 Task: Navigate through the street view of Fort Collins to reach Horsetooth Reservoir.
Action: Mouse pressed left at (217, 65)
Screenshot: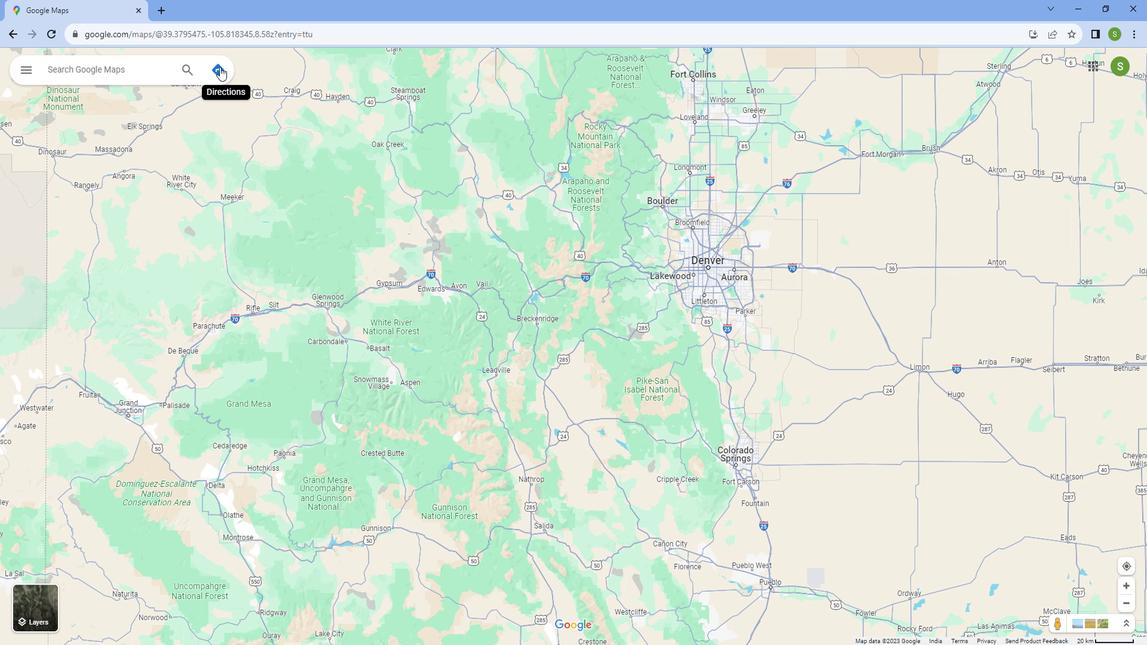 
Action: Mouse moved to (92, 100)
Screenshot: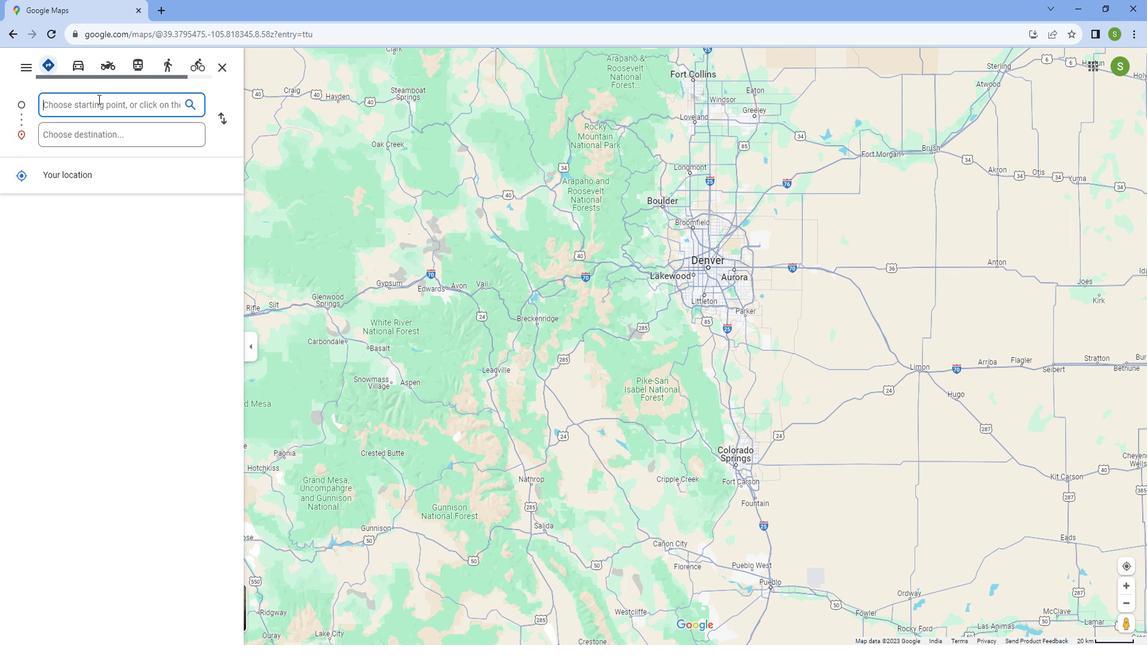 
Action: Mouse pressed left at (92, 100)
Screenshot: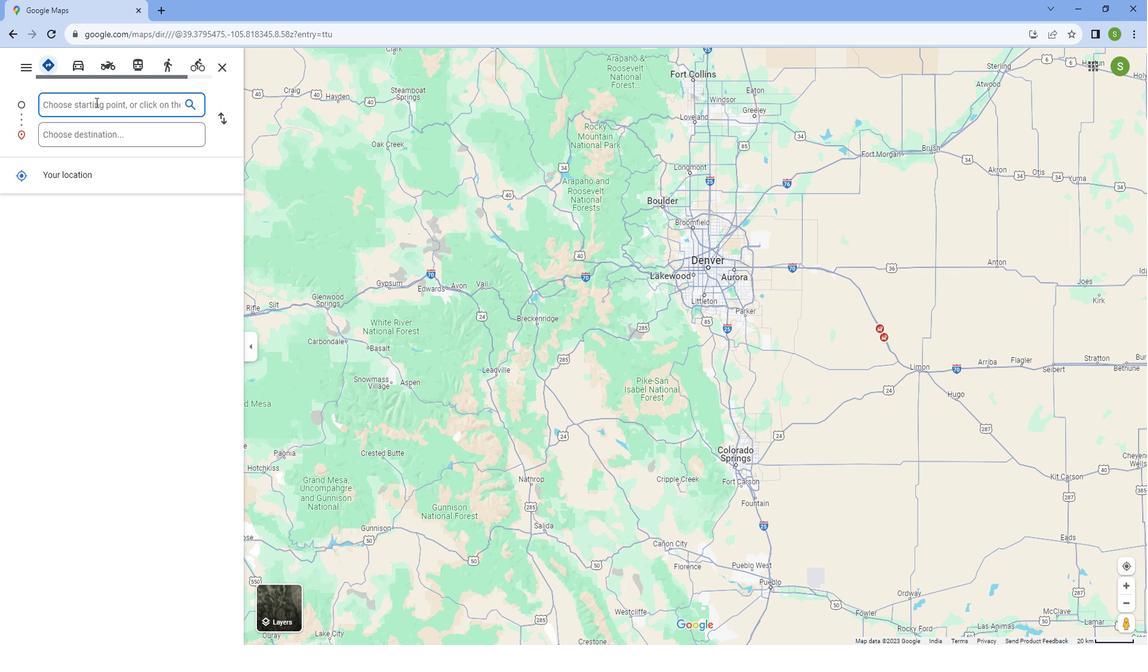 
Action: Key pressed <Key.caps_lock>F<Key.caps_lock>ort<Key.space><Key.caps_lock>C<Key.caps_lock>ollins
Screenshot: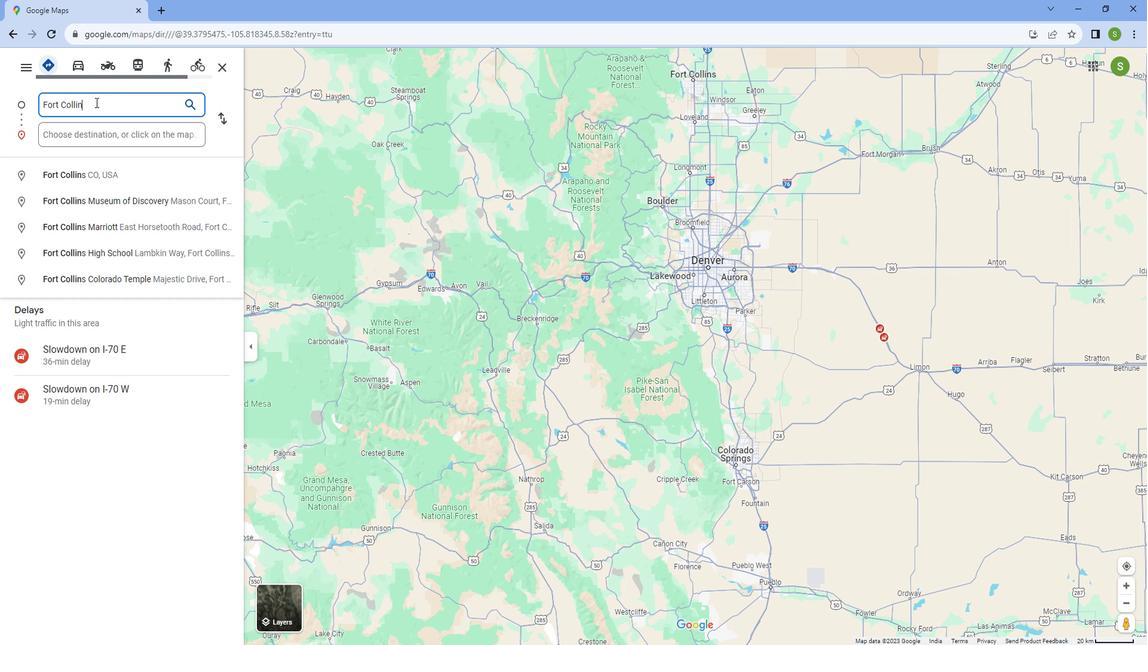 
Action: Mouse moved to (77, 182)
Screenshot: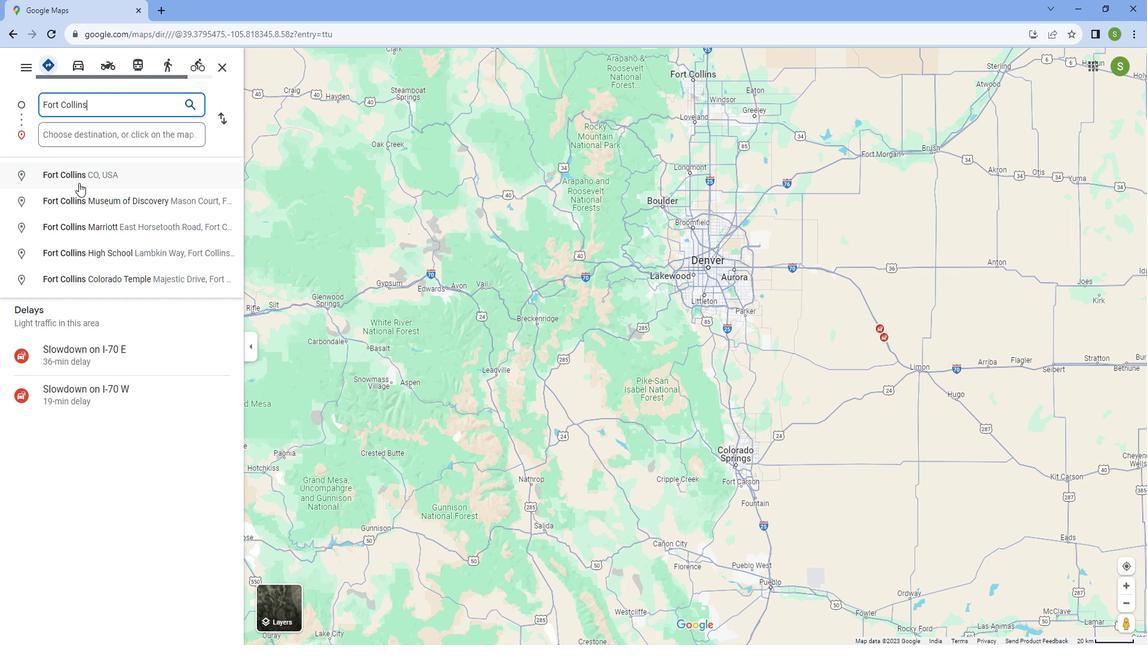 
Action: Mouse pressed left at (77, 182)
Screenshot: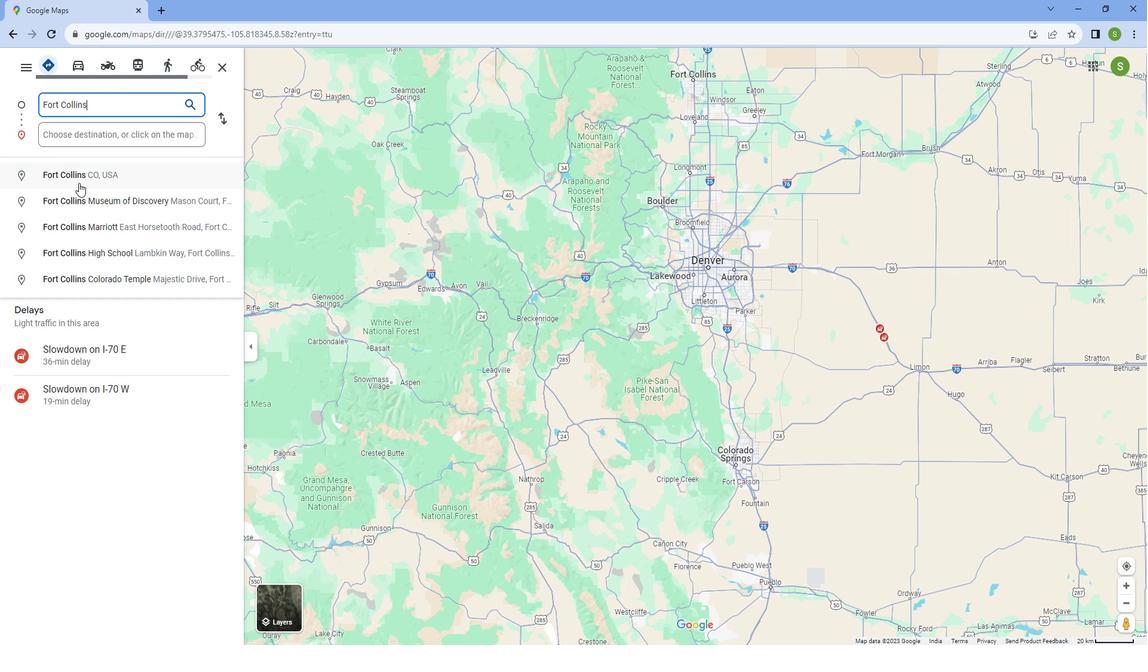 
Action: Mouse moved to (128, 134)
Screenshot: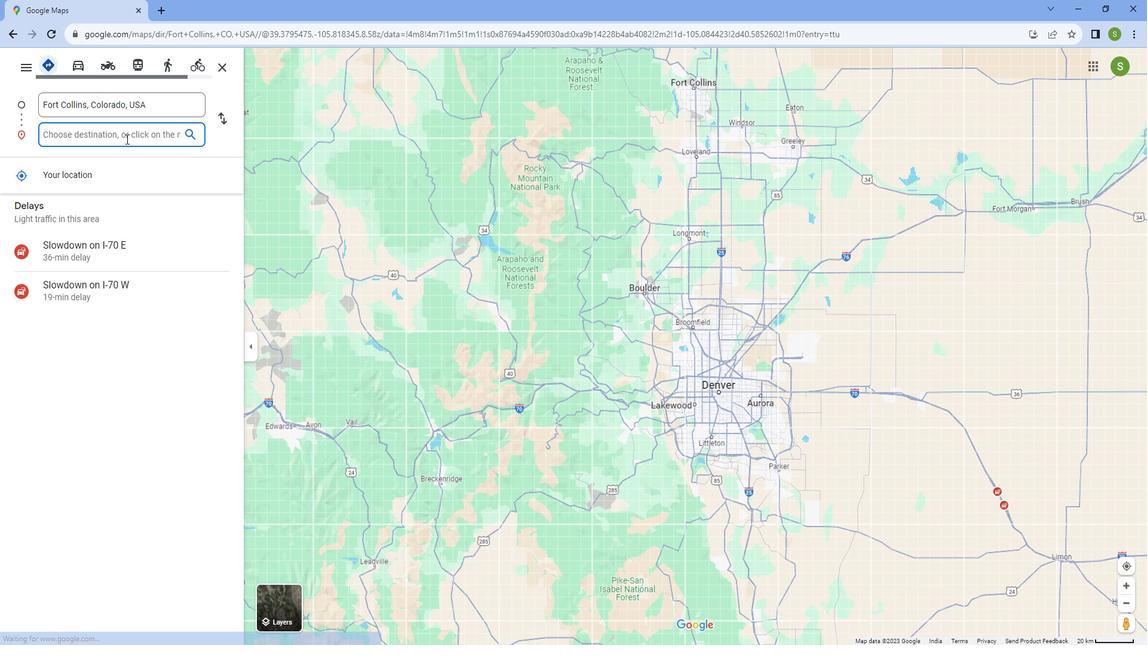 
Action: Mouse pressed left at (128, 134)
Screenshot: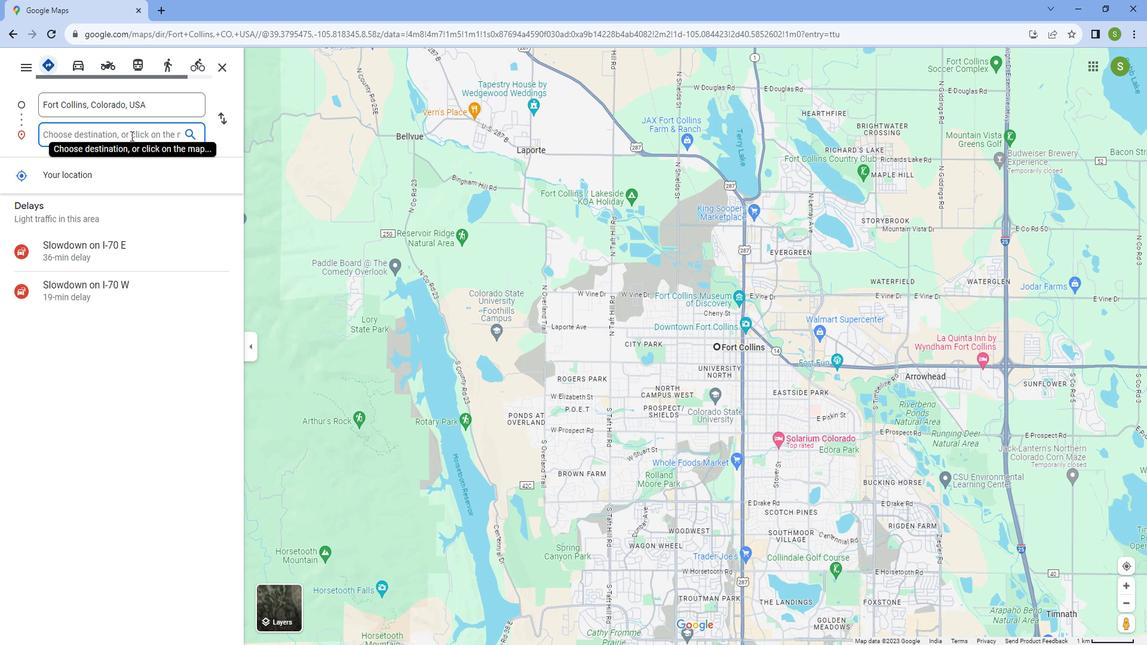 
Action: Mouse moved to (129, 132)
Screenshot: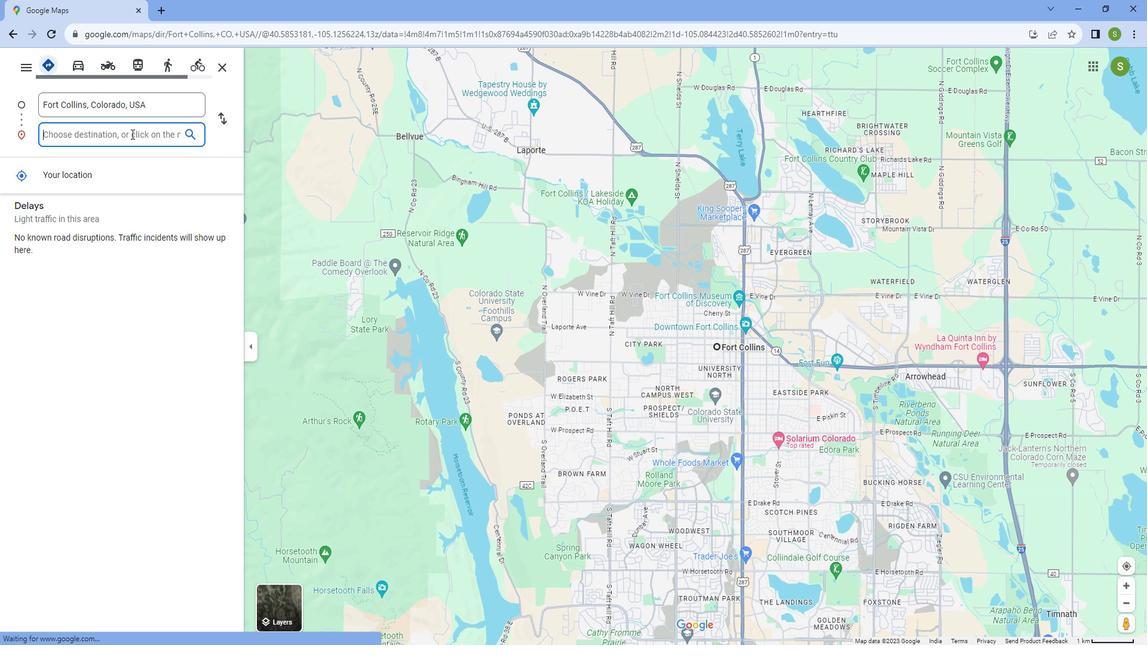
Action: Key pressed <Key.caps_lock>H<Key.caps_lock>orsetooth<Key.space><Key.caps_lock>R<Key.caps_lock>eservoir
Screenshot: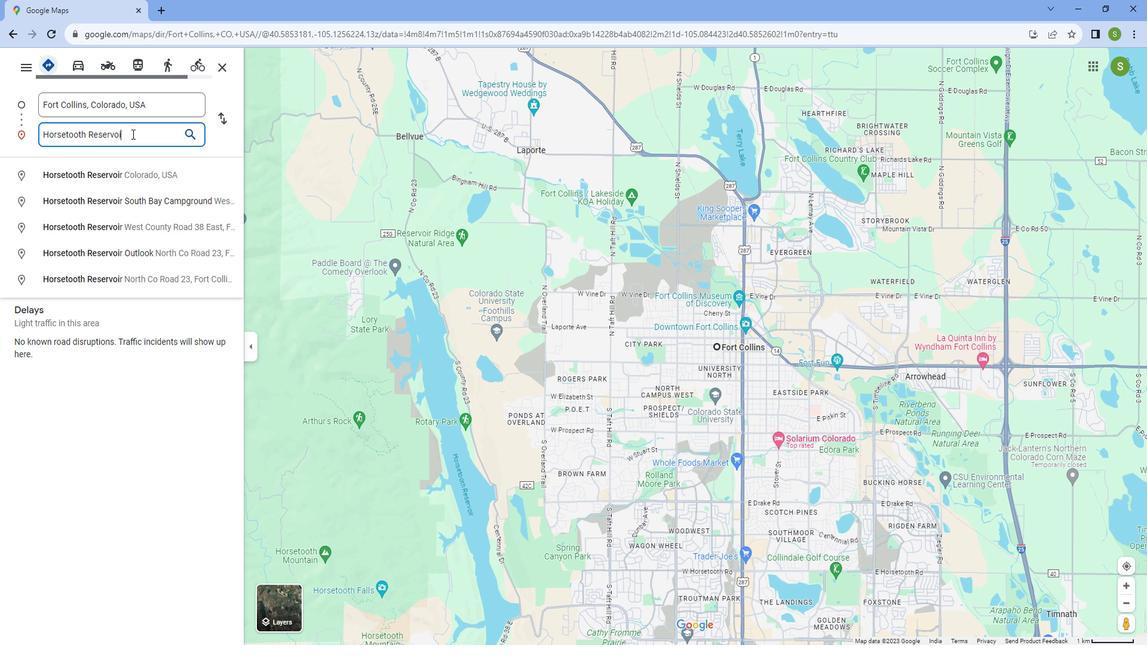 
Action: Mouse moved to (115, 168)
Screenshot: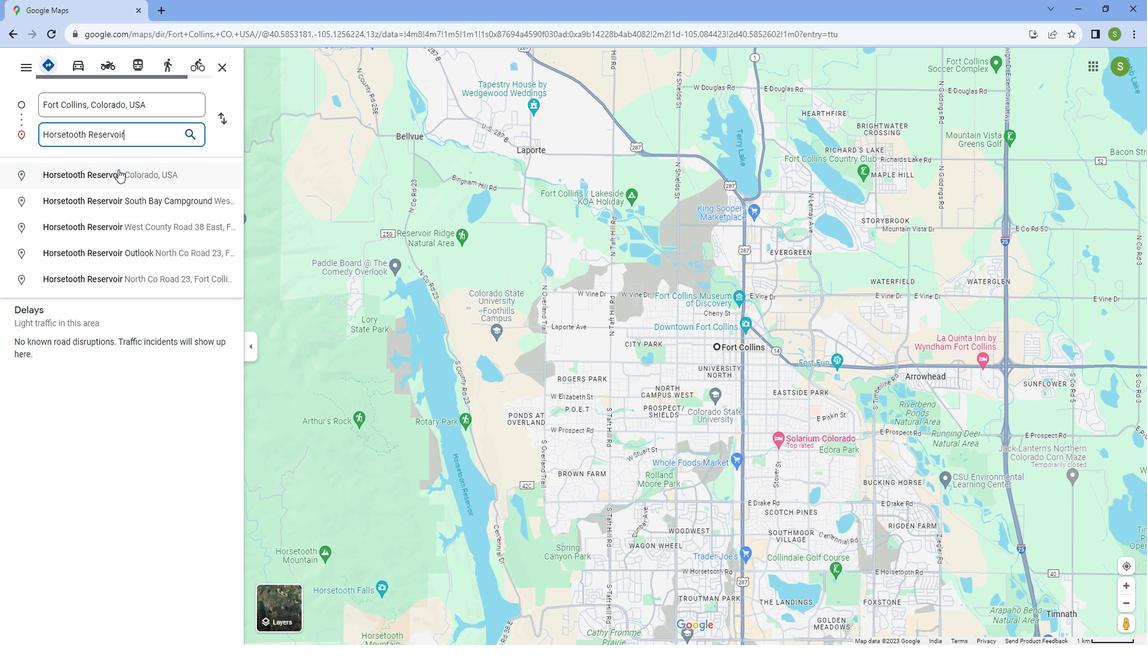 
Action: Mouse pressed left at (115, 168)
Screenshot: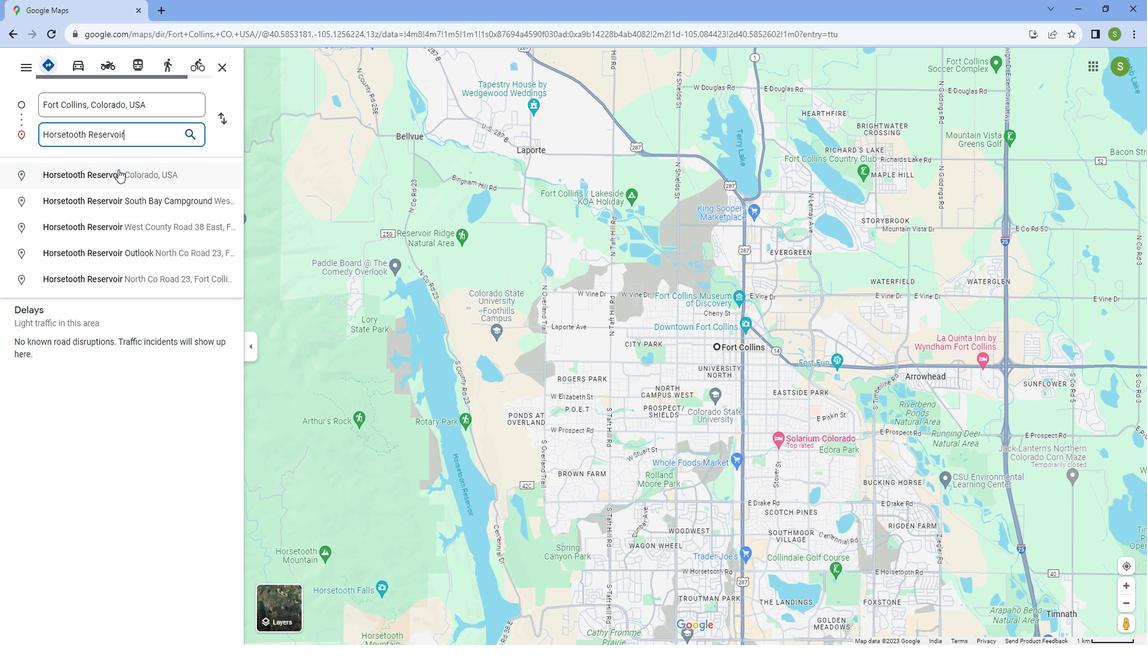 
Action: Mouse moved to (485, 607)
Screenshot: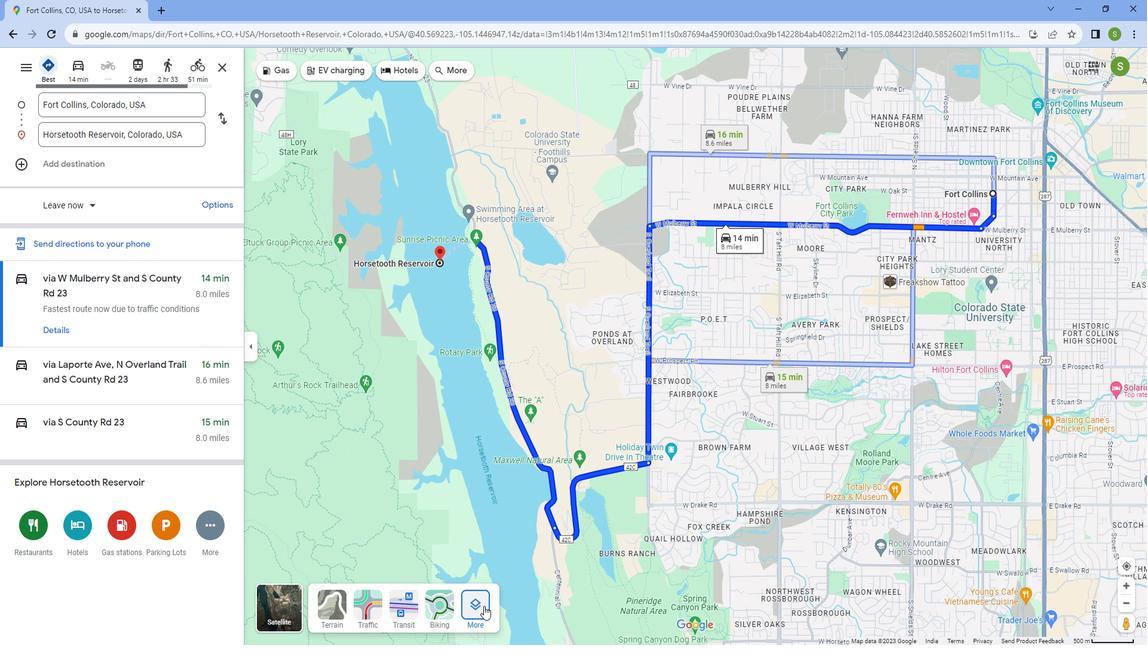 
Action: Mouse pressed left at (485, 607)
Screenshot: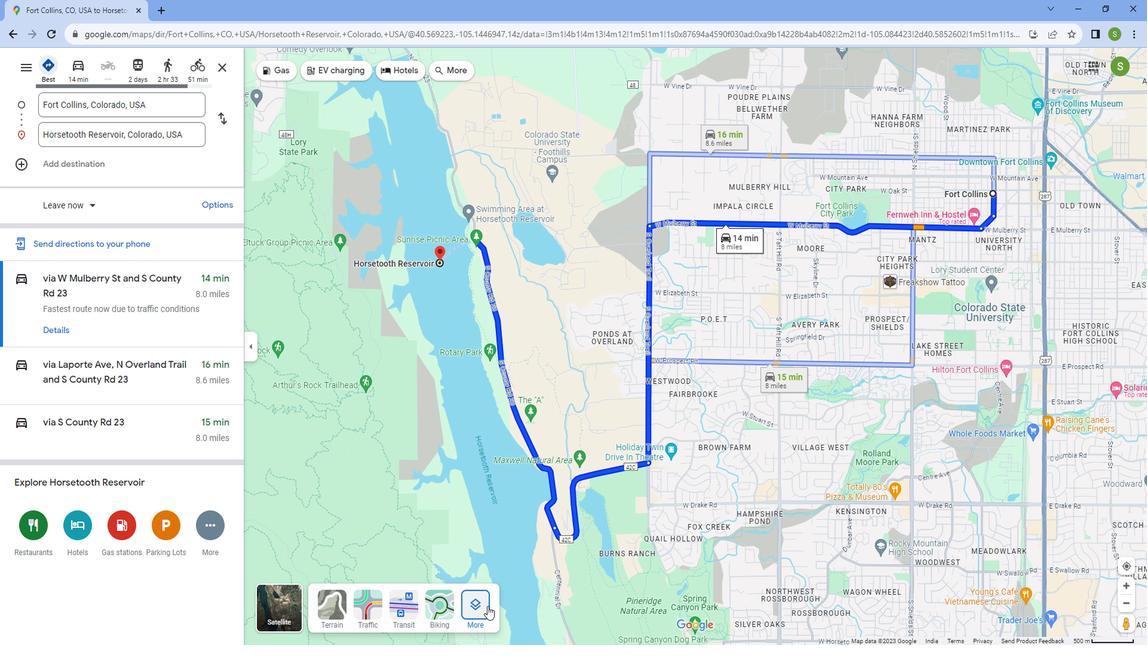 
Action: Mouse moved to (331, 362)
Screenshot: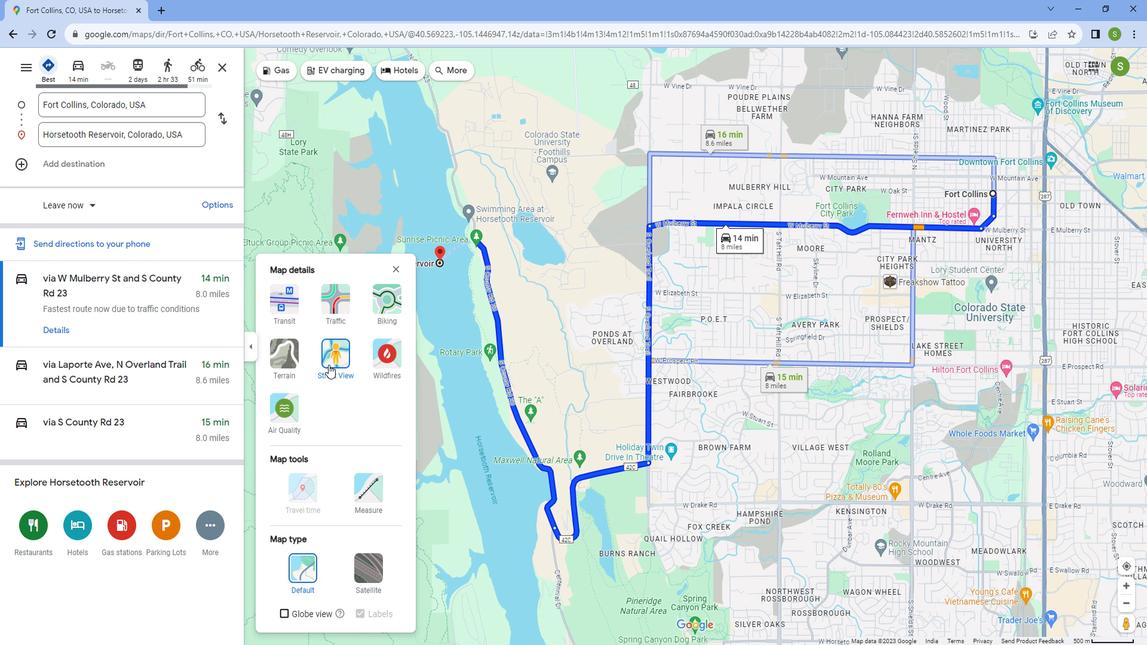 
Action: Mouse pressed left at (331, 362)
Screenshot: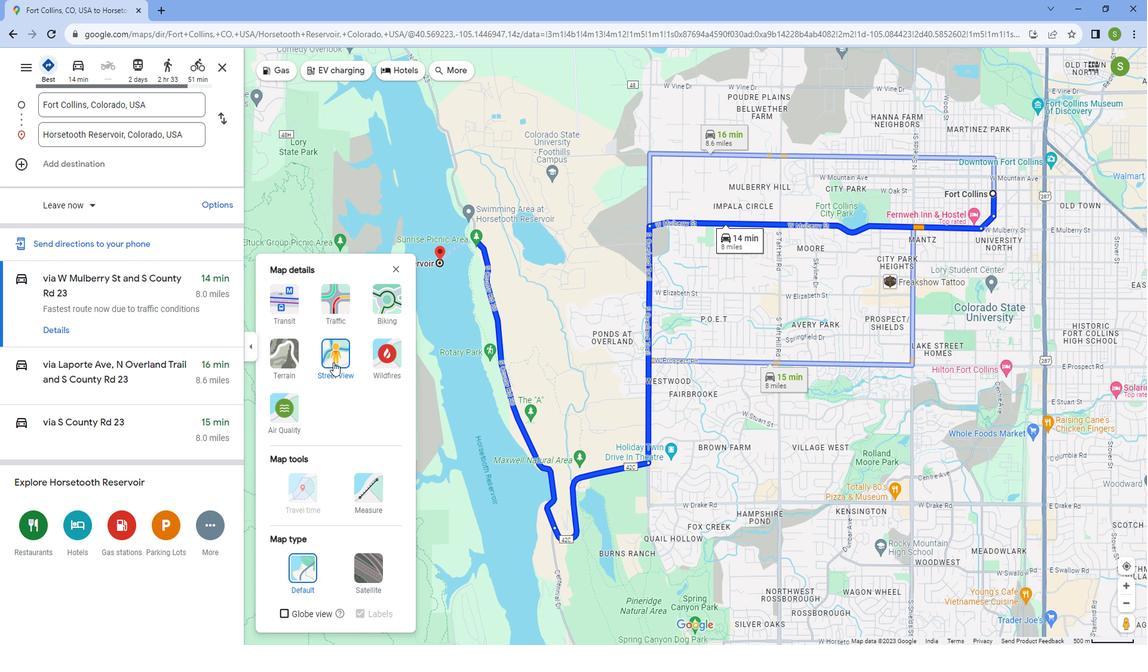 
Action: Mouse moved to (712, 376)
Screenshot: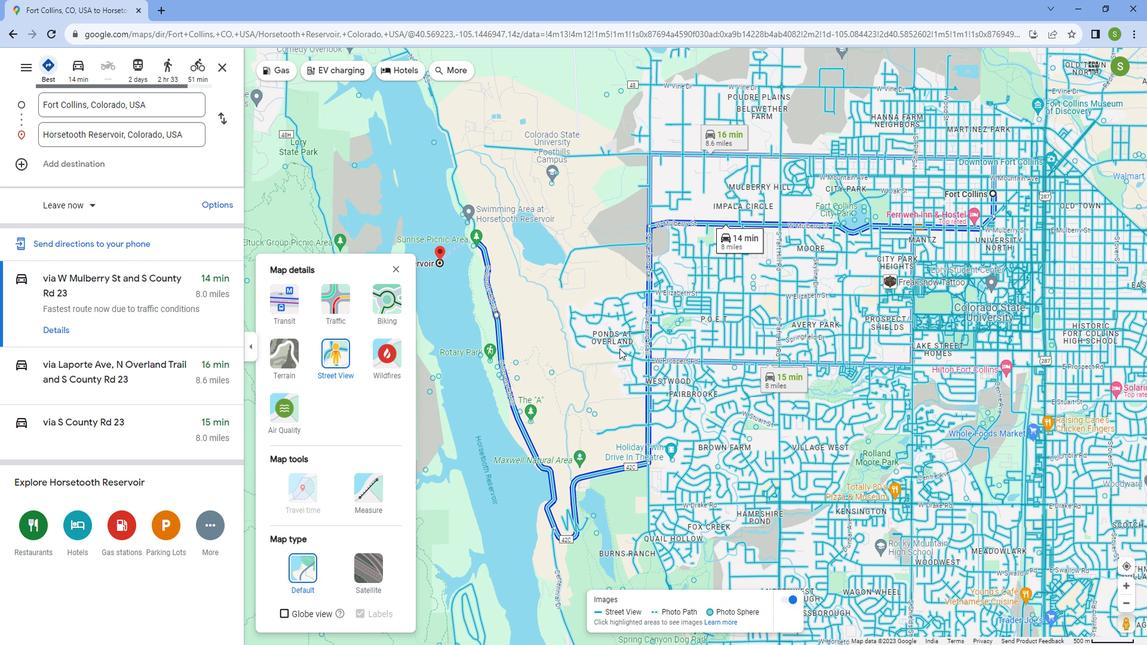 
Action: Mouse scrolled (712, 375) with delta (0, 0)
Screenshot: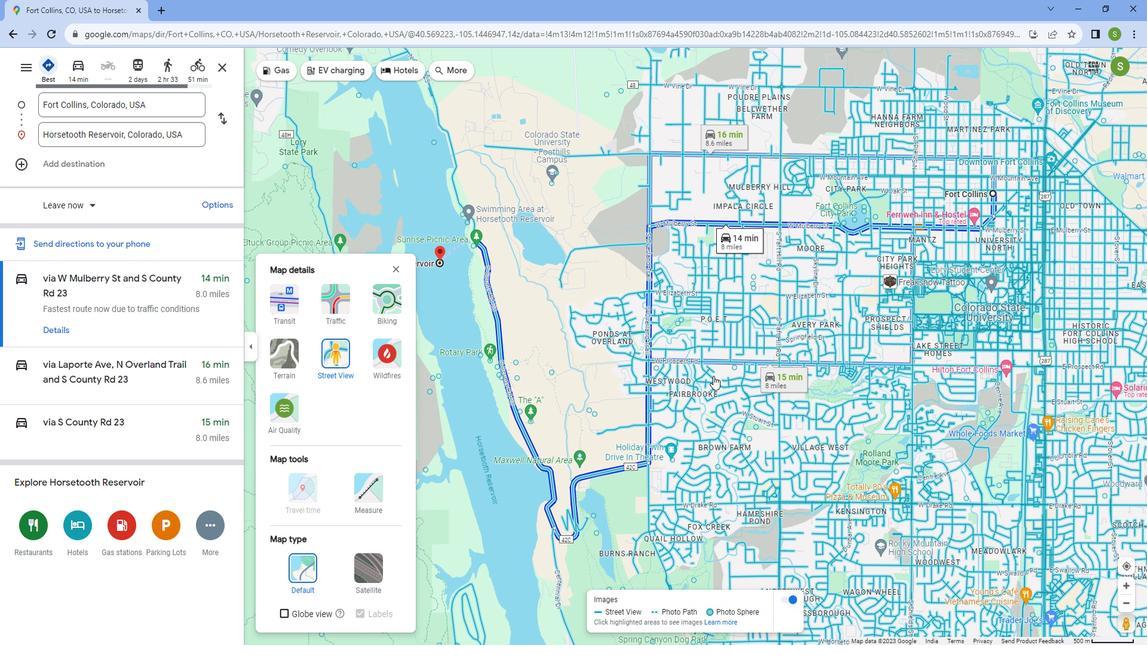 
Action: Mouse scrolled (712, 375) with delta (0, 0)
Screenshot: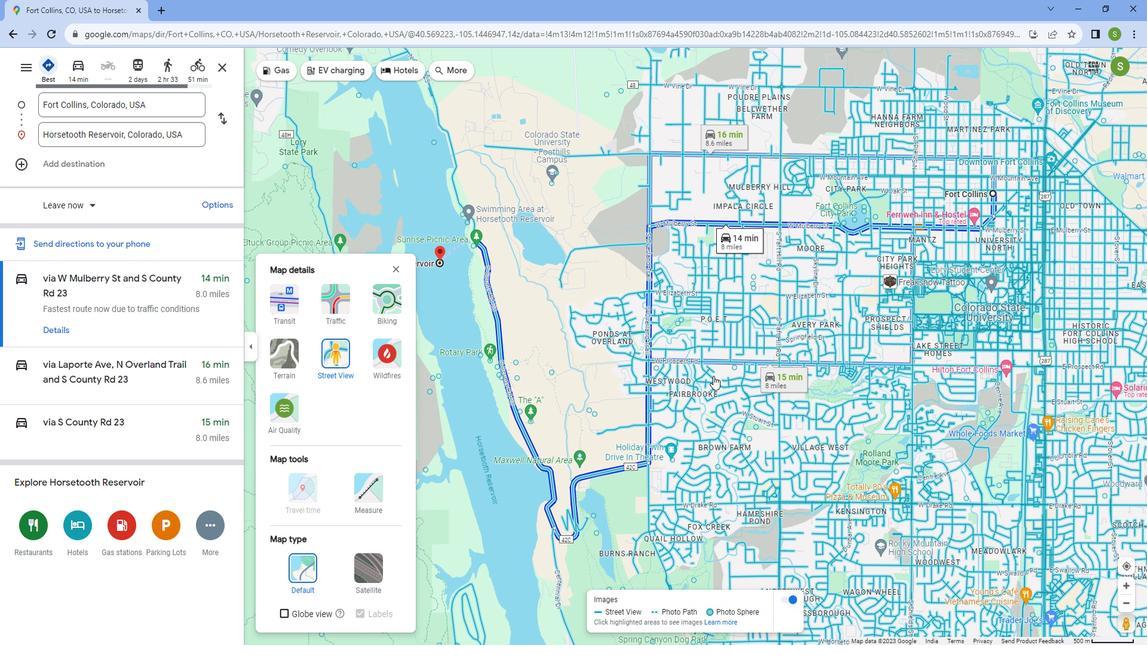 
Action: Mouse scrolled (712, 375) with delta (0, 0)
Screenshot: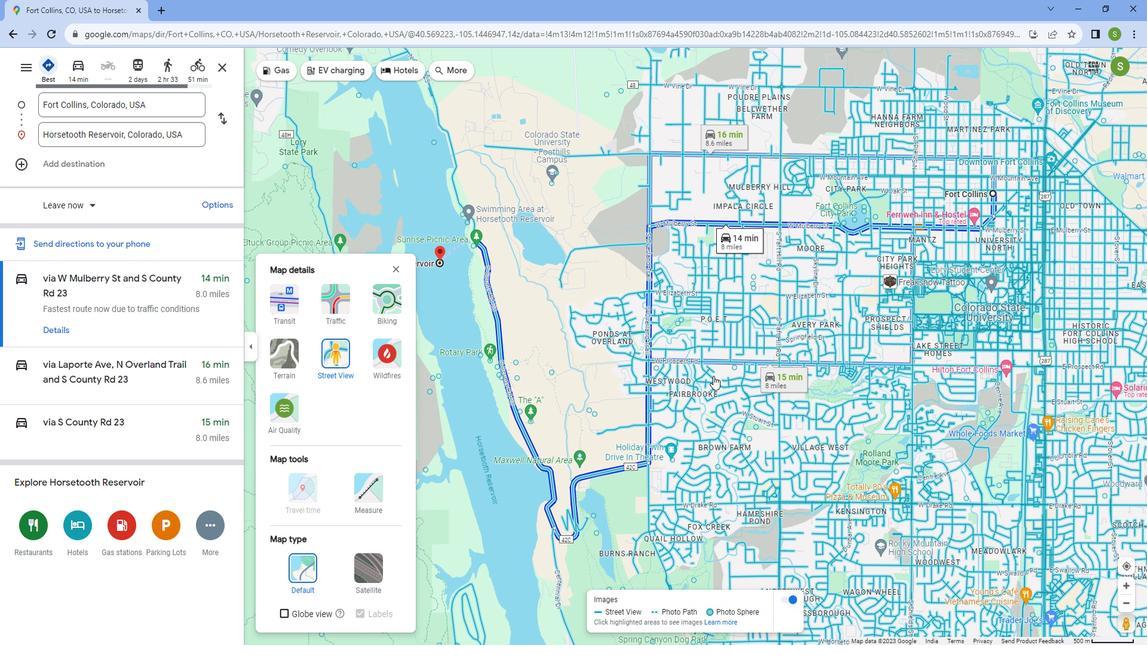
Action: Mouse scrolled (712, 375) with delta (0, 0)
Screenshot: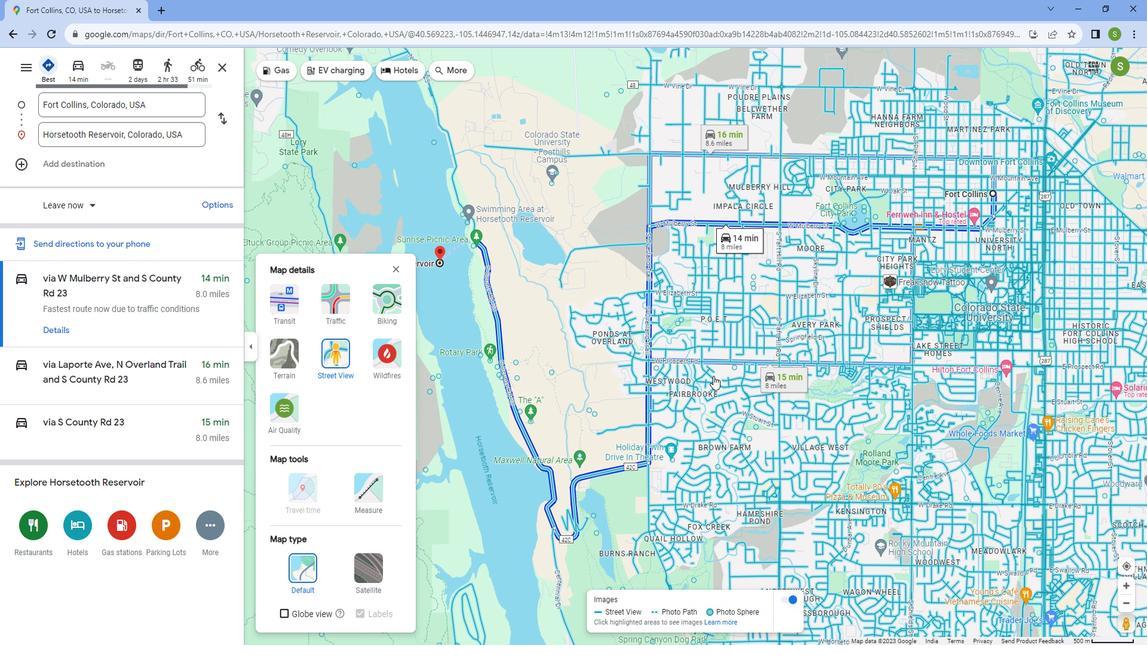 
Action: Mouse scrolled (712, 375) with delta (0, 0)
Screenshot: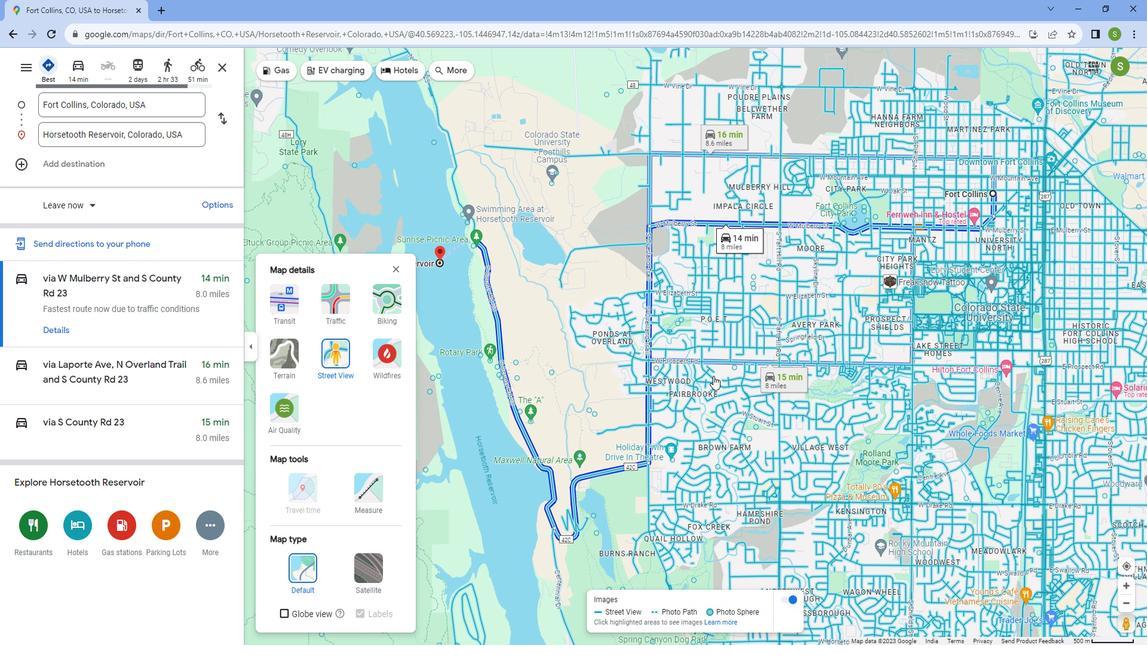 
Action: Mouse scrolled (712, 375) with delta (0, 0)
Screenshot: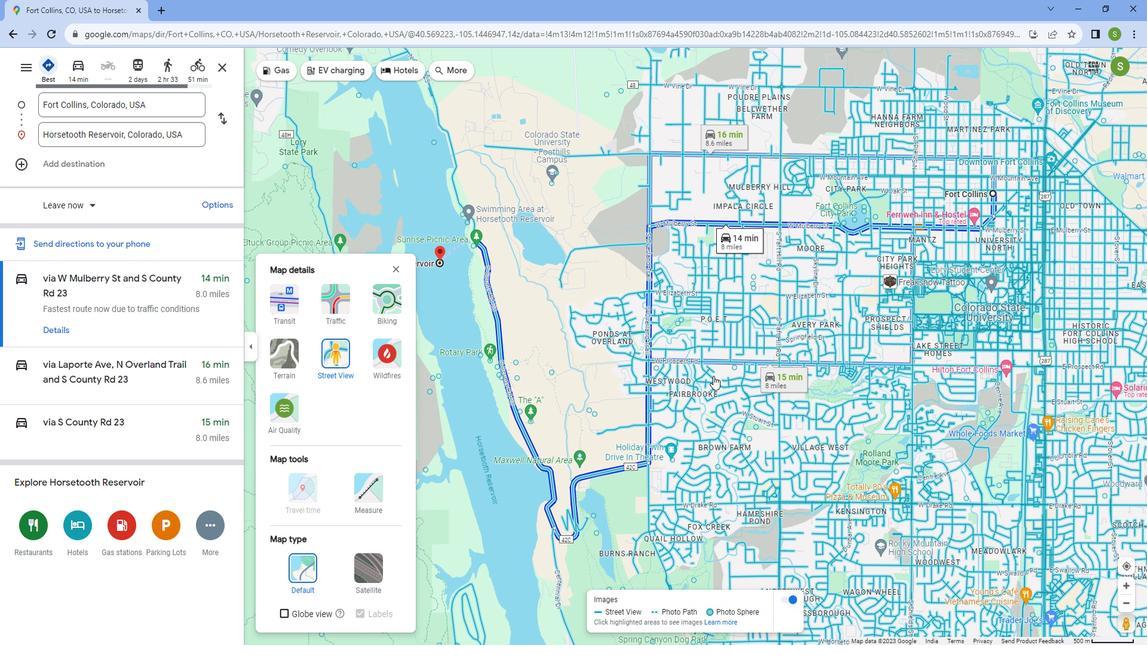 
Action: Mouse moved to (687, 384)
Screenshot: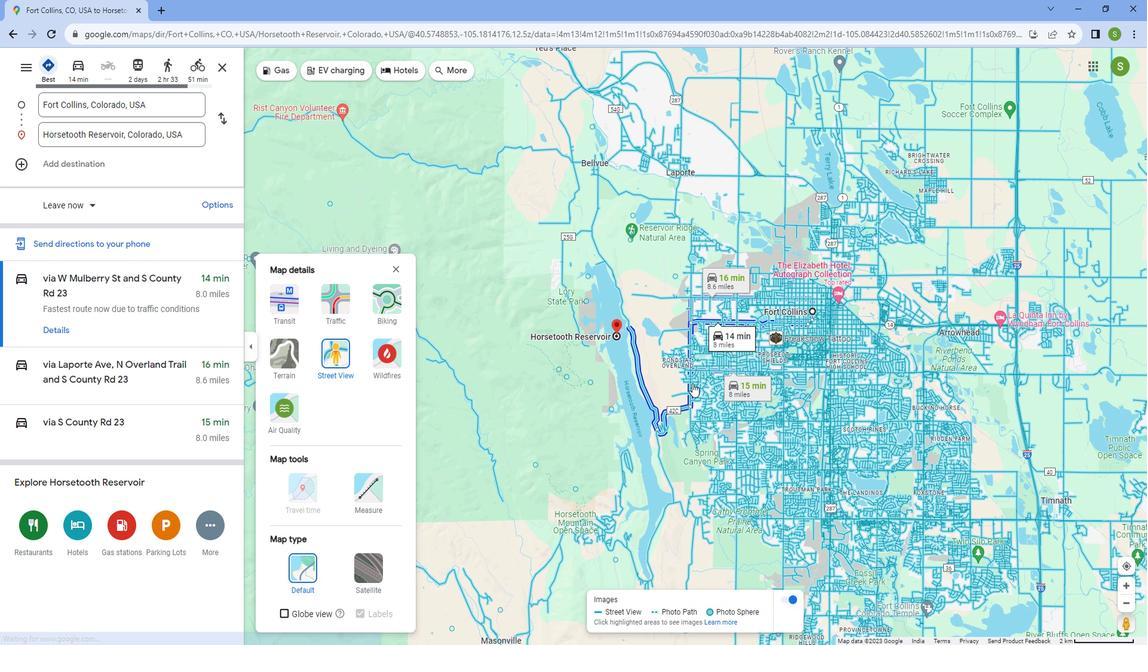 
Action: Mouse scrolled (687, 385) with delta (0, 0)
Screenshot: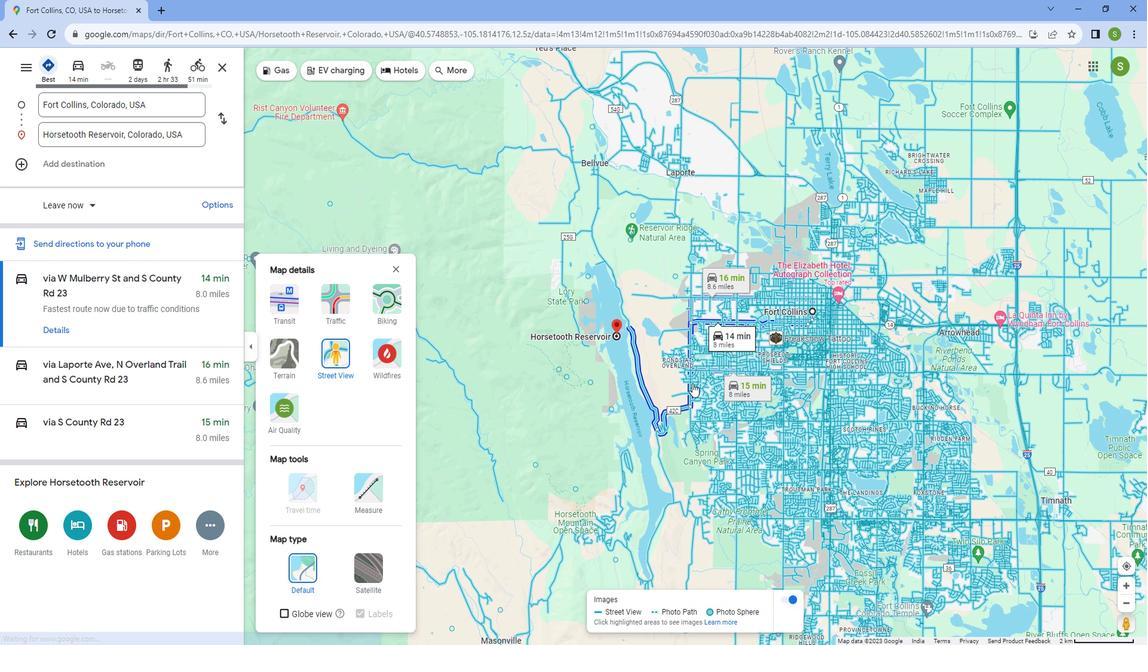 
Action: Mouse moved to (684, 385)
Screenshot: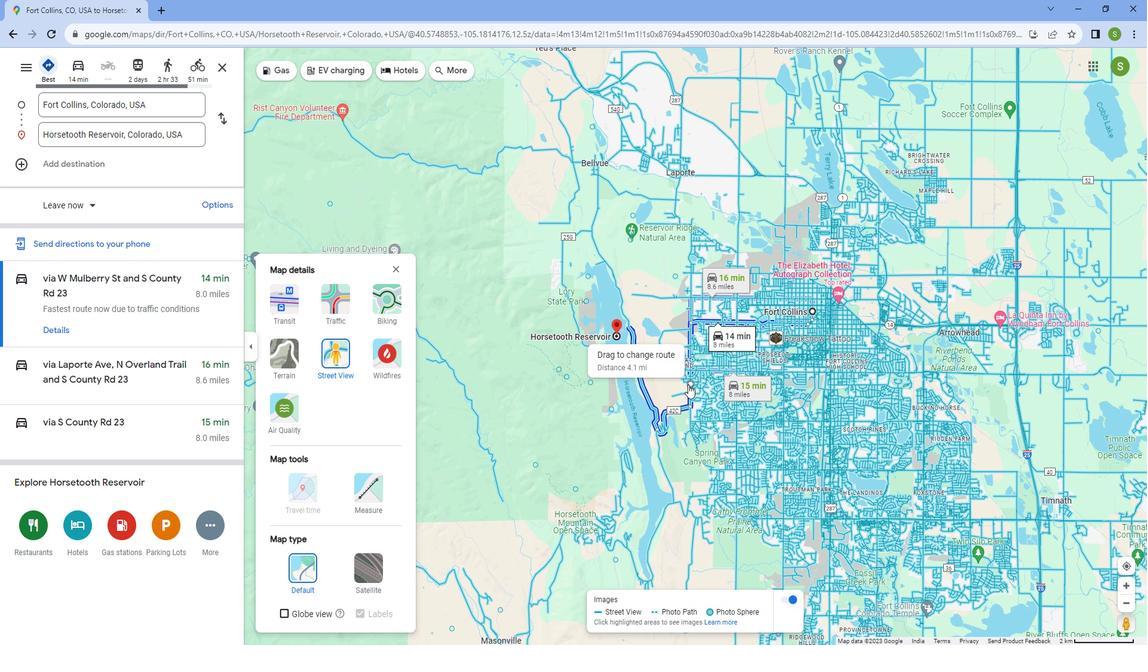 
Action: Mouse scrolled (684, 386) with delta (0, 0)
Screenshot: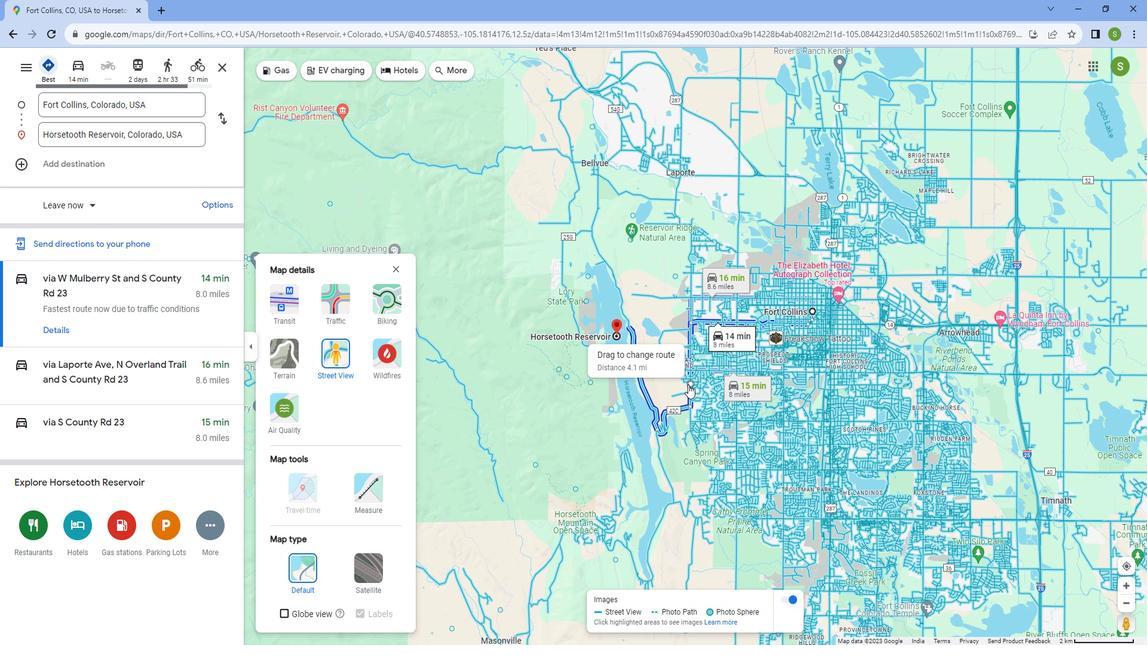 
Action: Mouse moved to (683, 385)
Screenshot: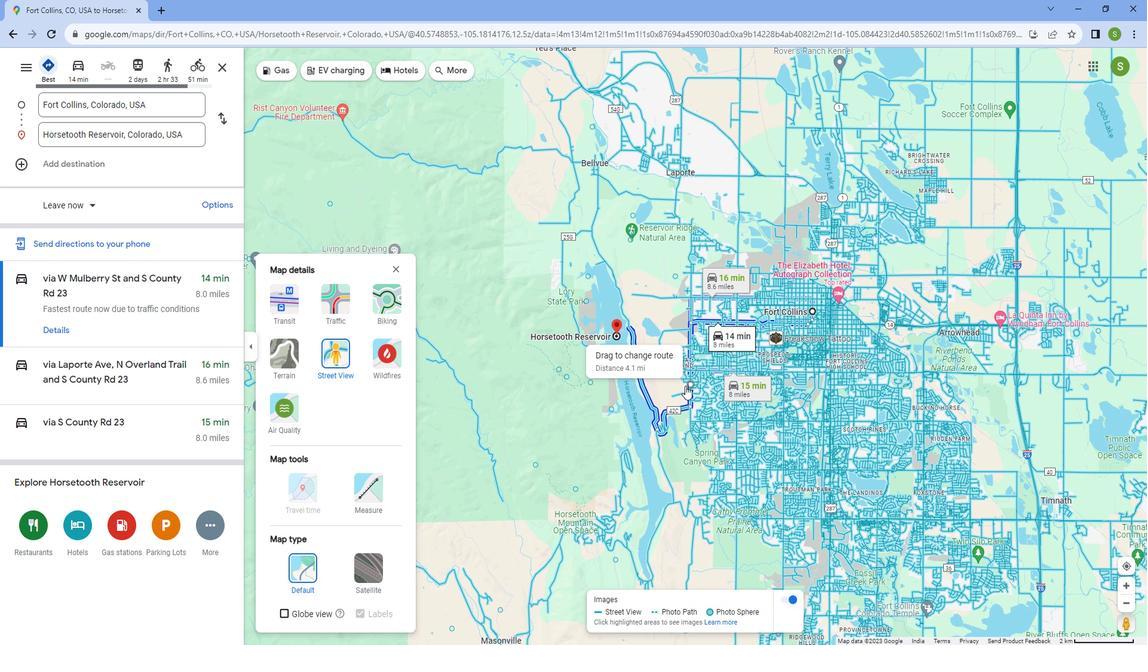 
Action: Mouse scrolled (683, 386) with delta (0, 0)
Screenshot: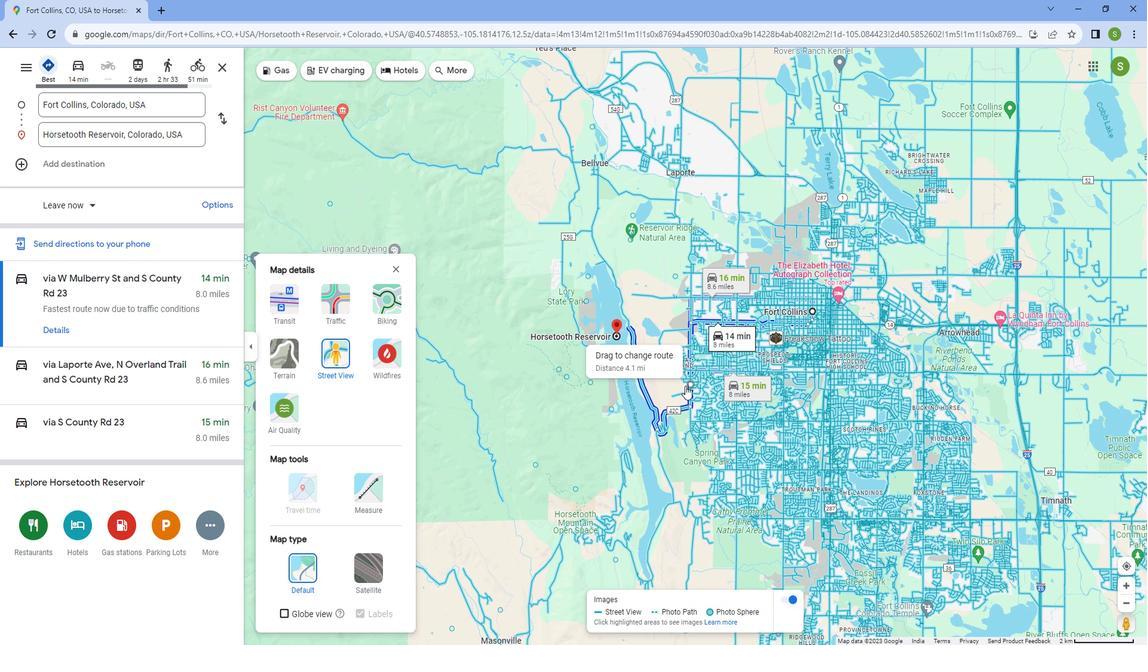 
Action: Mouse moved to (681, 386)
Screenshot: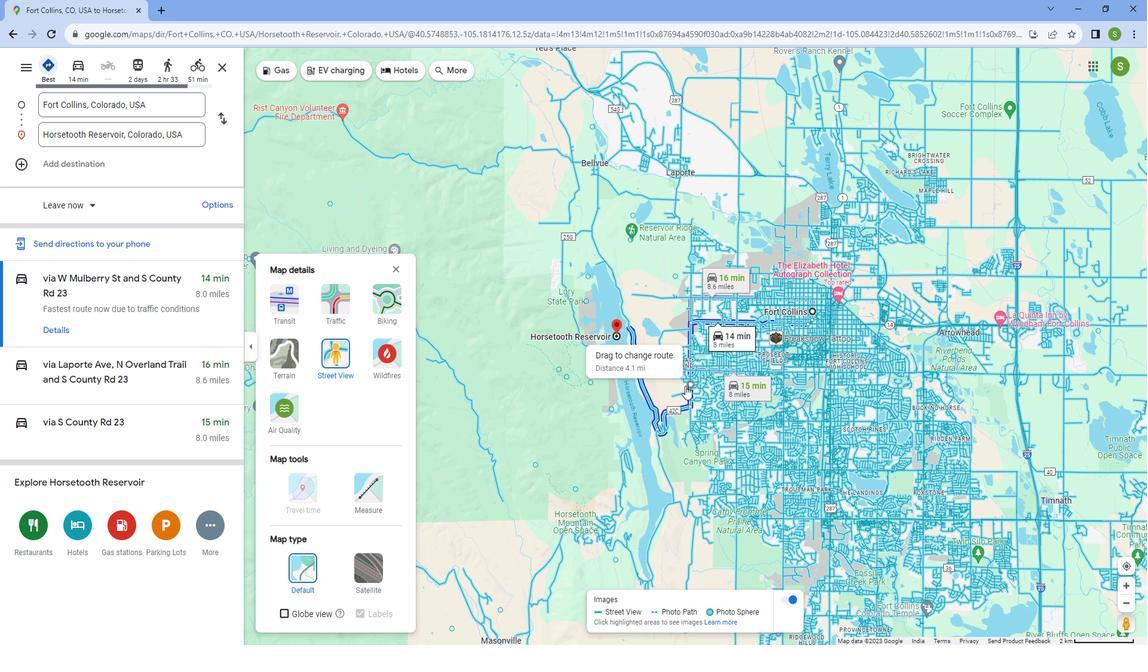 
Action: Mouse scrolled (681, 387) with delta (0, 1)
Screenshot: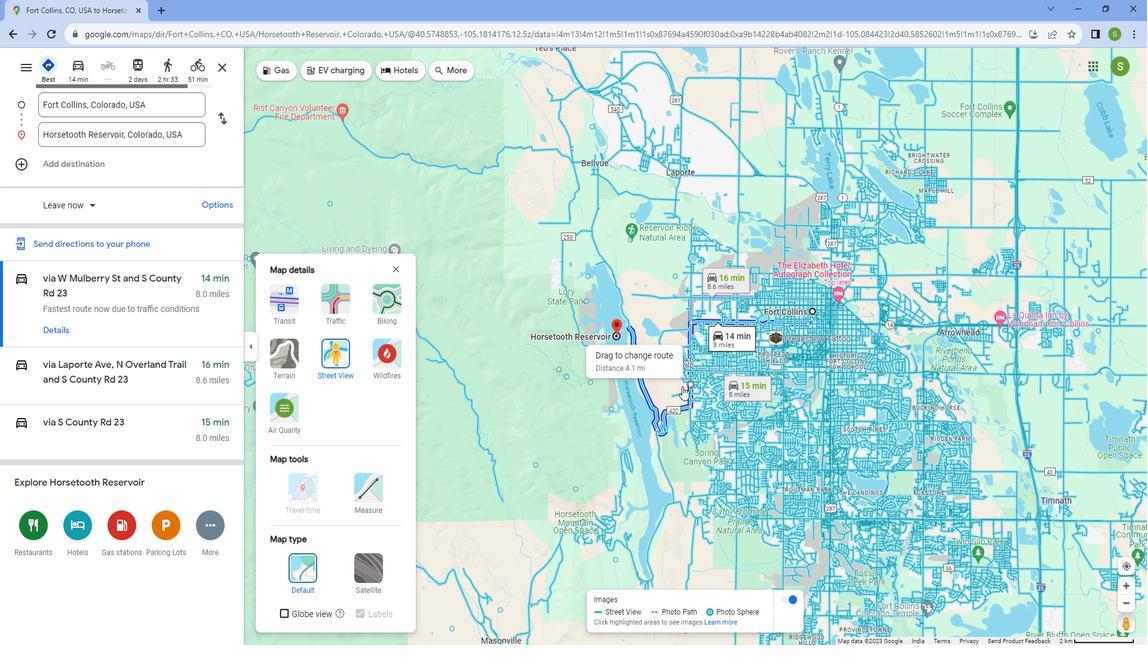 
Action: Mouse moved to (550, 294)
Screenshot: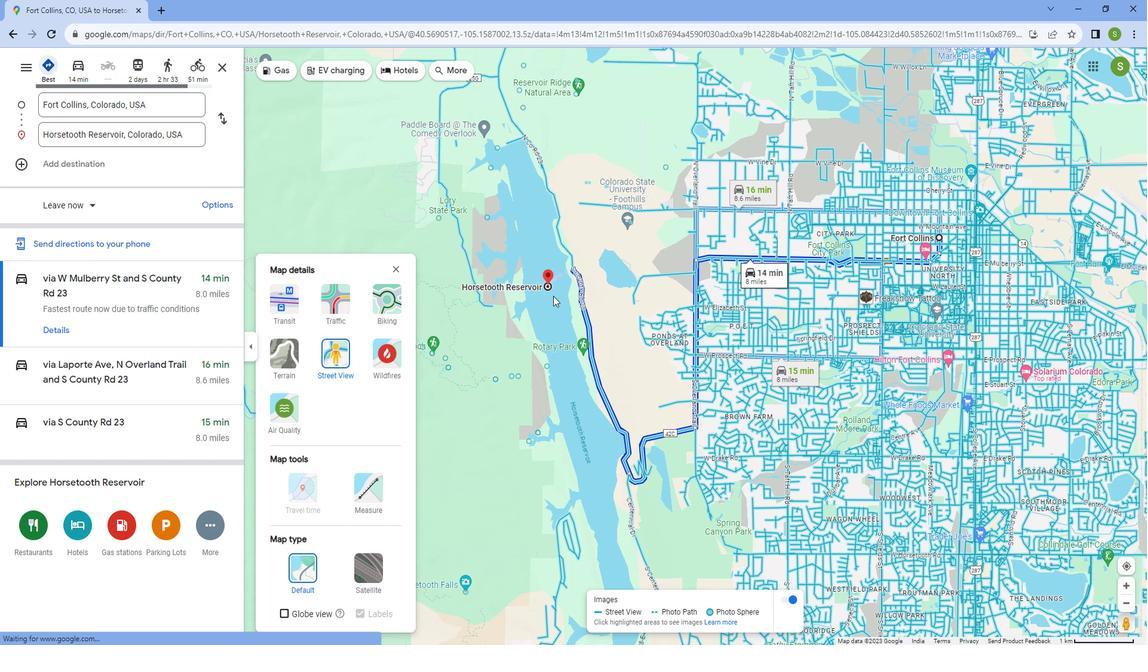 
Action: Mouse scrolled (550, 295) with delta (0, 0)
Screenshot: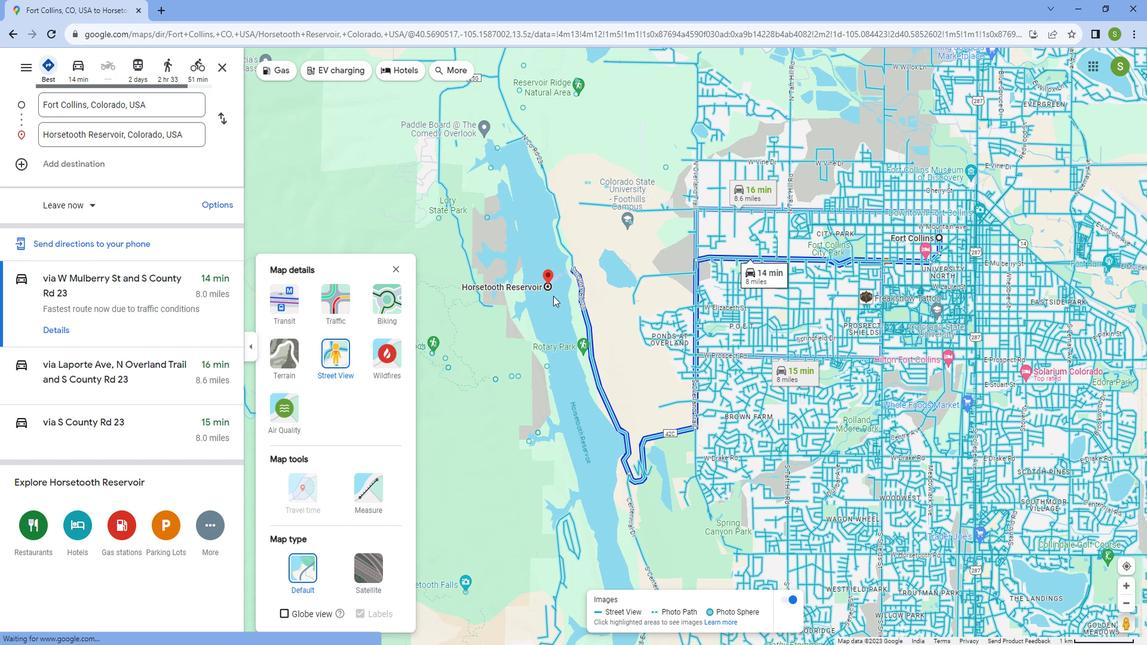
Action: Mouse scrolled (550, 295) with delta (0, 0)
Screenshot: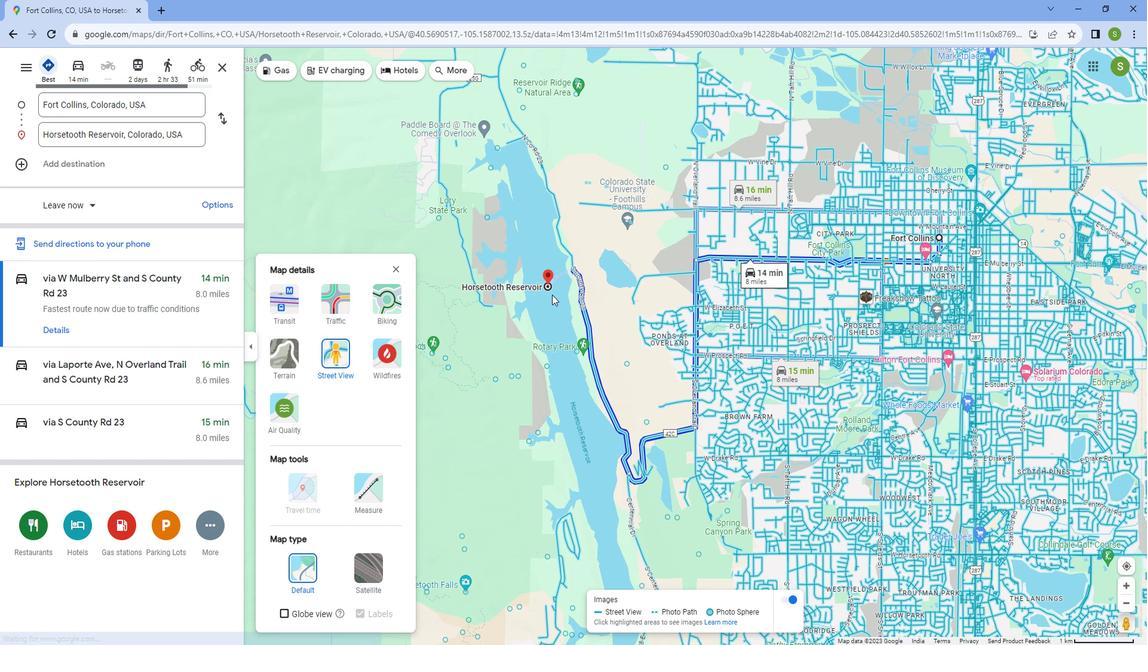 
Action: Mouse moved to (550, 294)
Screenshot: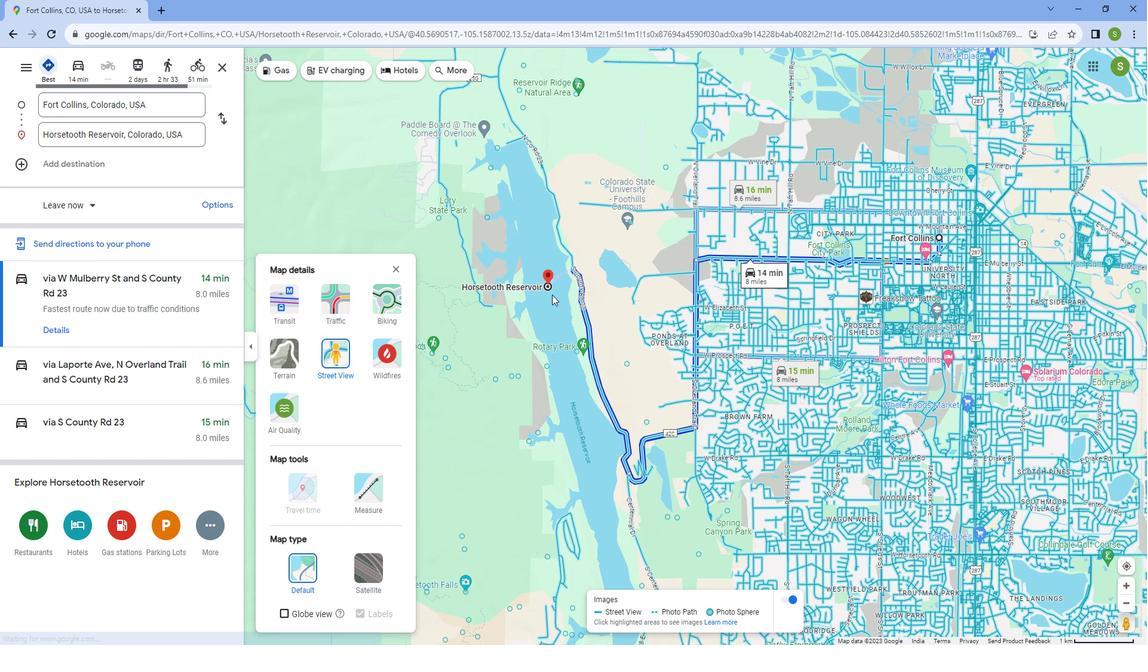 
Action: Mouse scrolled (550, 295) with delta (0, 0)
Screenshot: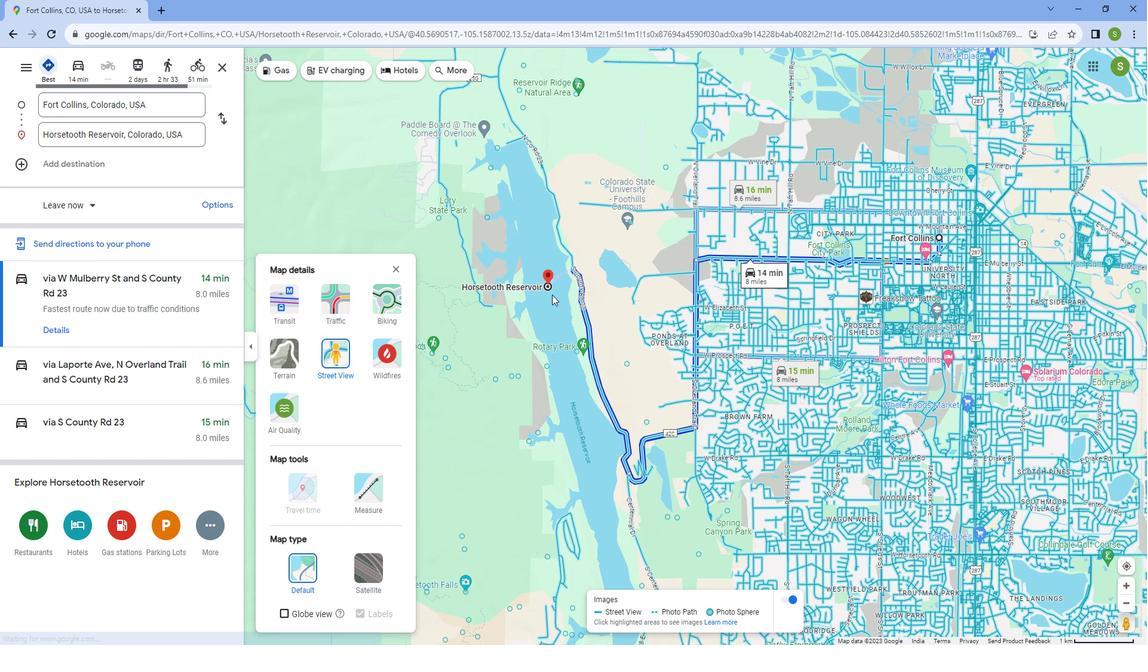 
Action: Mouse moved to (550, 294)
Screenshot: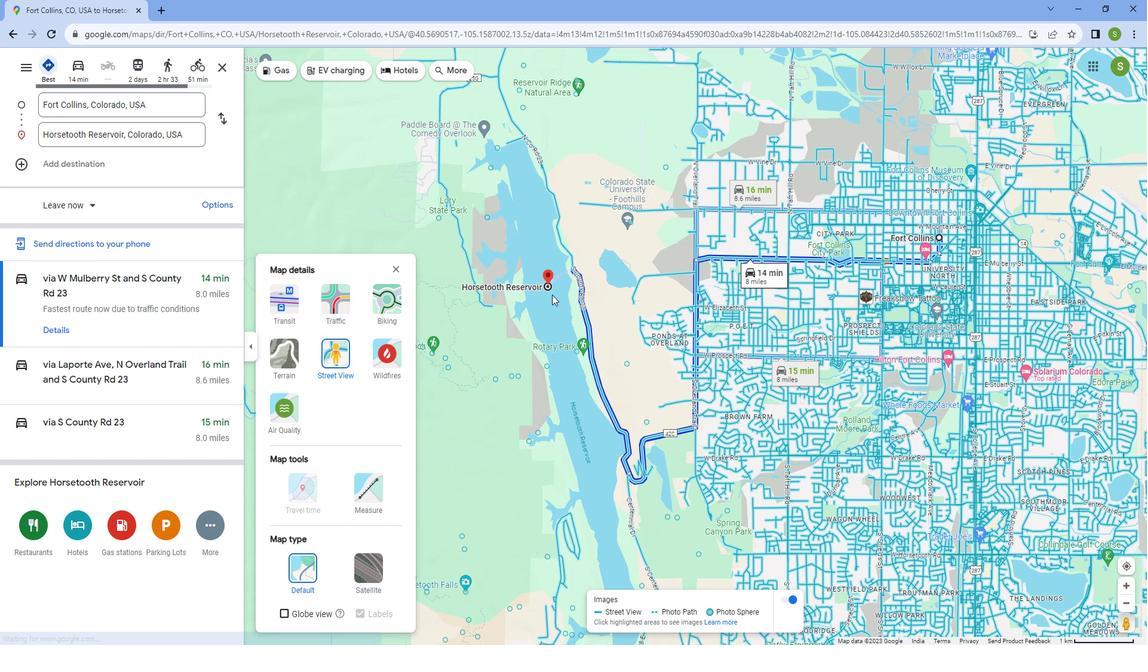 
Action: Mouse scrolled (550, 295) with delta (0, 0)
Screenshot: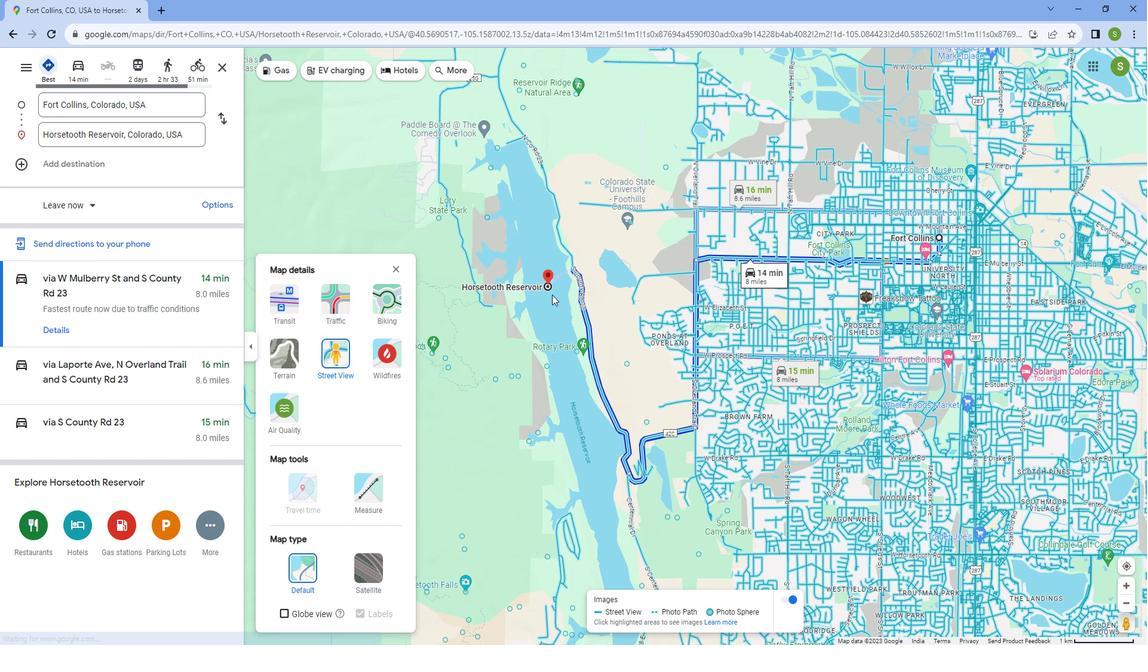 
Action: Mouse moved to (549, 294)
Screenshot: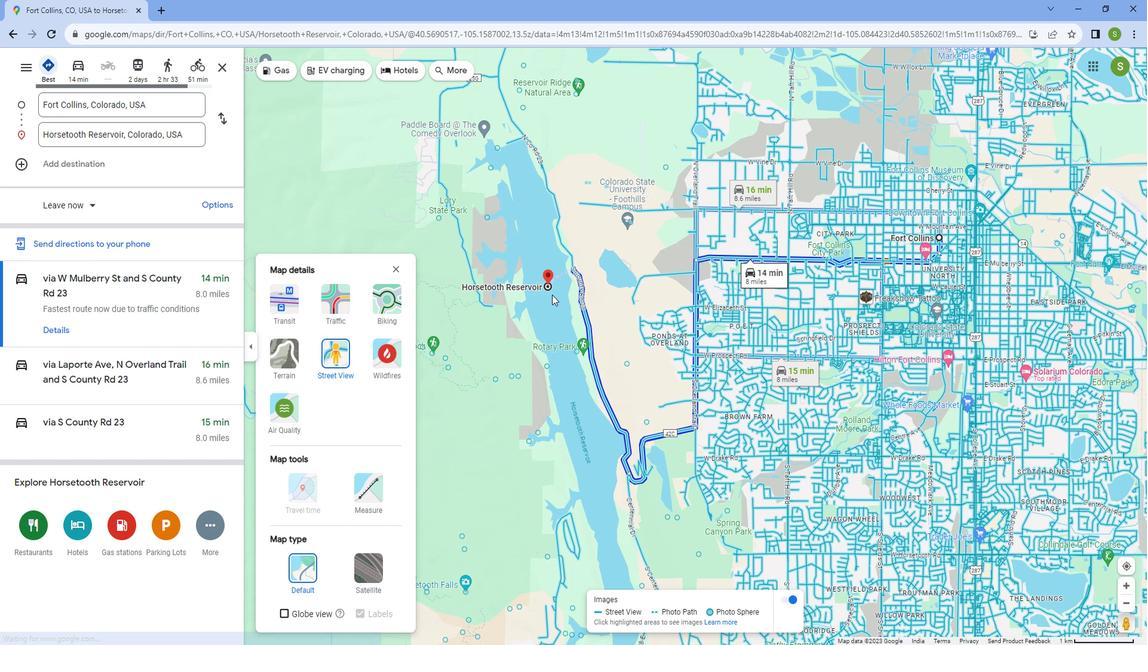 
Action: Mouse scrolled (549, 295) with delta (0, 0)
Screenshot: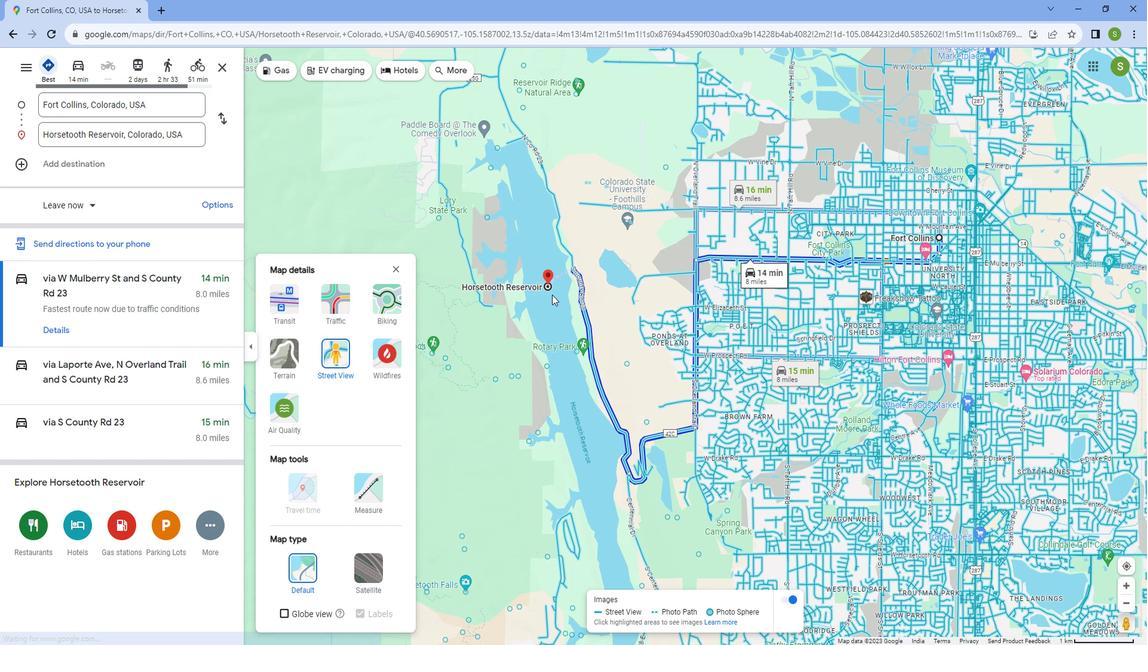 
Action: Mouse moved to (547, 294)
Screenshot: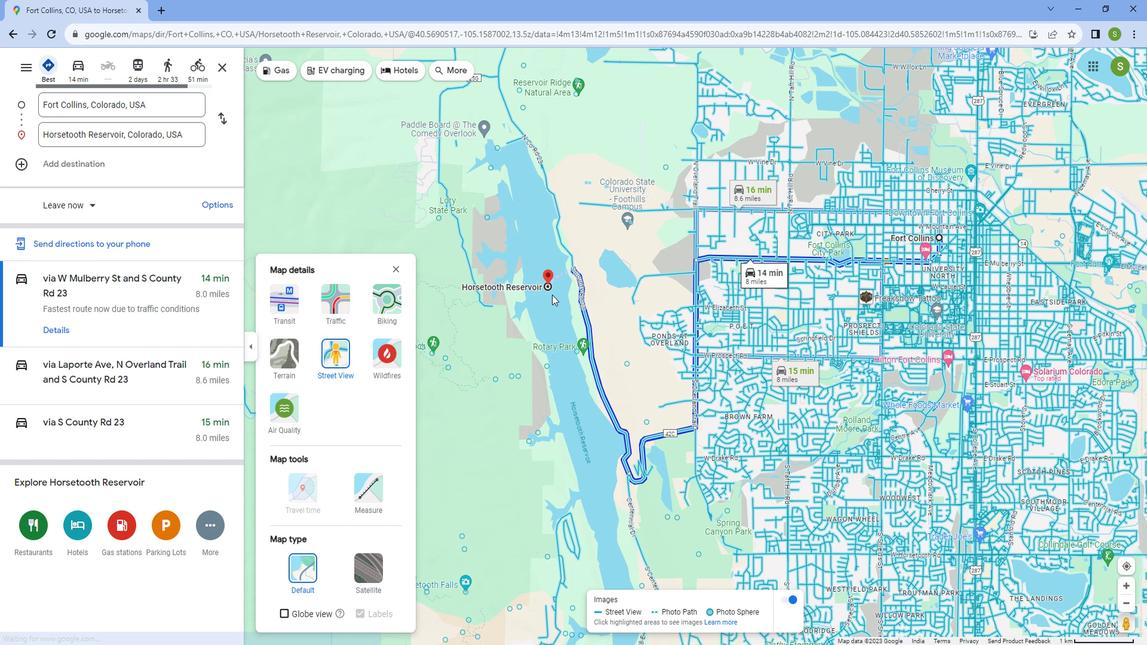 
Action: Mouse scrolled (547, 295) with delta (0, 0)
Screenshot: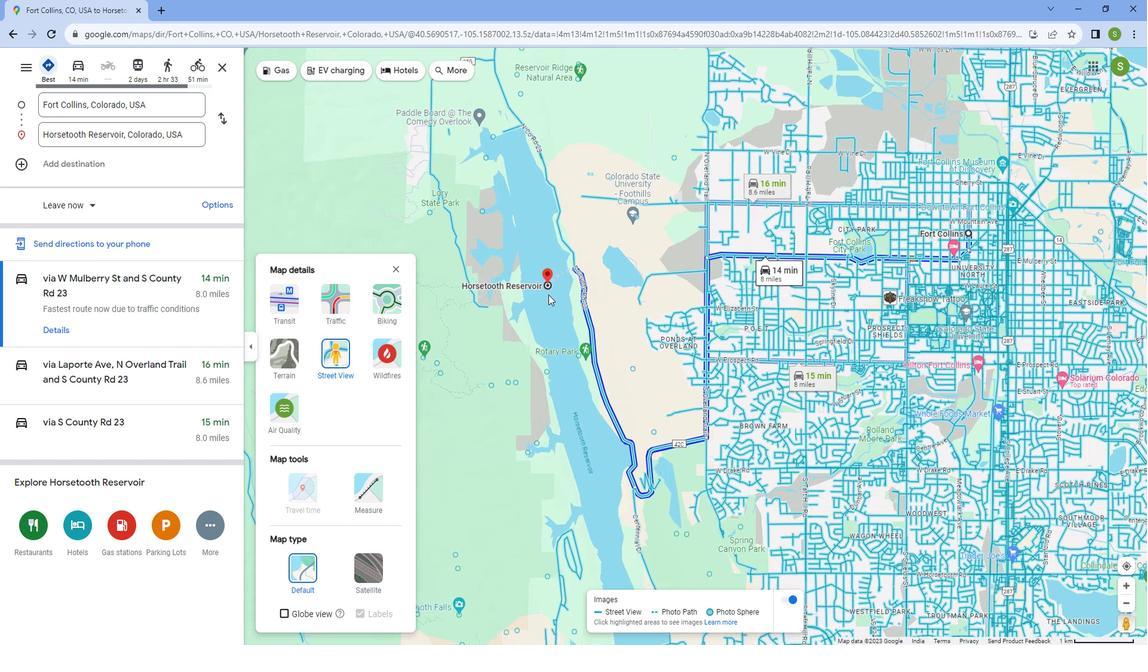 
Action: Mouse scrolled (547, 293) with delta (0, 0)
Screenshot: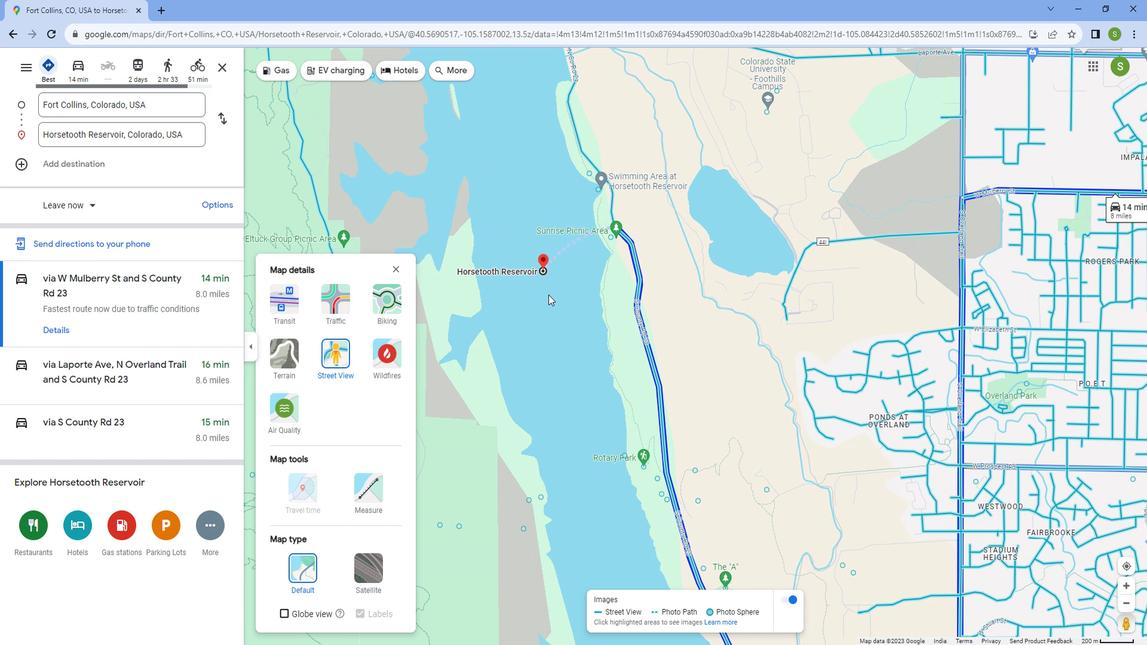
Action: Mouse scrolled (547, 293) with delta (0, 0)
Screenshot: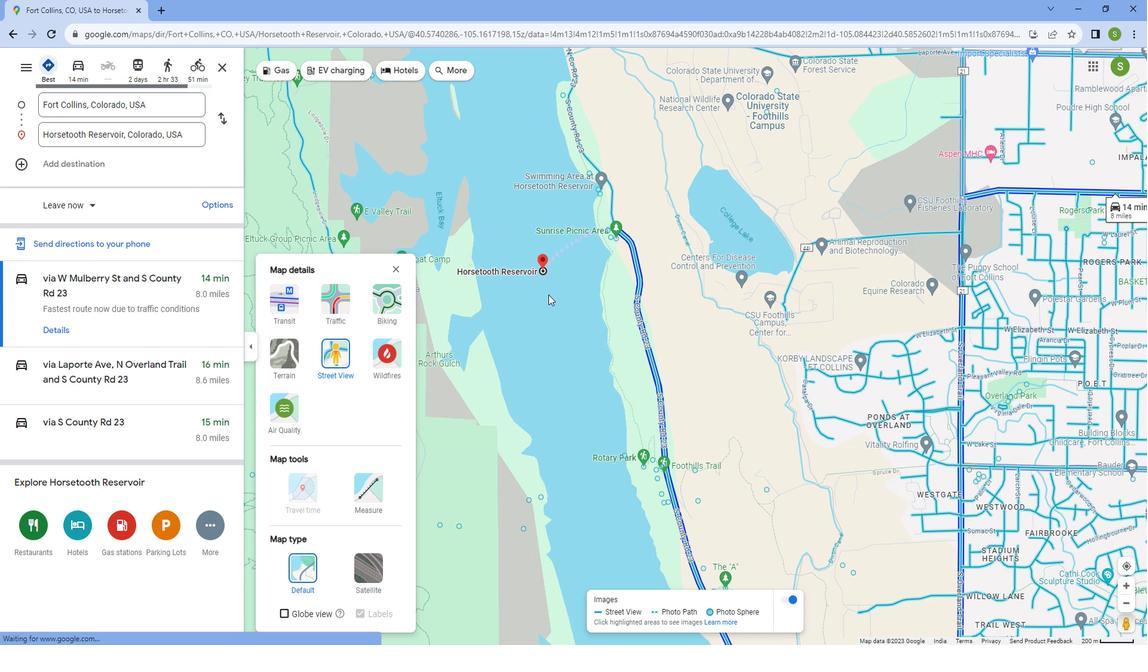 
Action: Mouse scrolled (547, 293) with delta (0, 0)
Screenshot: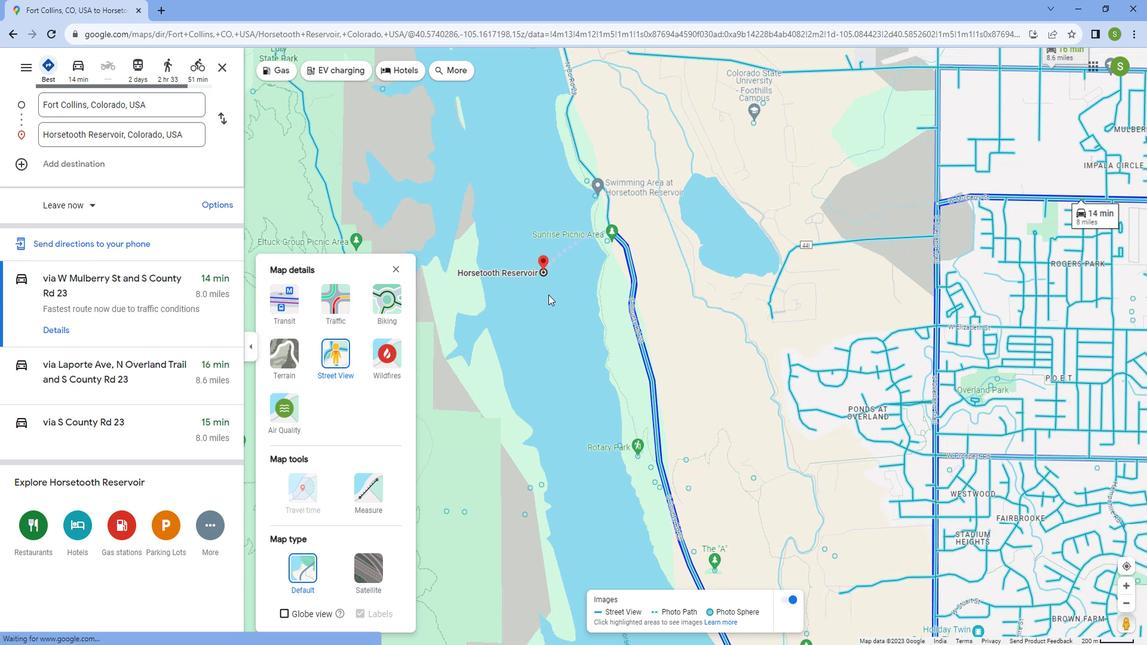 
Action: Mouse scrolled (547, 293) with delta (0, 0)
Screenshot: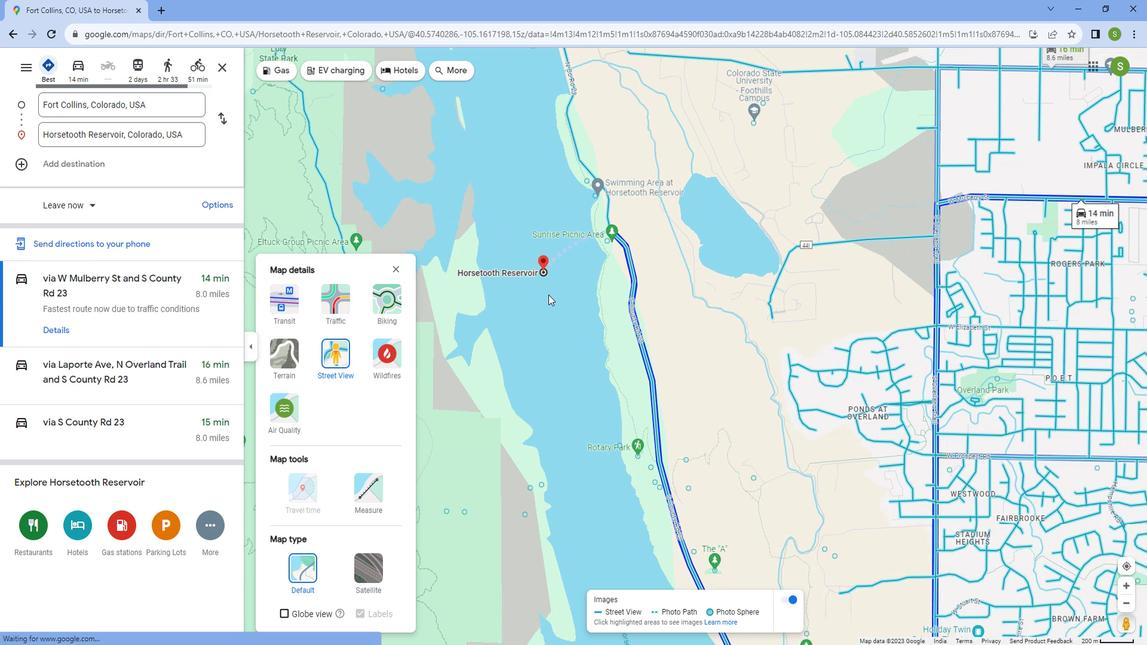 
Action: Mouse scrolled (547, 293) with delta (0, 0)
Screenshot: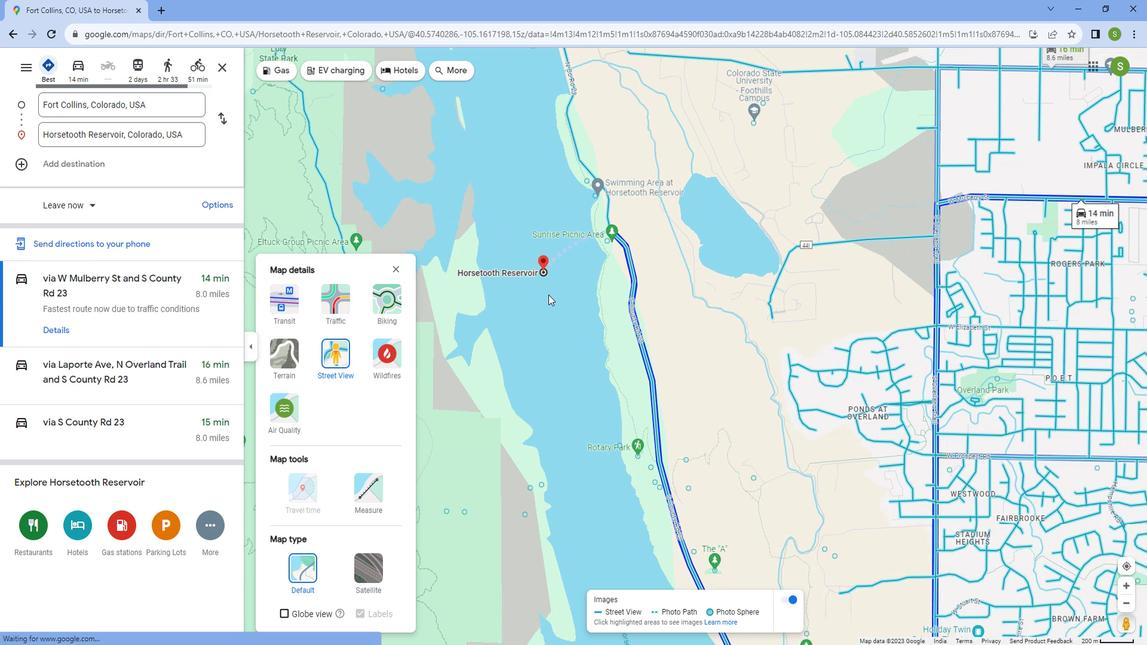 
Action: Mouse scrolled (547, 293) with delta (0, 0)
Screenshot: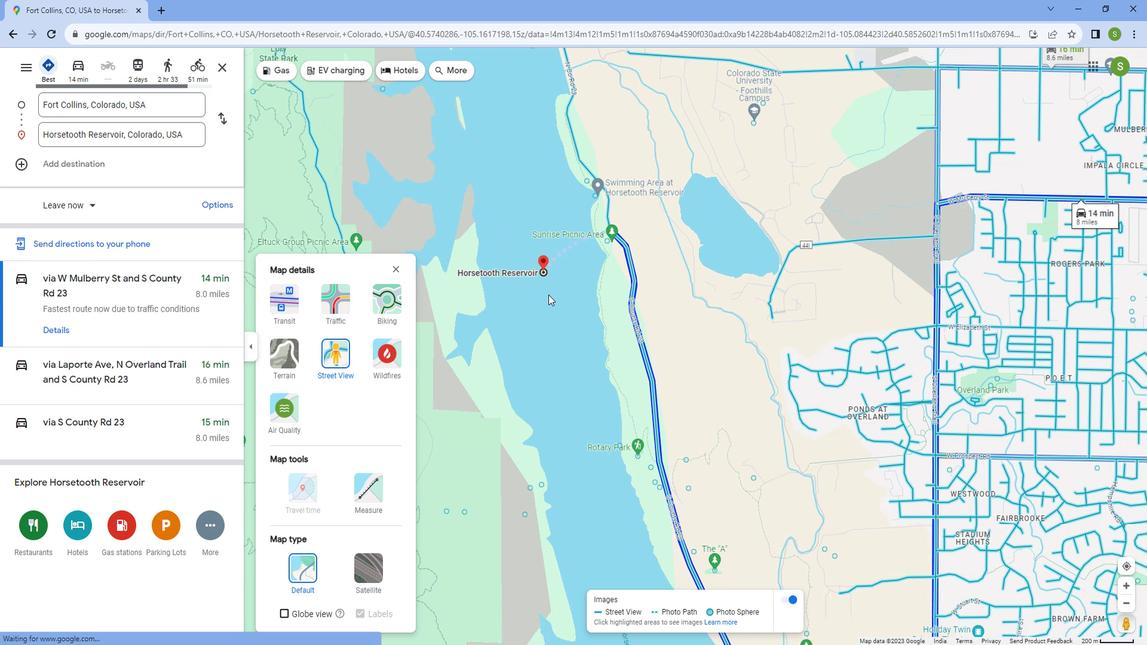 
Action: Mouse scrolled (547, 293) with delta (0, 0)
Screenshot: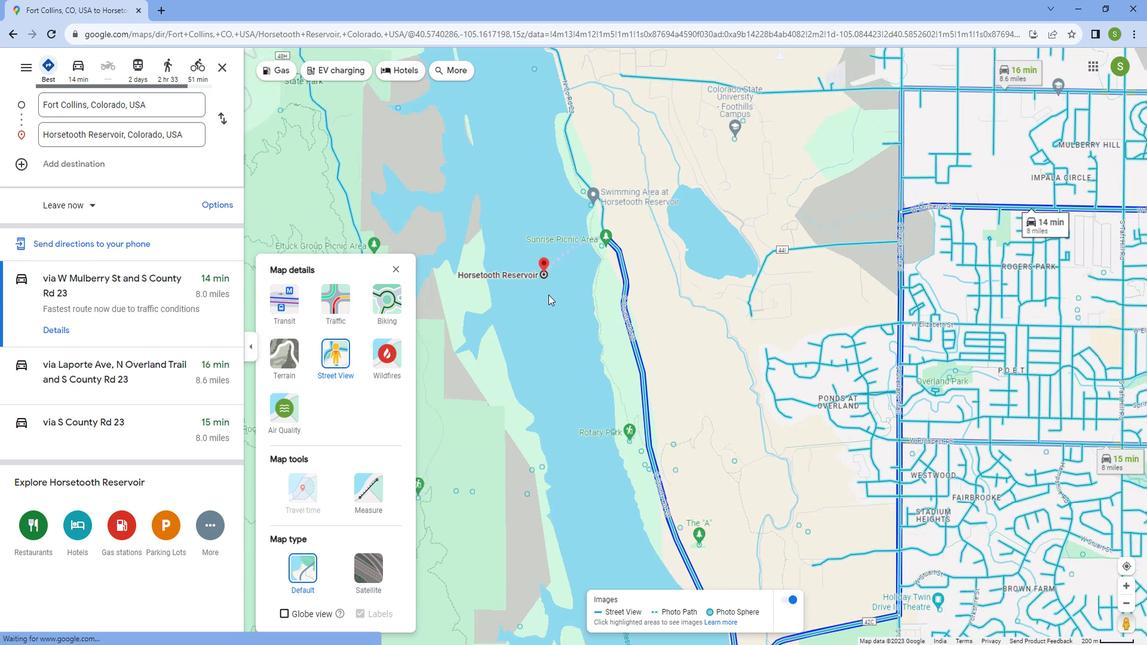 
Action: Mouse scrolled (547, 293) with delta (0, 0)
Screenshot: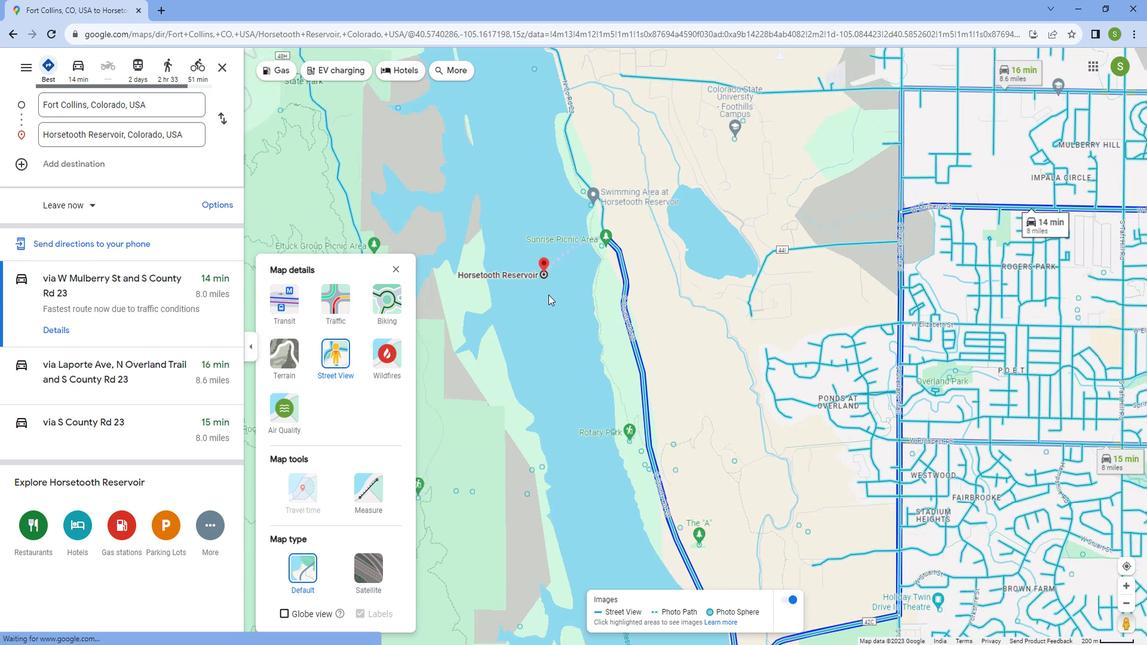 
Action: Mouse scrolled (547, 295) with delta (0, 0)
Screenshot: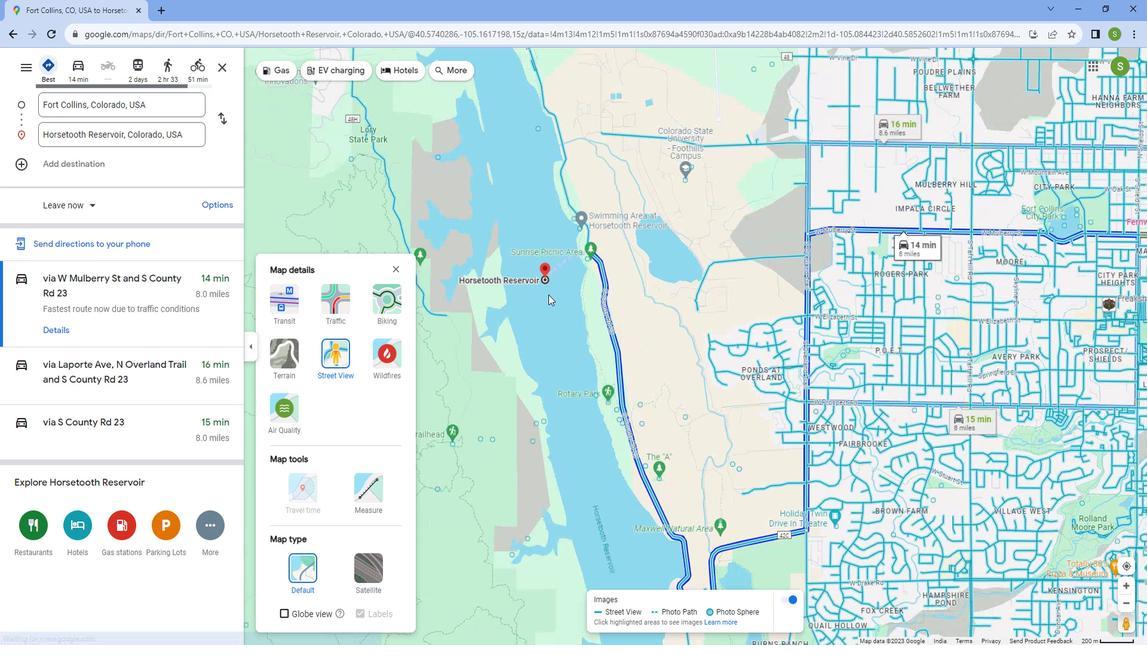 
Action: Mouse moved to (707, 332)
Screenshot: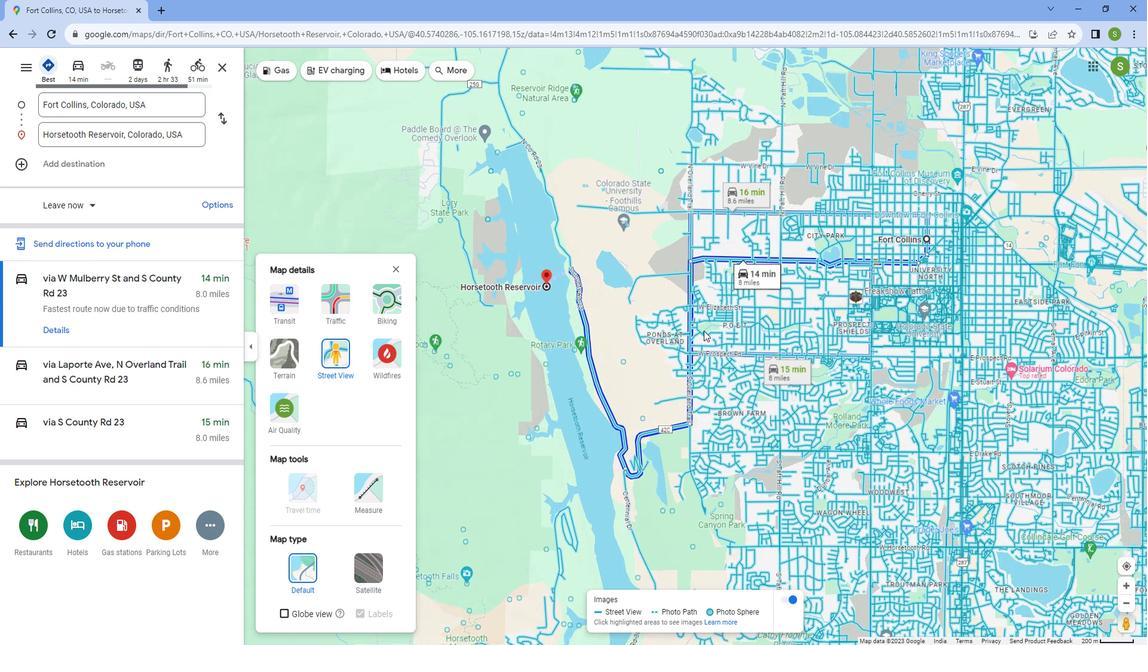 
Action: Mouse scrolled (707, 332) with delta (0, 0)
Screenshot: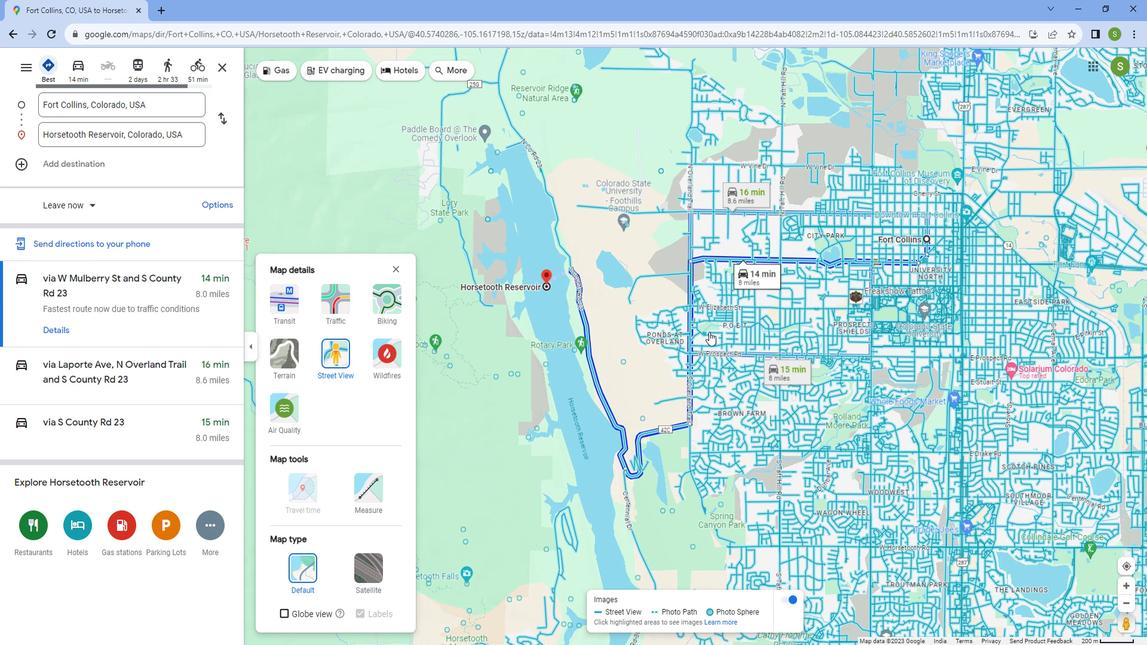 
Action: Mouse scrolled (707, 332) with delta (0, 0)
Screenshot: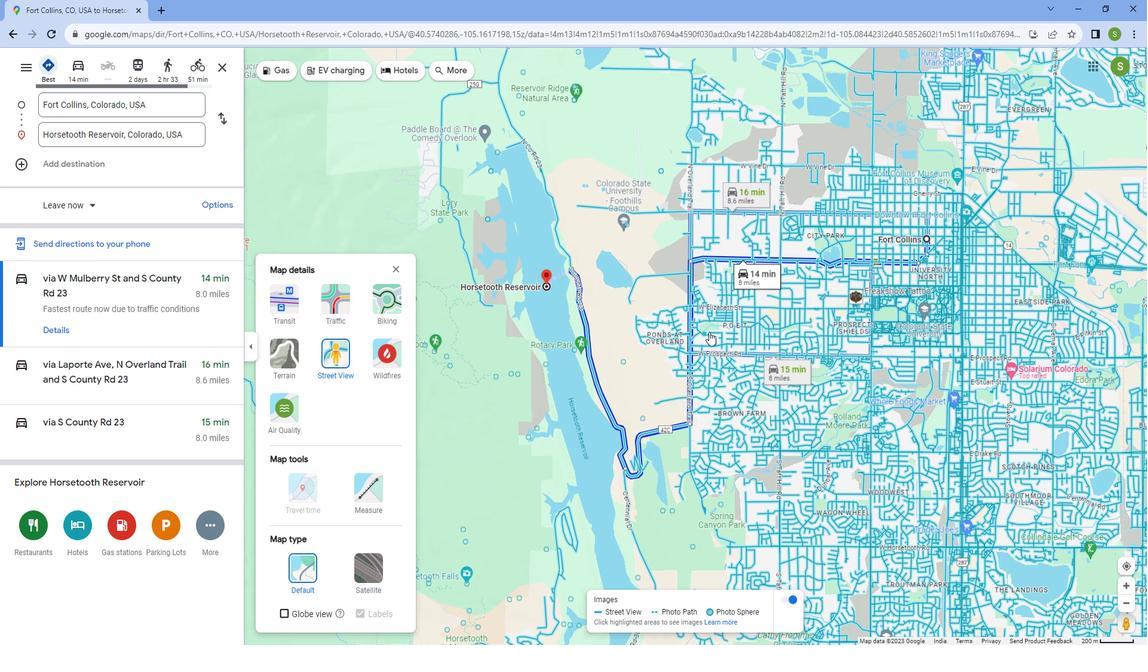 
Action: Mouse scrolled (707, 332) with delta (0, 0)
Screenshot: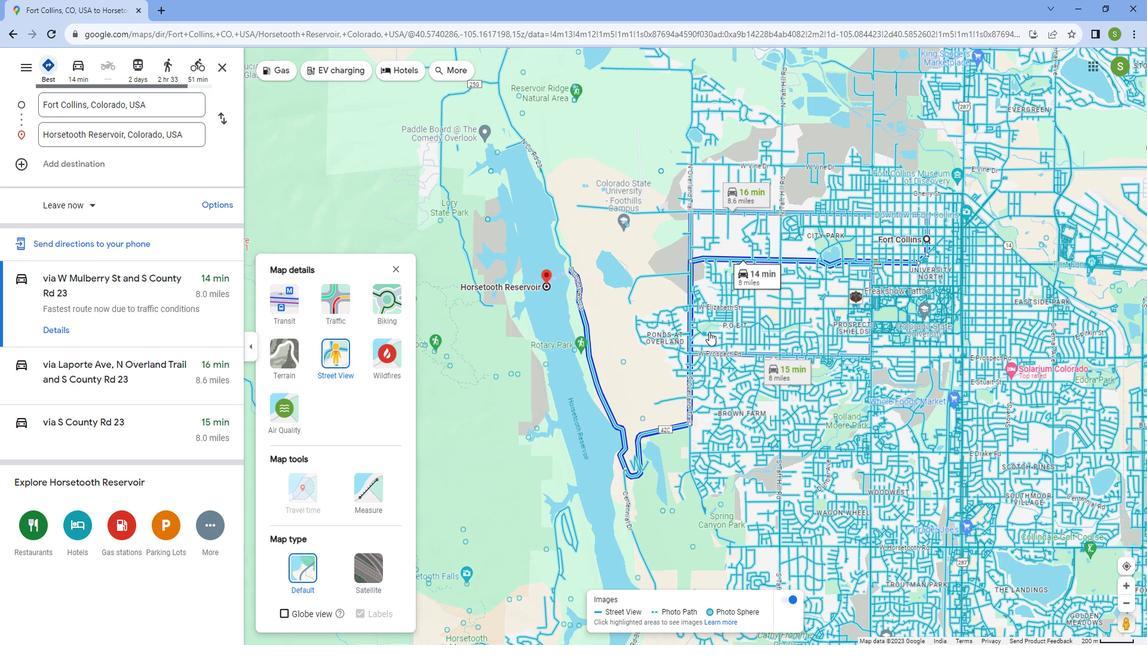
Action: Mouse scrolled (707, 332) with delta (0, 0)
Screenshot: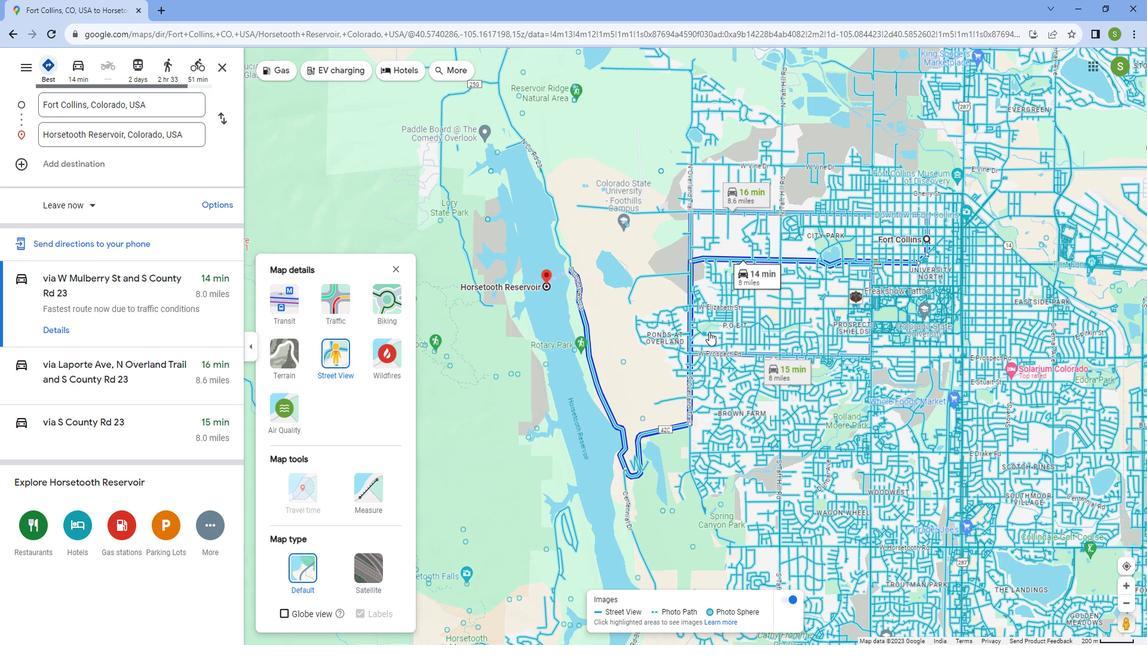 
Action: Mouse scrolled (707, 332) with delta (0, 0)
Screenshot: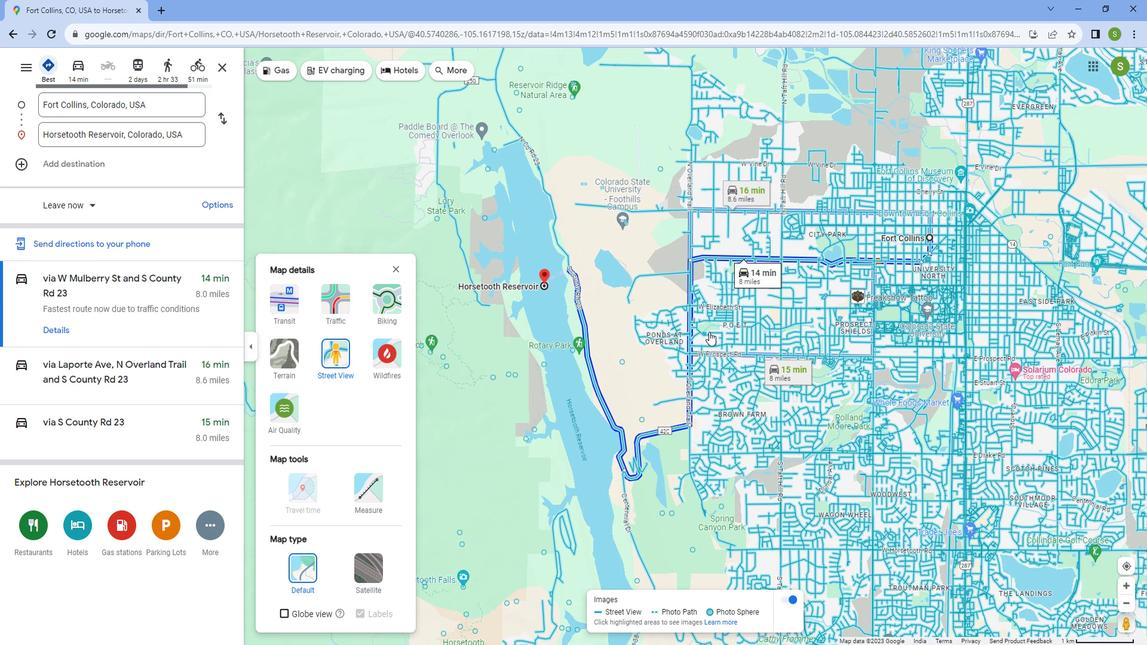 
Action: Mouse moved to (705, 332)
Screenshot: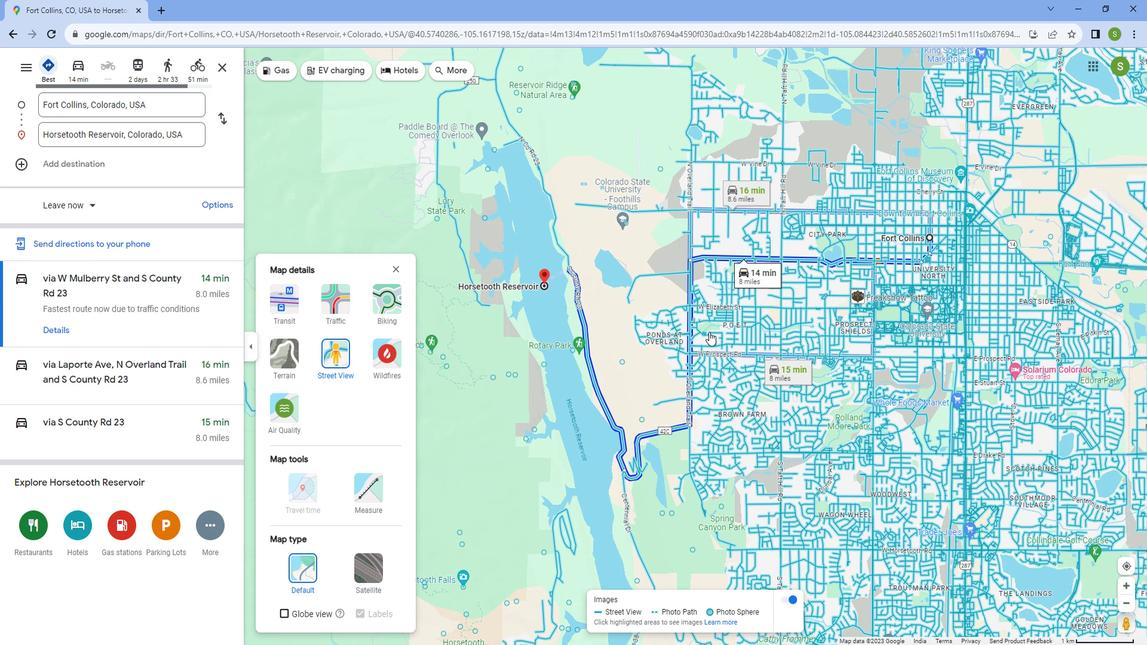 
Action: Mouse scrolled (705, 332) with delta (0, 0)
Screenshot: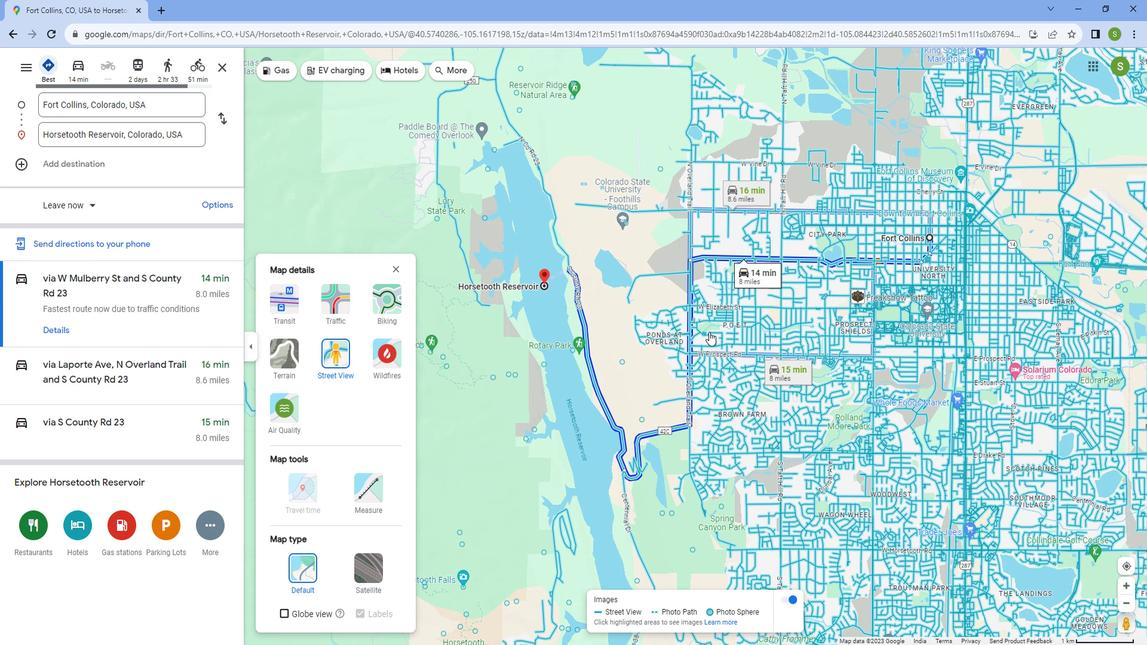 
Action: Mouse moved to (703, 333)
Screenshot: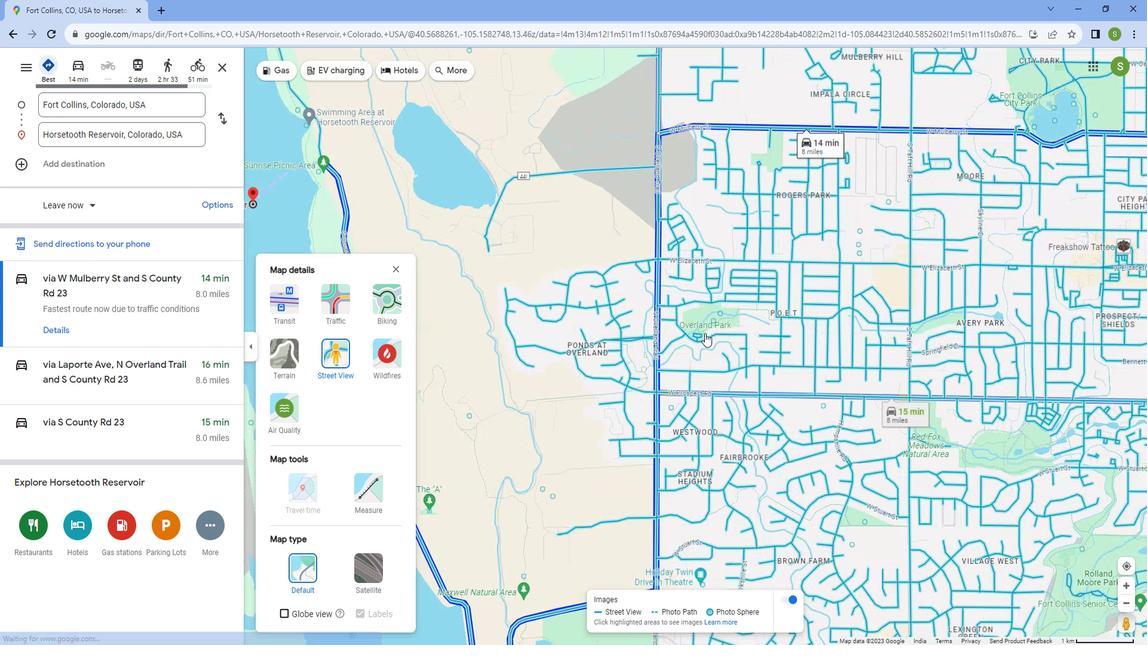 
Action: Mouse scrolled (703, 333) with delta (0, 0)
Screenshot: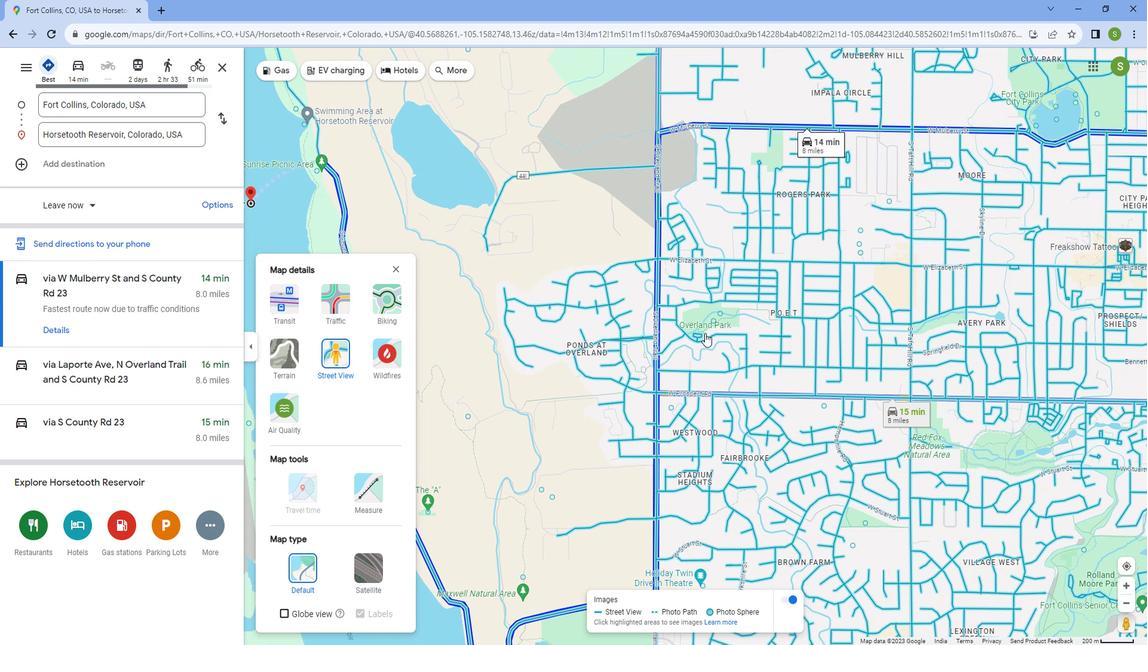 
Action: Mouse scrolled (703, 333) with delta (0, 0)
Screenshot: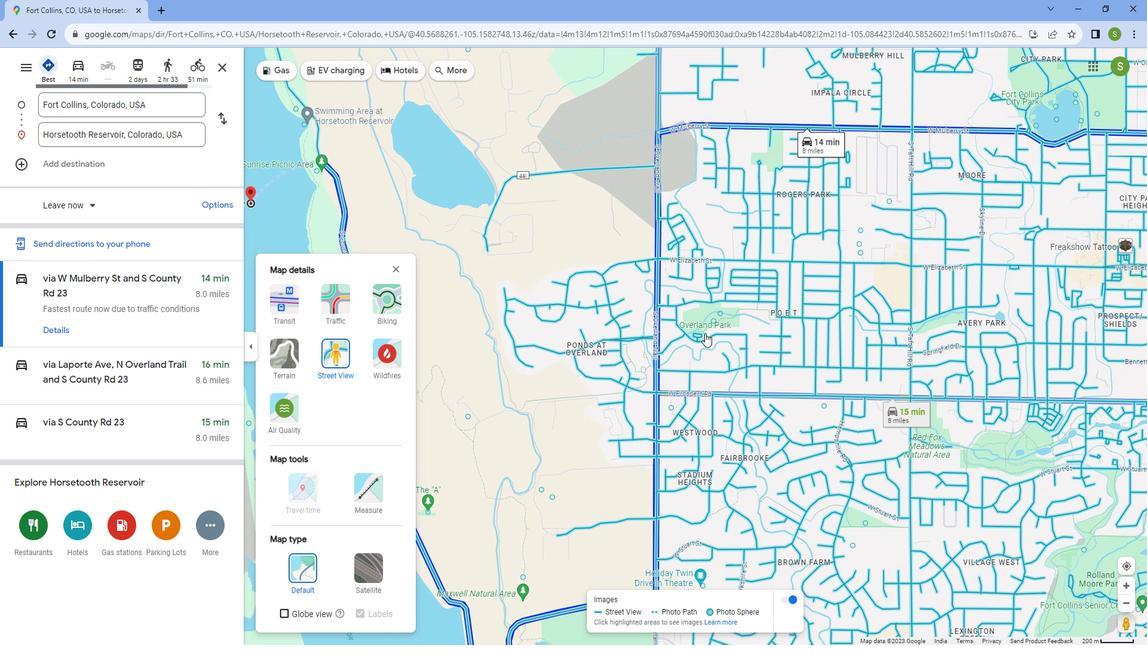 
Action: Mouse scrolled (703, 333) with delta (0, 0)
Screenshot: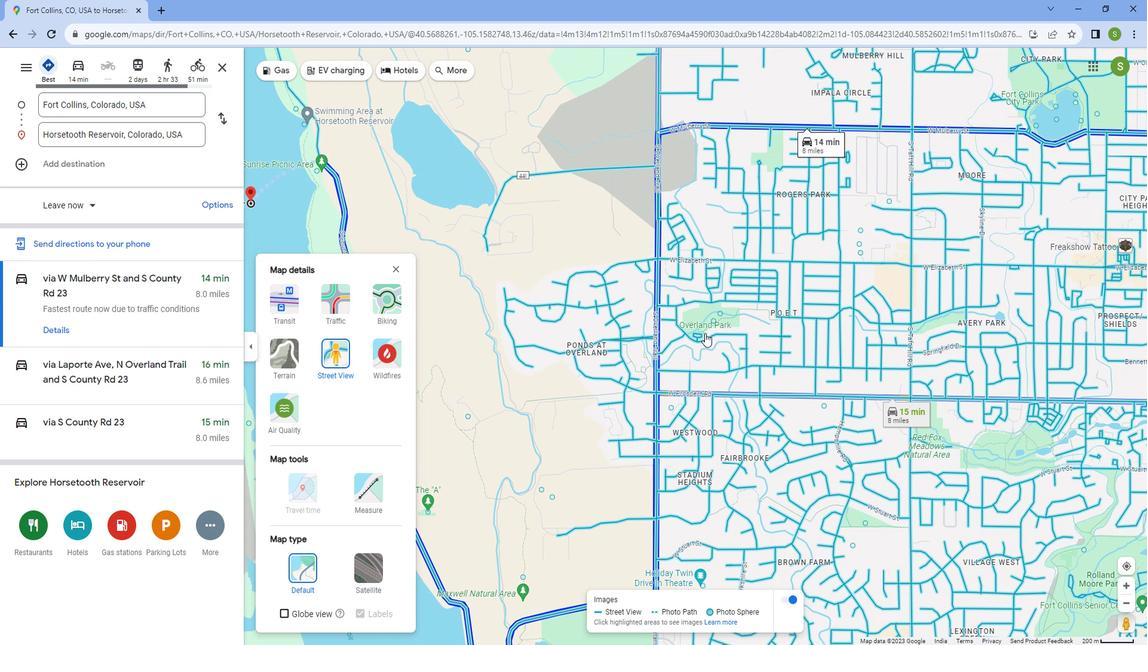 
Action: Mouse scrolled (703, 333) with delta (0, 0)
Screenshot: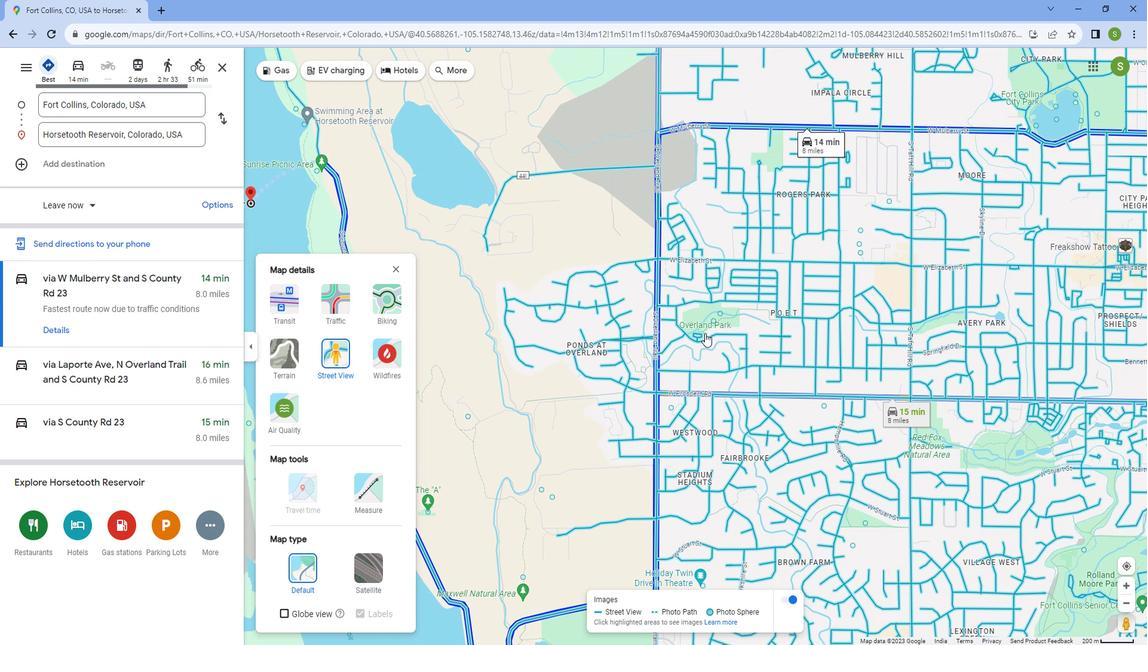 
Action: Mouse scrolled (703, 333) with delta (0, 0)
Screenshot: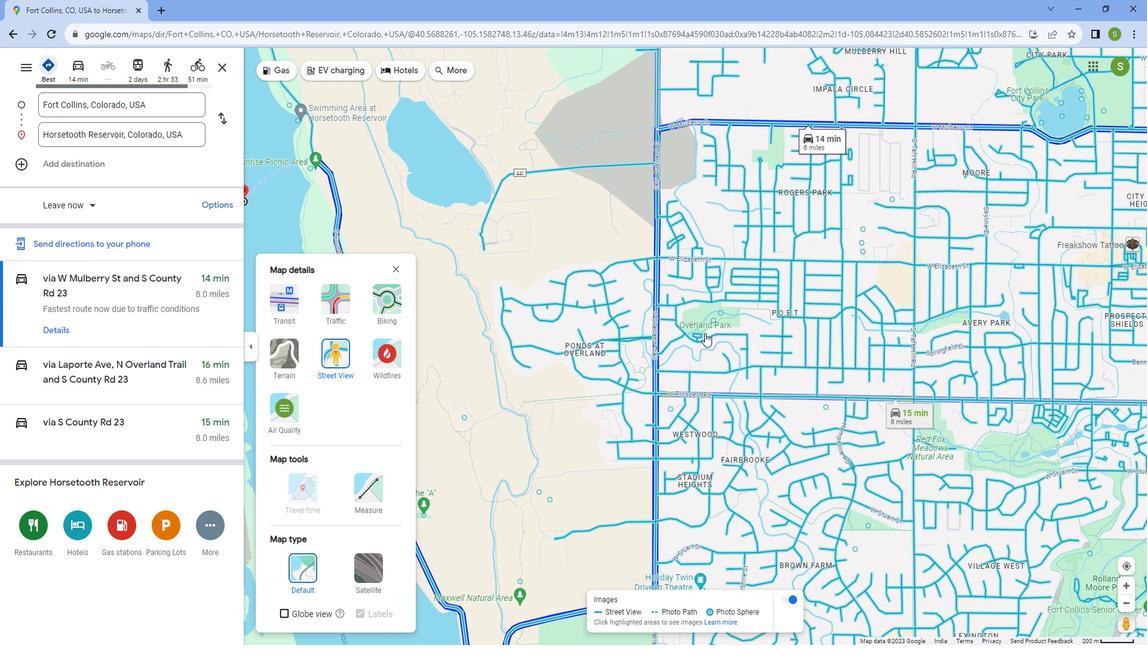 
Action: Mouse scrolled (703, 333) with delta (0, 0)
Screenshot: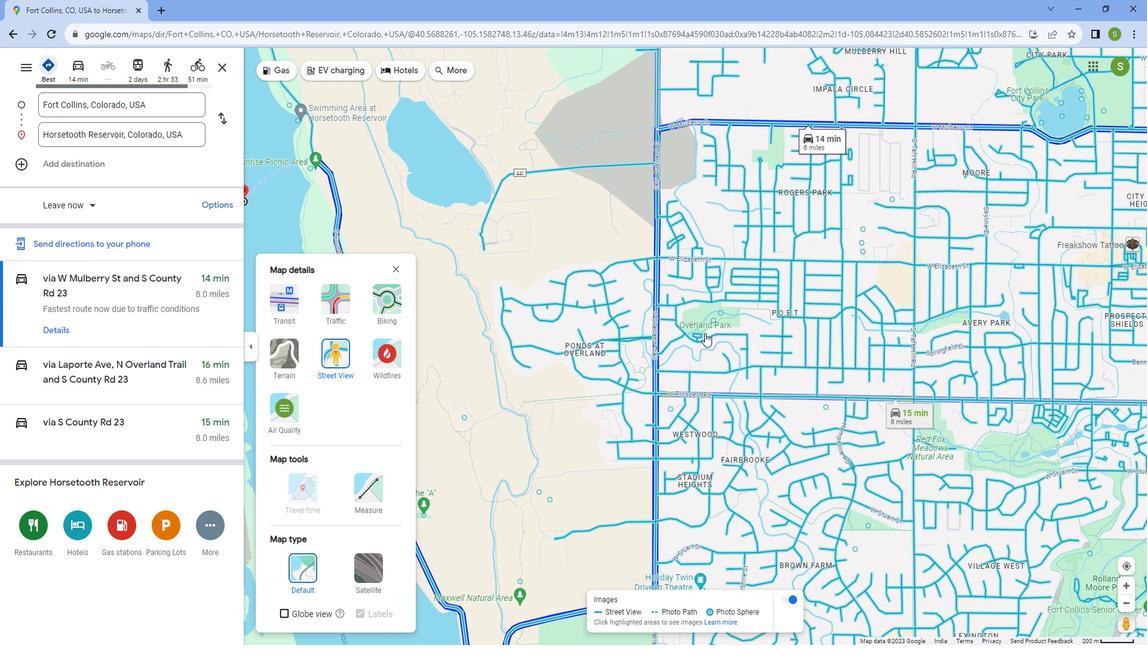
Action: Mouse scrolled (703, 333) with delta (0, 0)
Screenshot: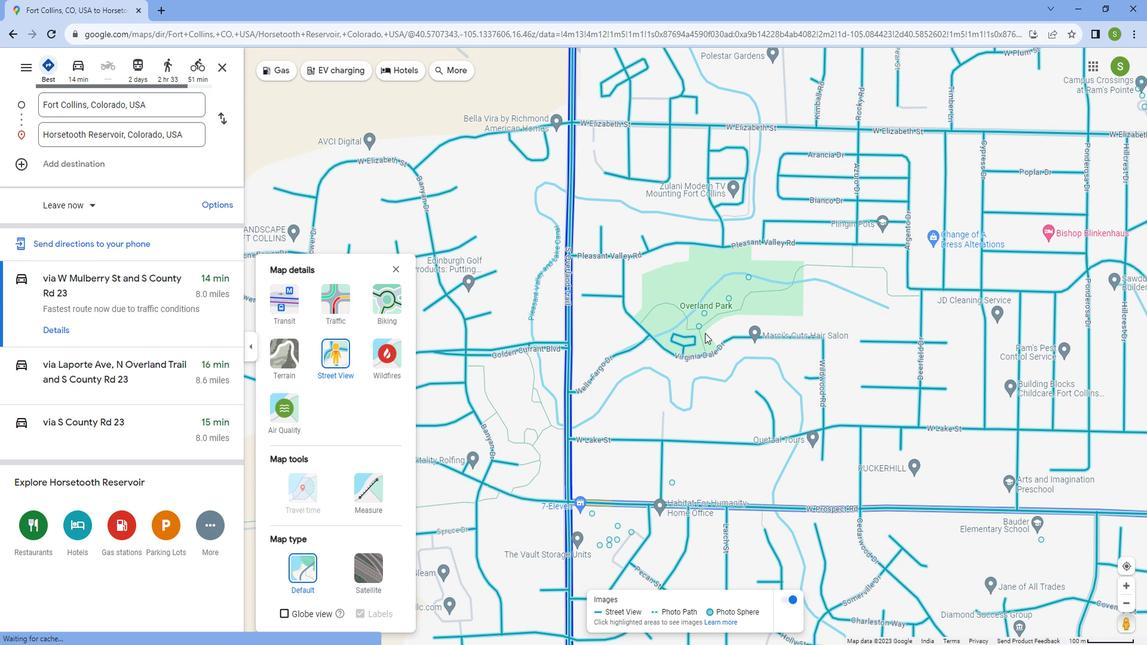 
Action: Mouse scrolled (703, 333) with delta (0, 0)
Screenshot: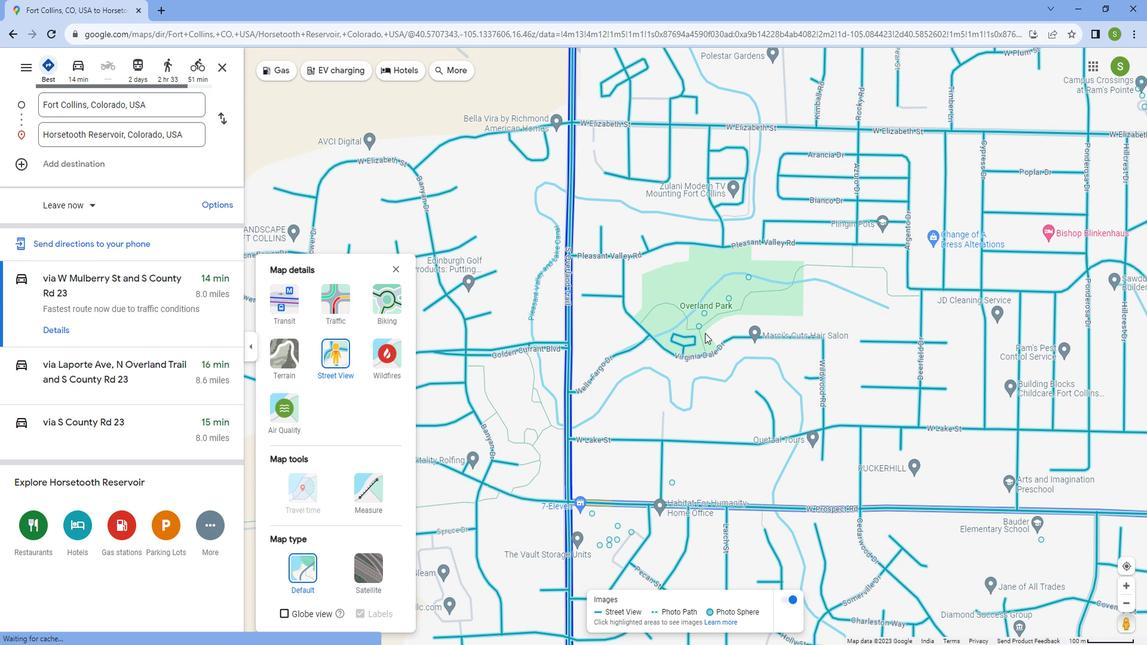 
Action: Mouse scrolled (703, 333) with delta (0, 0)
Screenshot: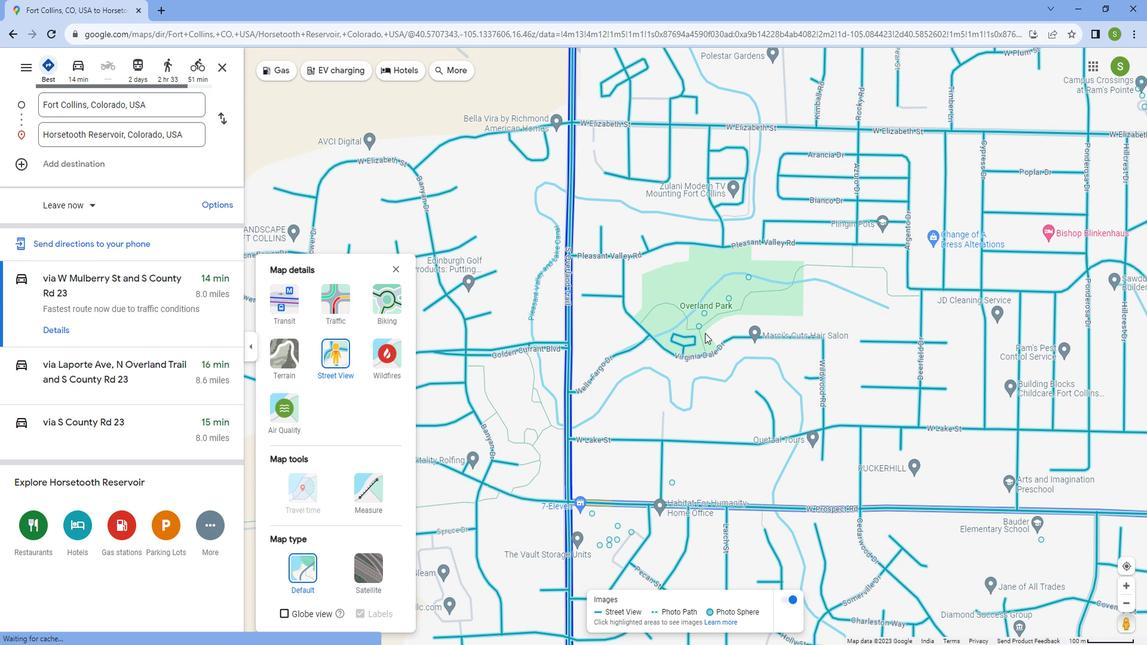 
Action: Mouse scrolled (703, 333) with delta (0, 0)
Screenshot: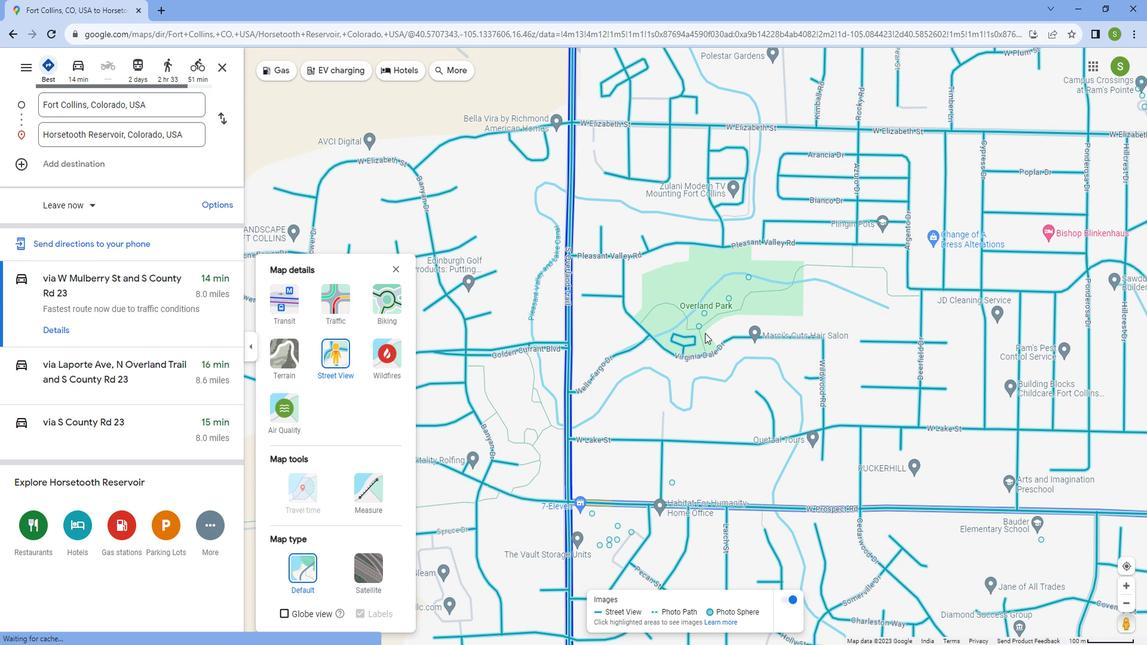 
Action: Mouse scrolled (703, 333) with delta (0, 0)
Screenshot: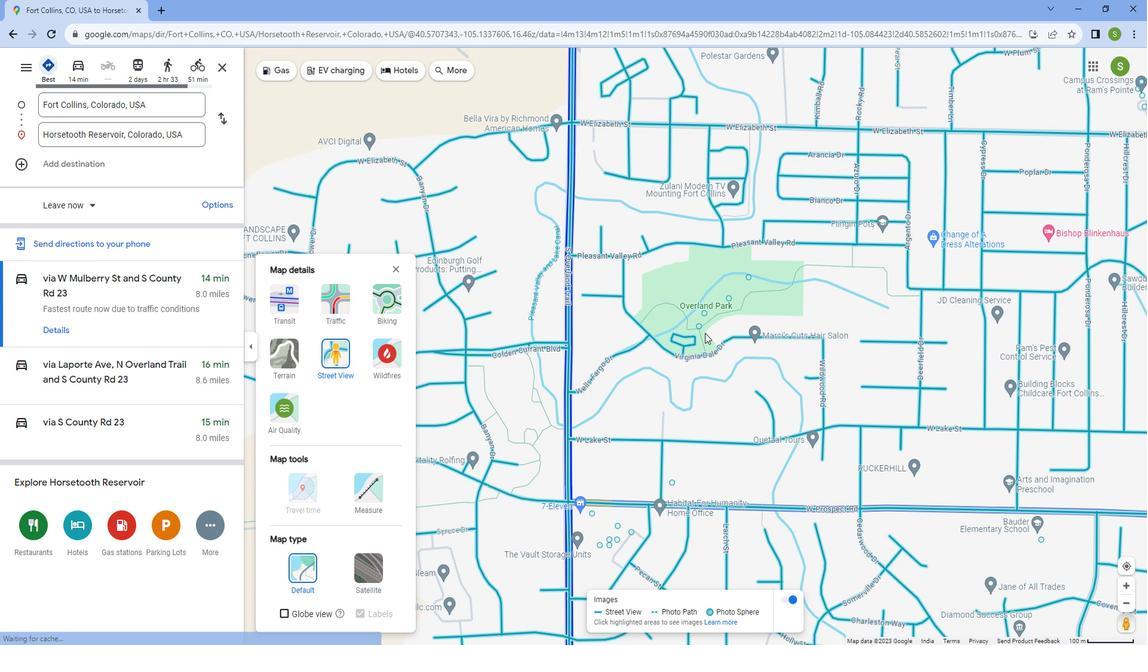 
Action: Mouse scrolled (703, 333) with delta (0, 0)
Screenshot: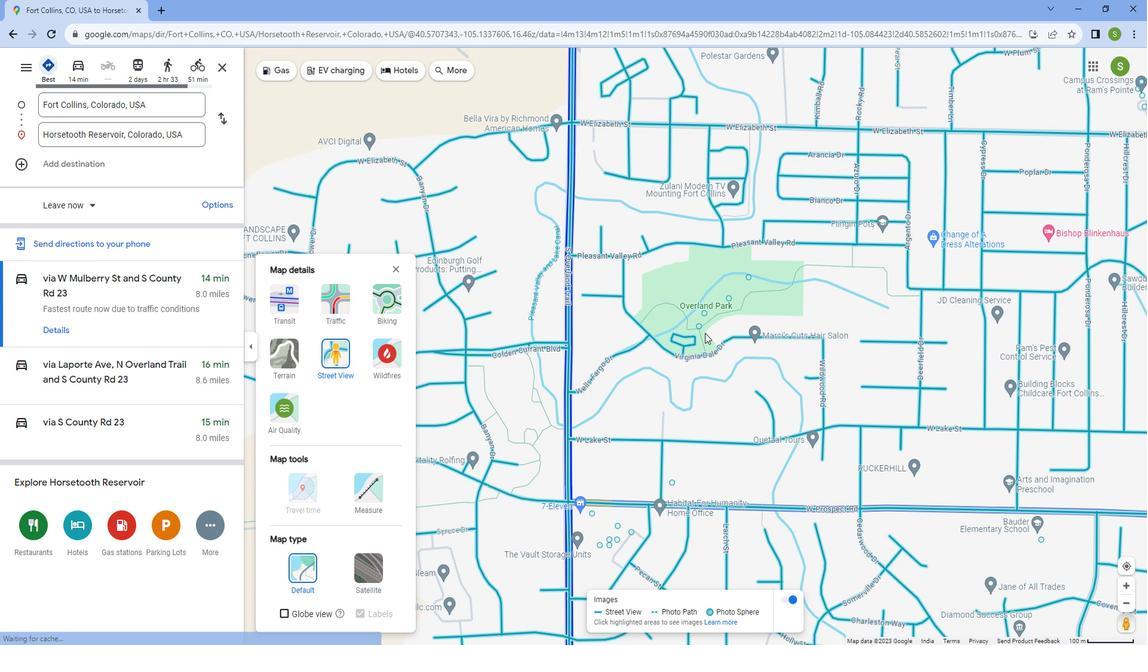 
Action: Mouse scrolled (703, 333) with delta (0, 0)
Screenshot: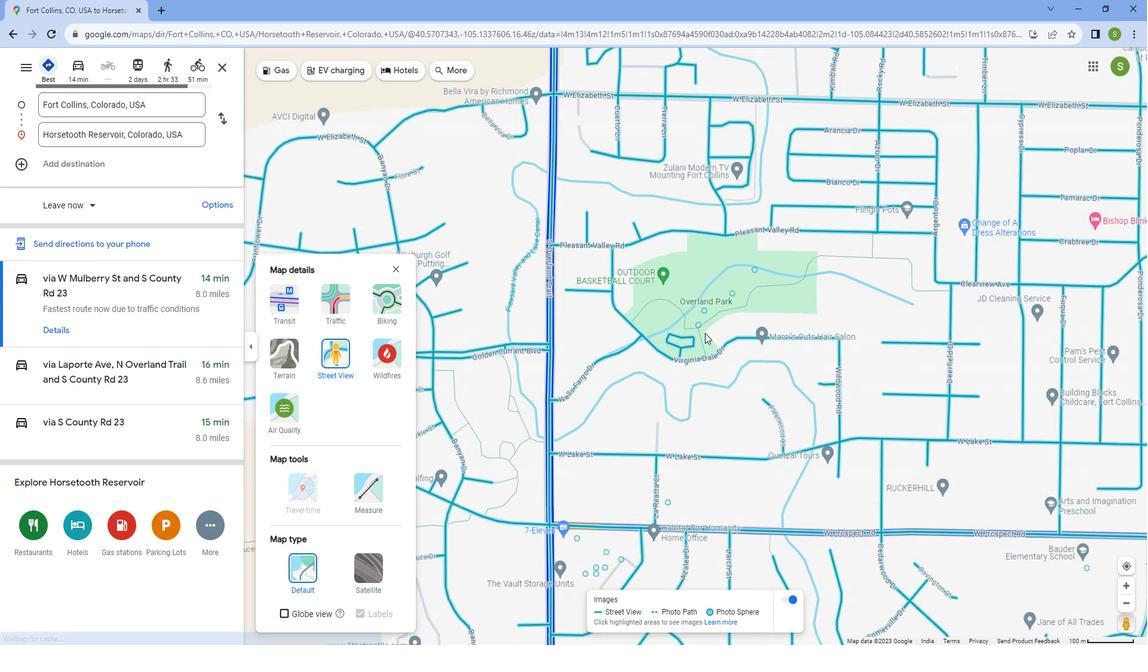 
Action: Mouse scrolled (703, 332) with delta (0, 0)
Screenshot: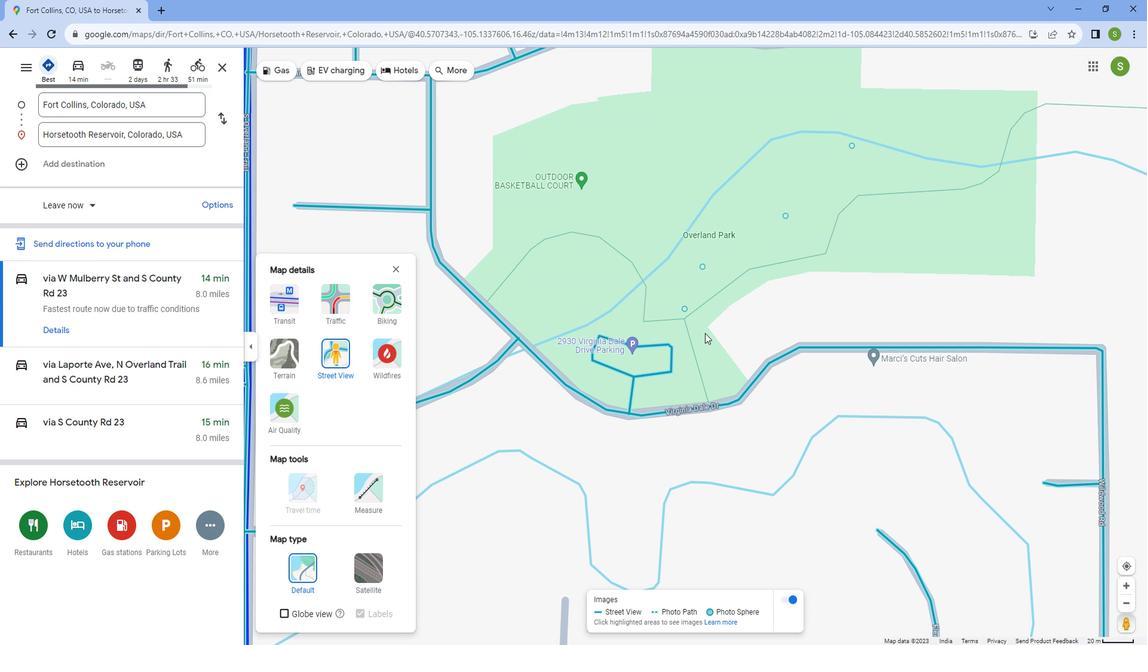 
Action: Mouse scrolled (703, 332) with delta (0, 0)
Screenshot: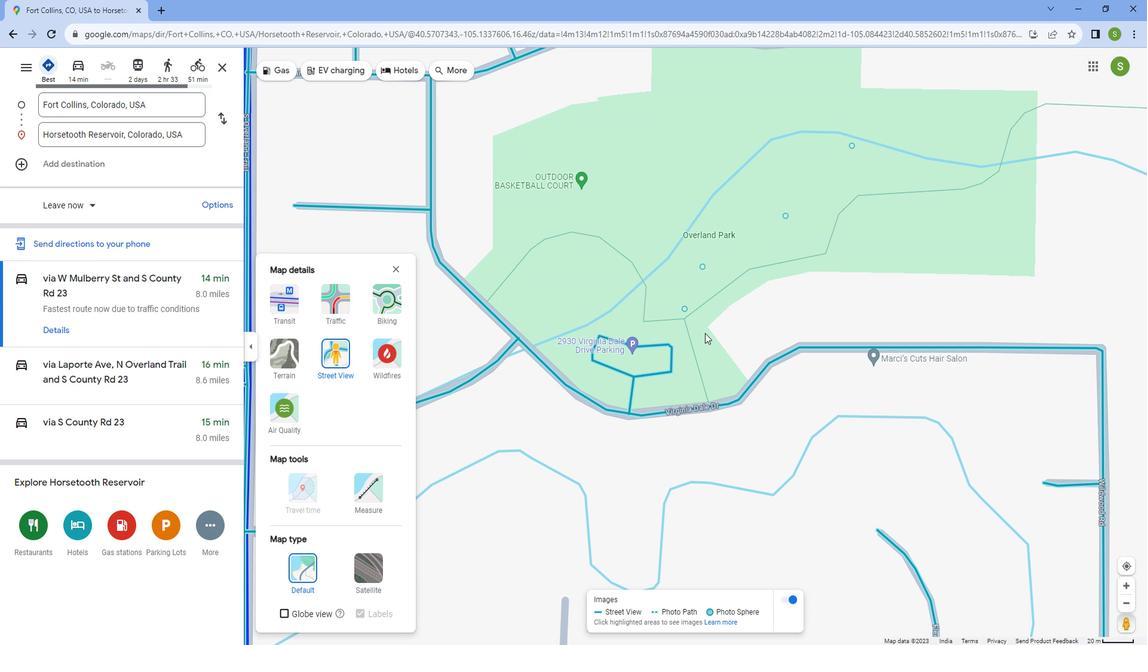 
Action: Mouse scrolled (703, 332) with delta (0, -1)
Screenshot: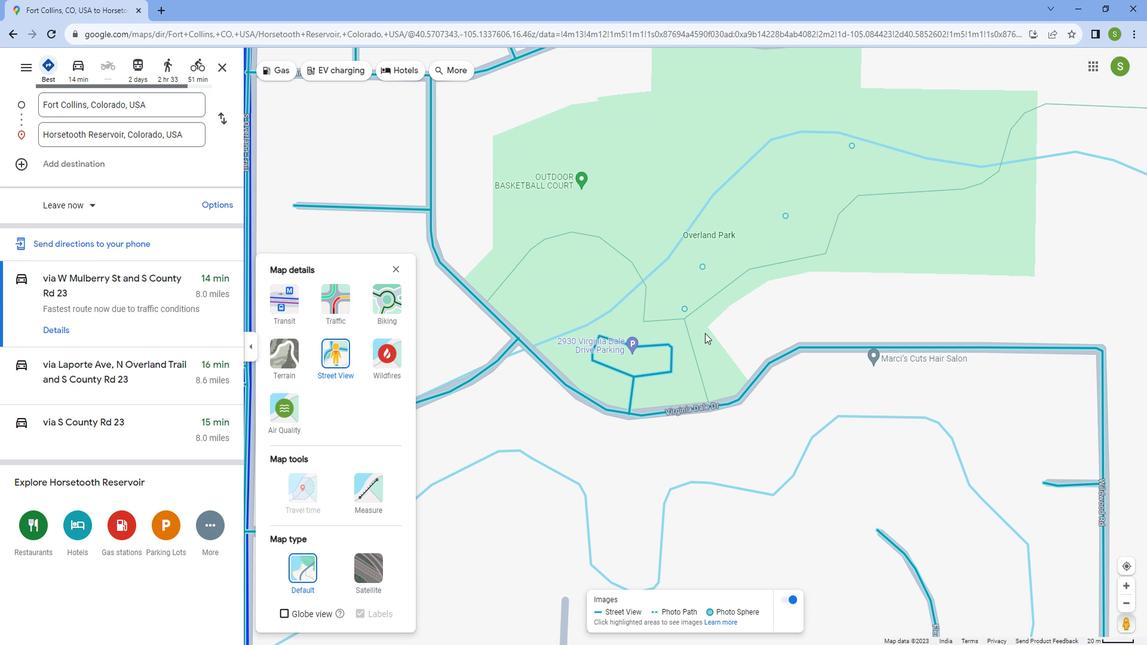 
Action: Mouse scrolled (703, 332) with delta (0, 0)
Screenshot: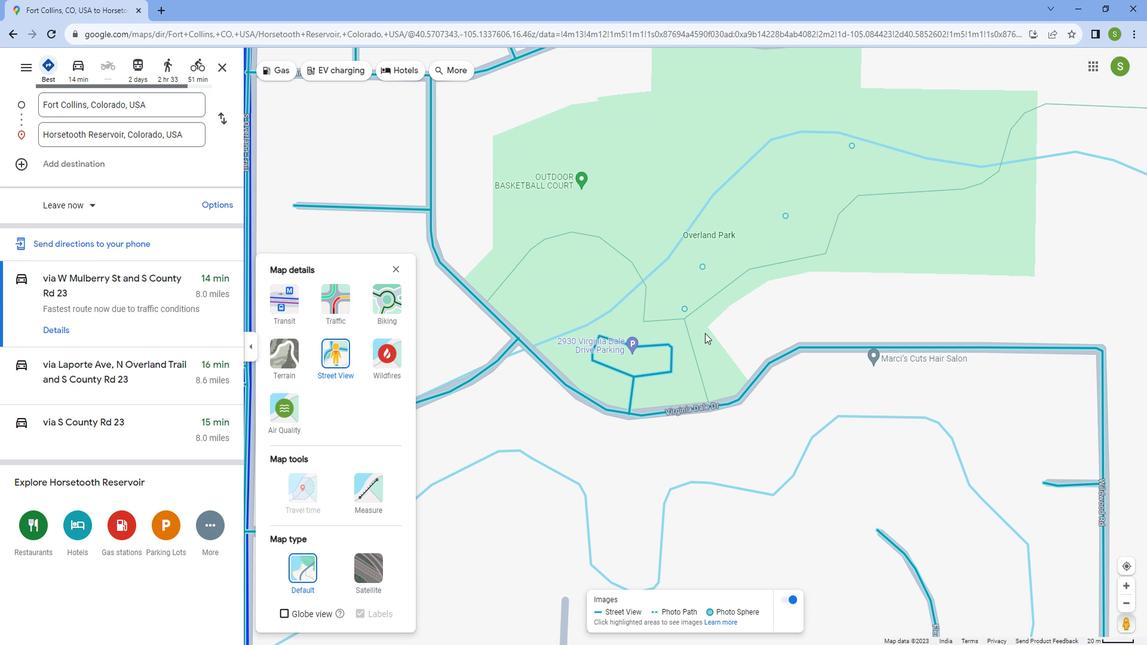 
Action: Mouse scrolled (703, 332) with delta (0, 0)
Screenshot: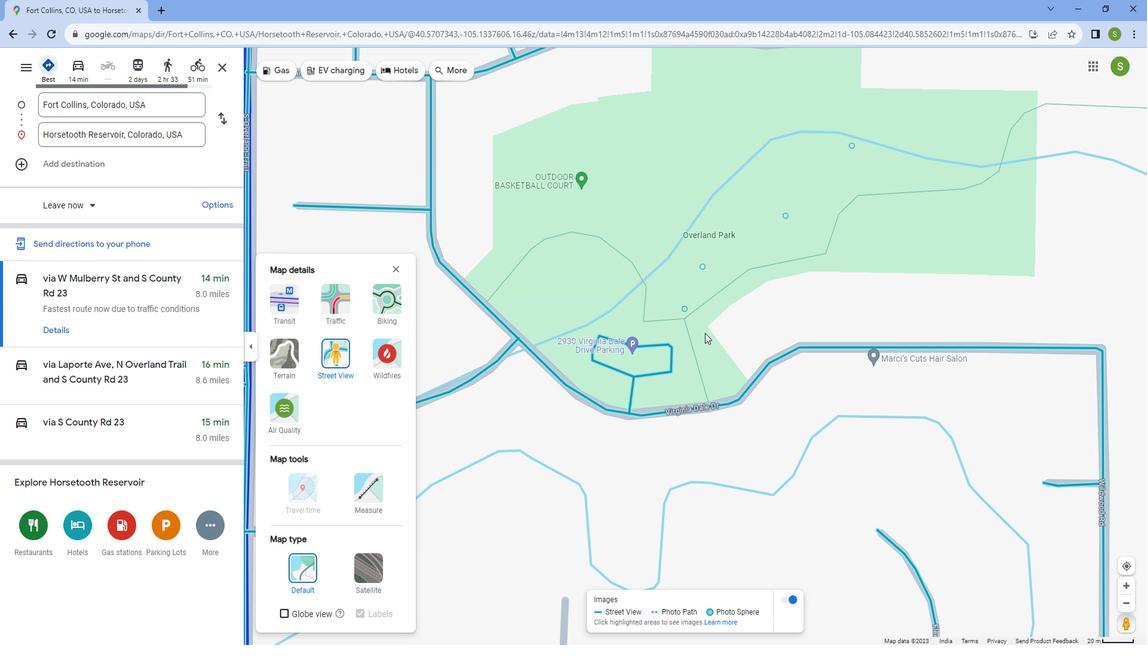 
Action: Mouse scrolled (703, 332) with delta (0, 0)
Screenshot: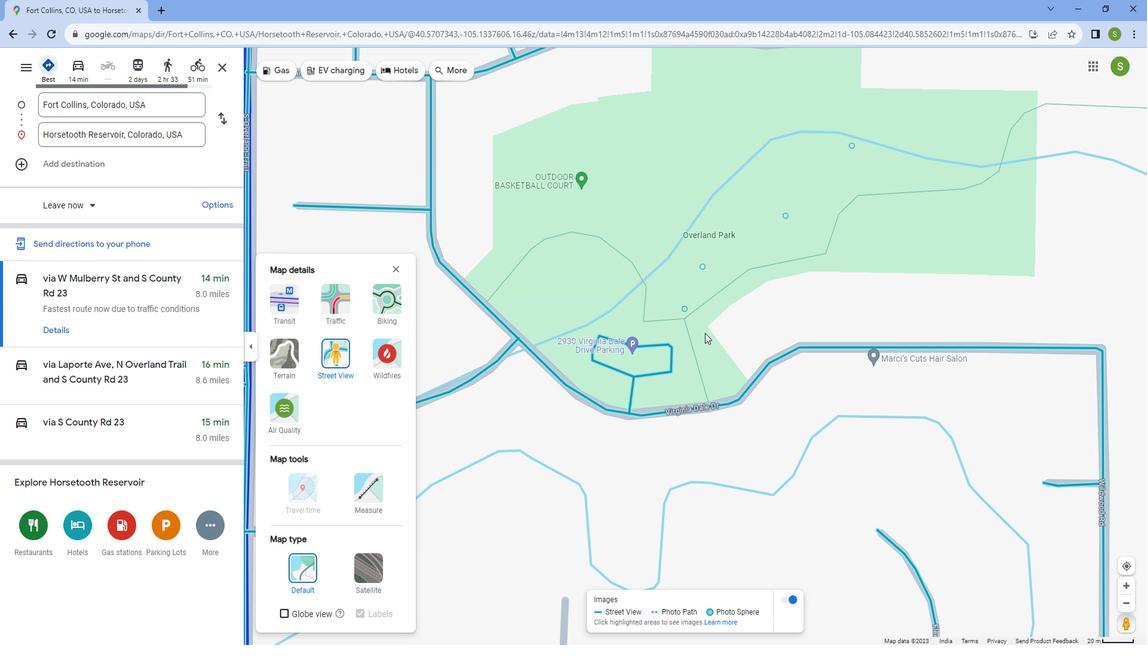 
Action: Mouse scrolled (703, 332) with delta (0, 0)
Screenshot: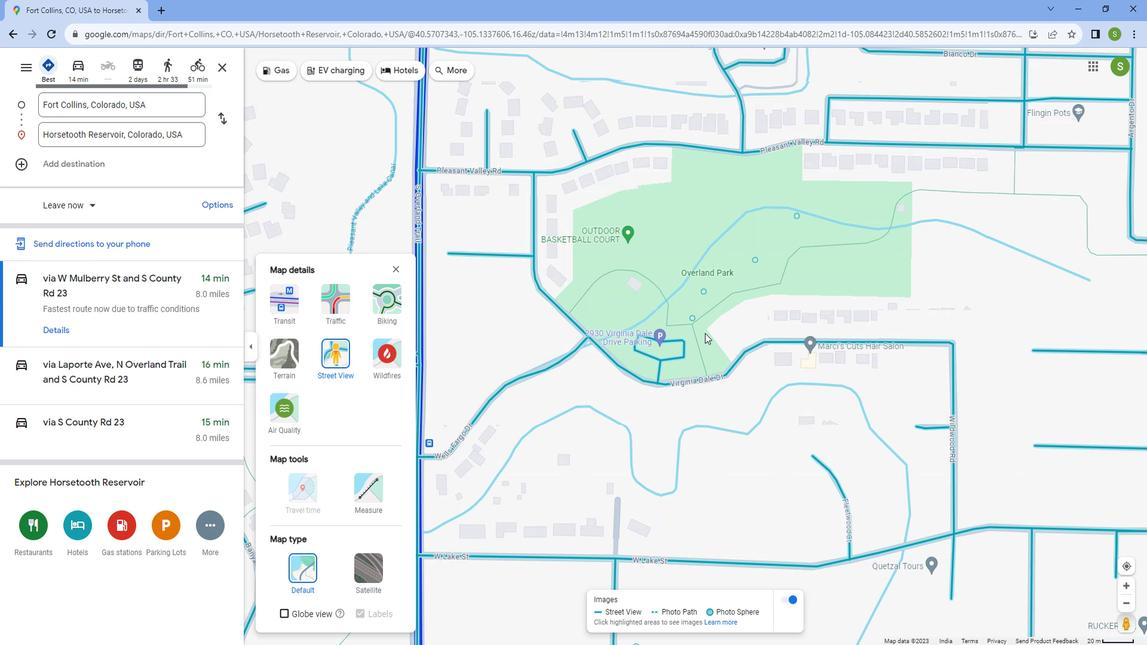 
Action: Mouse scrolled (703, 332) with delta (0, 0)
Screenshot: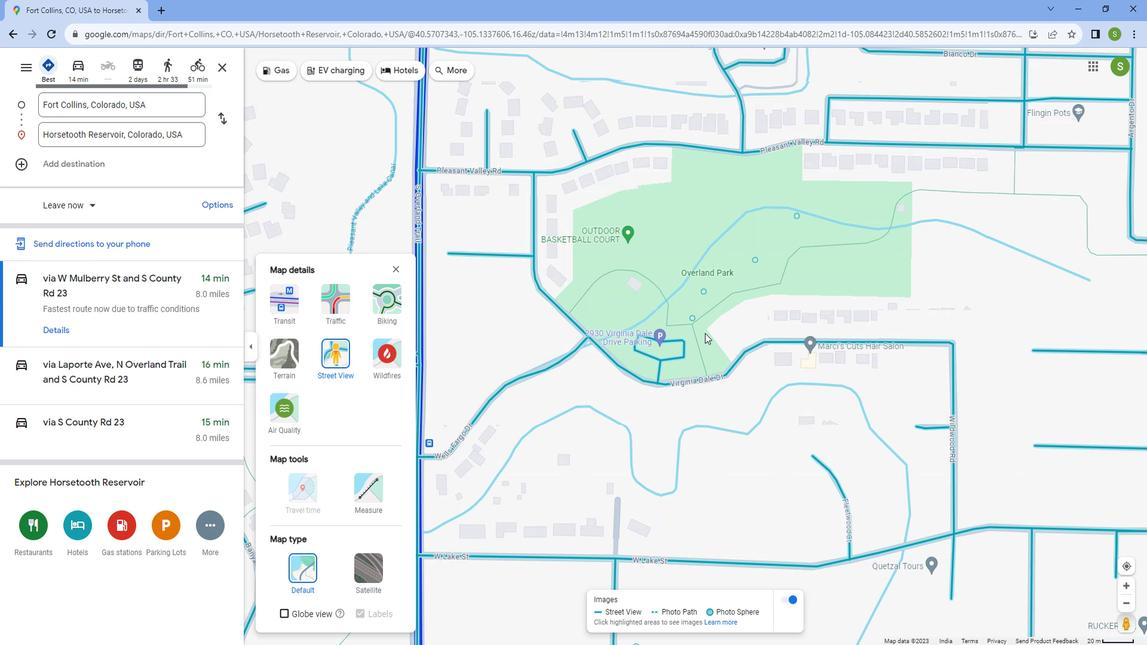 
Action: Mouse scrolled (703, 332) with delta (0, 0)
Screenshot: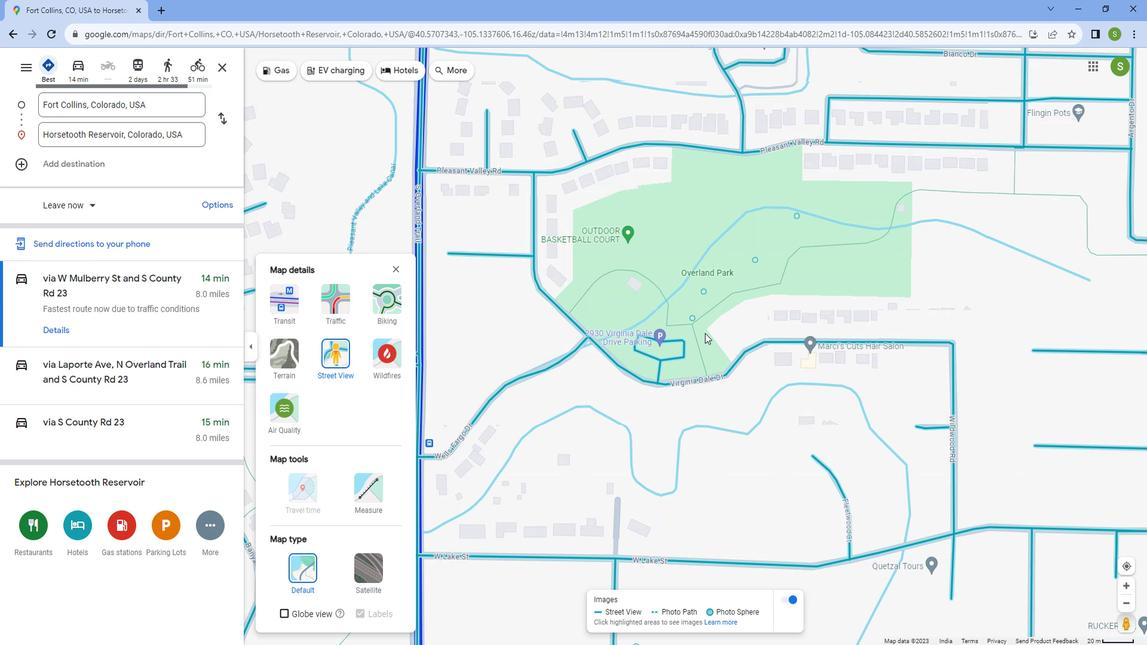 
Action: Mouse scrolled (703, 332) with delta (0, 0)
Screenshot: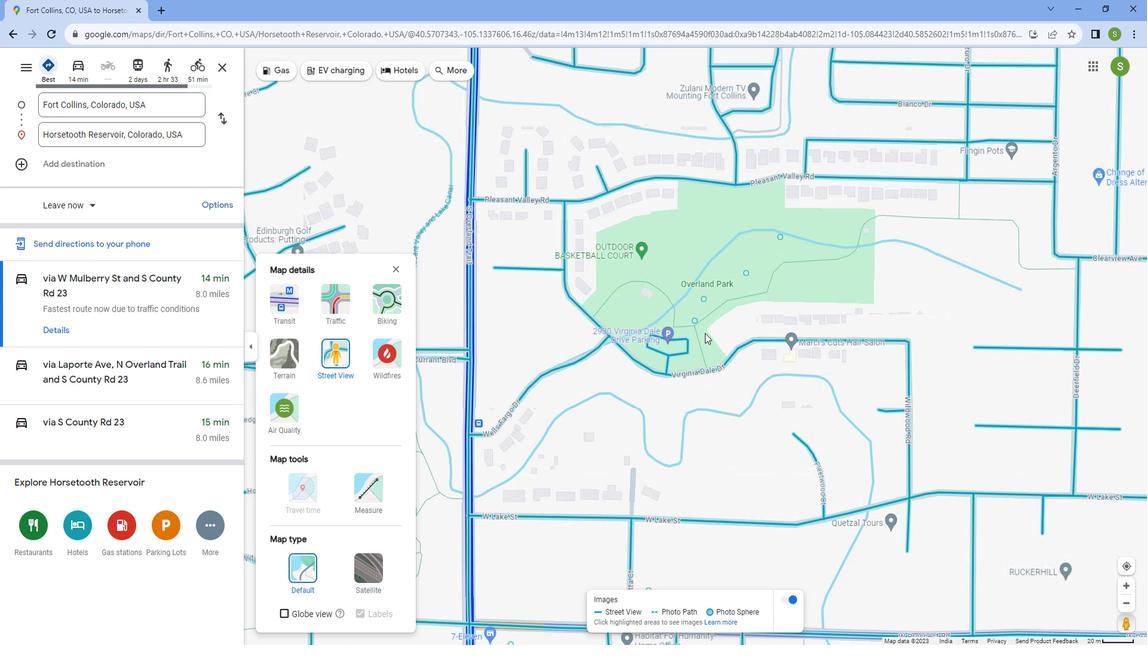 
Action: Mouse scrolled (703, 332) with delta (0, 0)
Screenshot: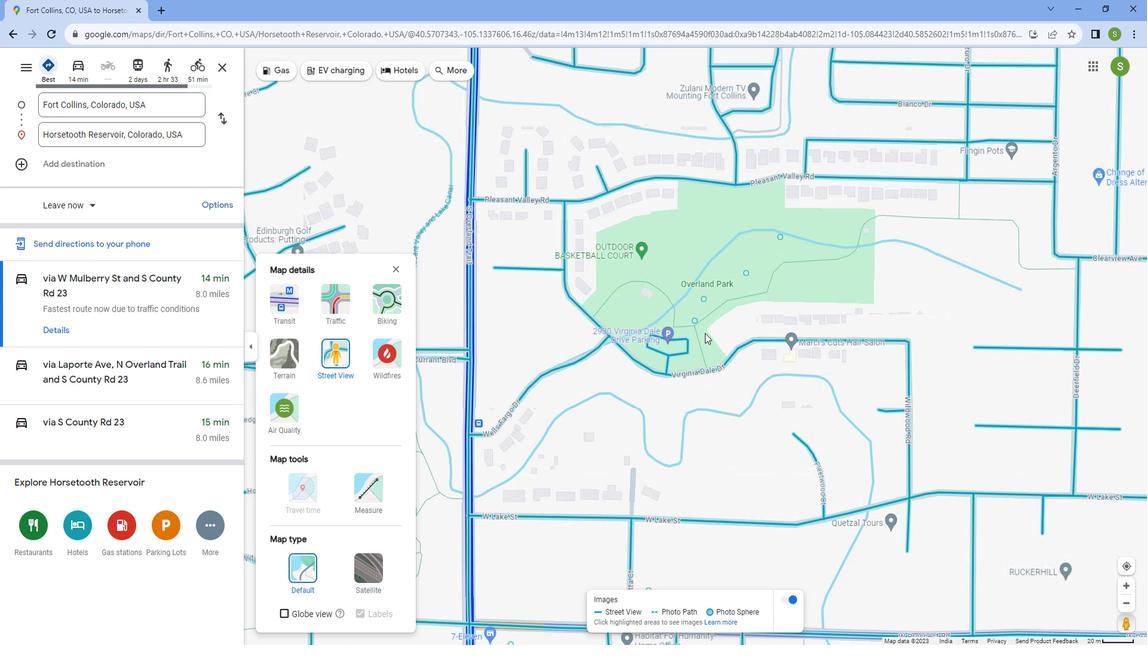 
Action: Mouse scrolled (703, 332) with delta (0, 0)
Screenshot: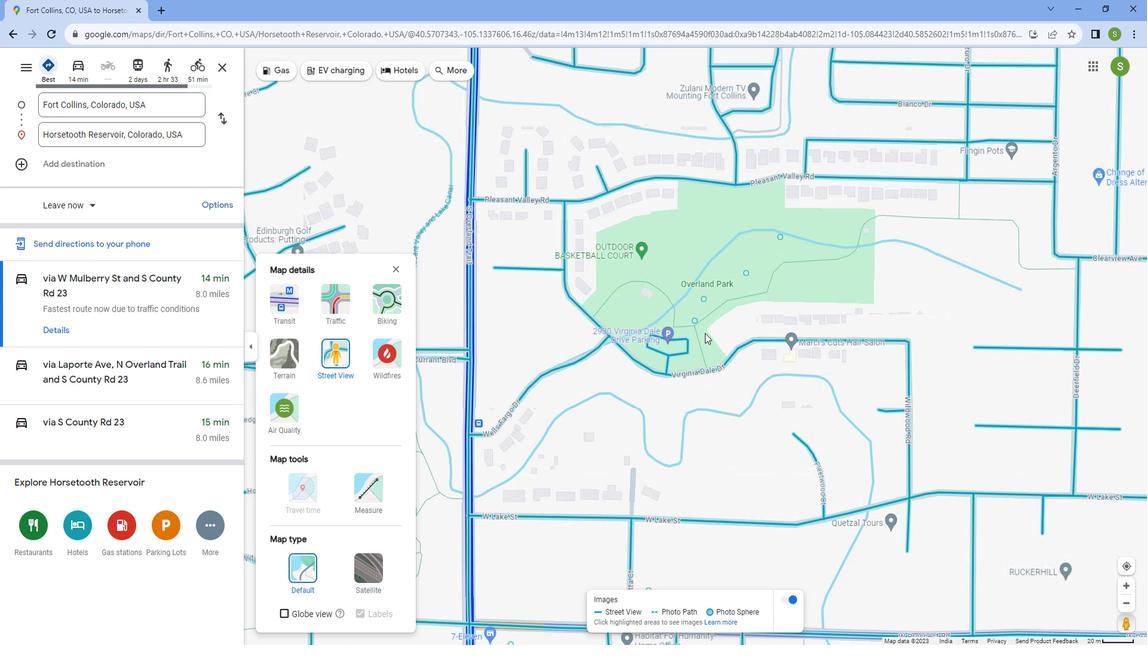 
Action: Mouse scrolled (703, 332) with delta (0, 0)
Screenshot: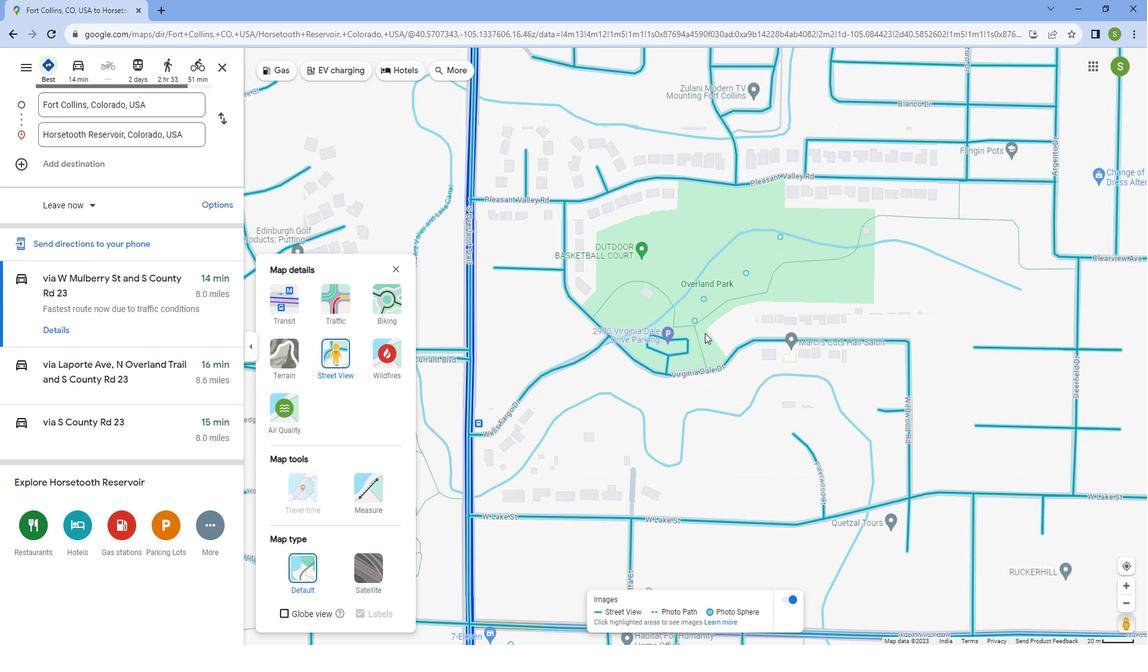 
Action: Mouse scrolled (703, 332) with delta (0, 0)
Screenshot: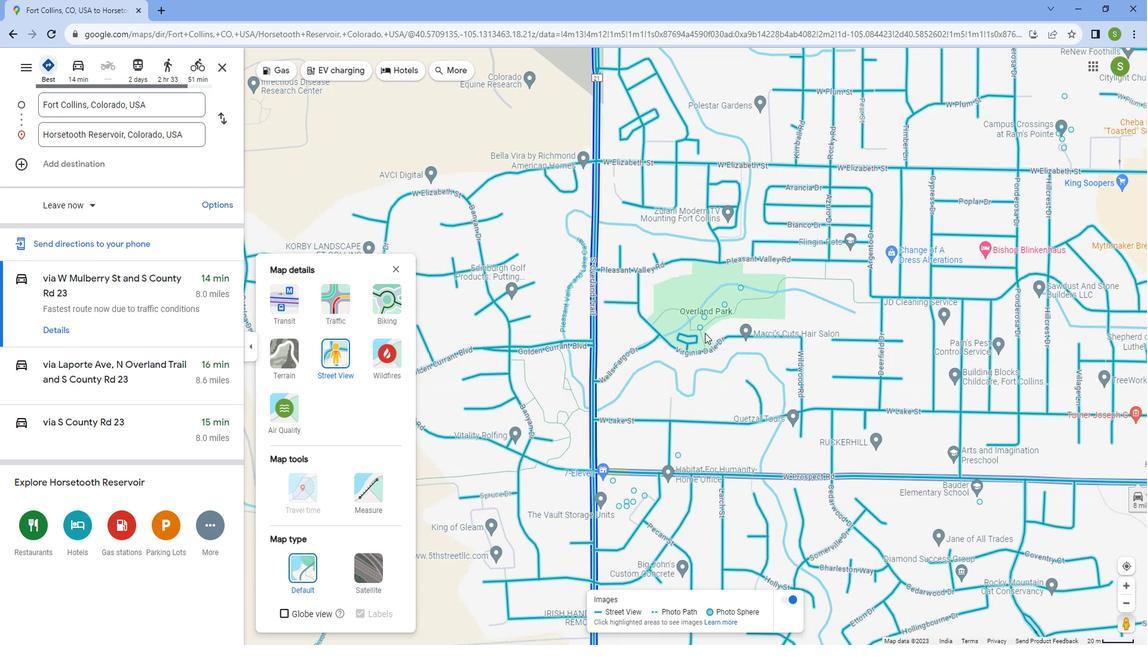 
Action: Mouse scrolled (703, 332) with delta (0, 0)
Screenshot: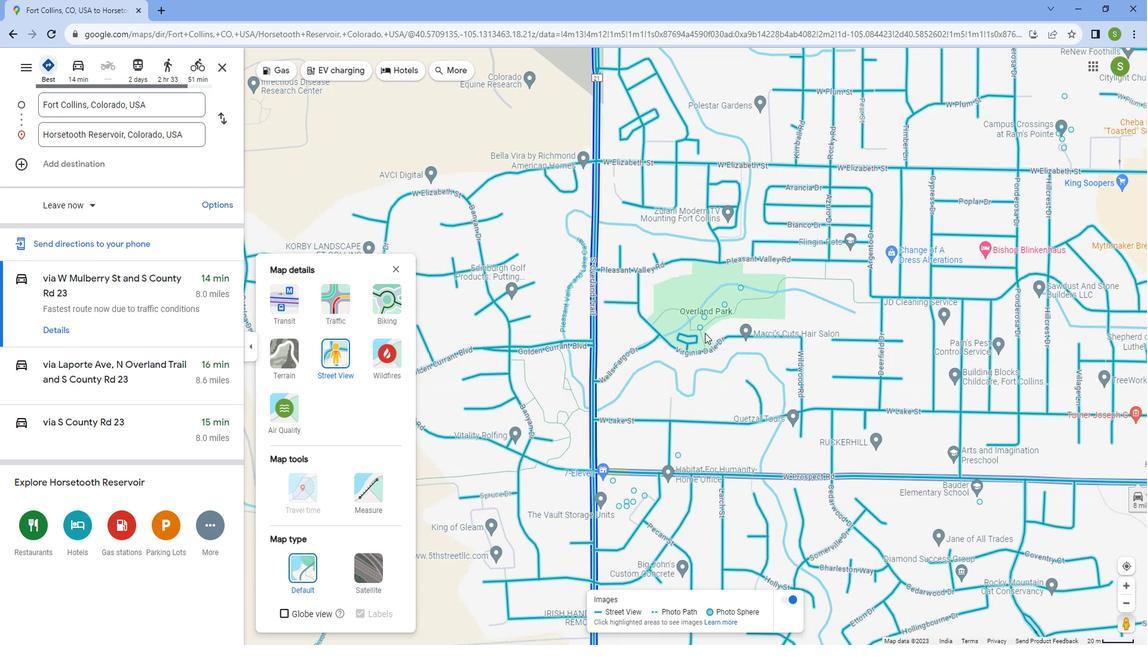 
Action: Mouse scrolled (703, 332) with delta (0, 0)
Screenshot: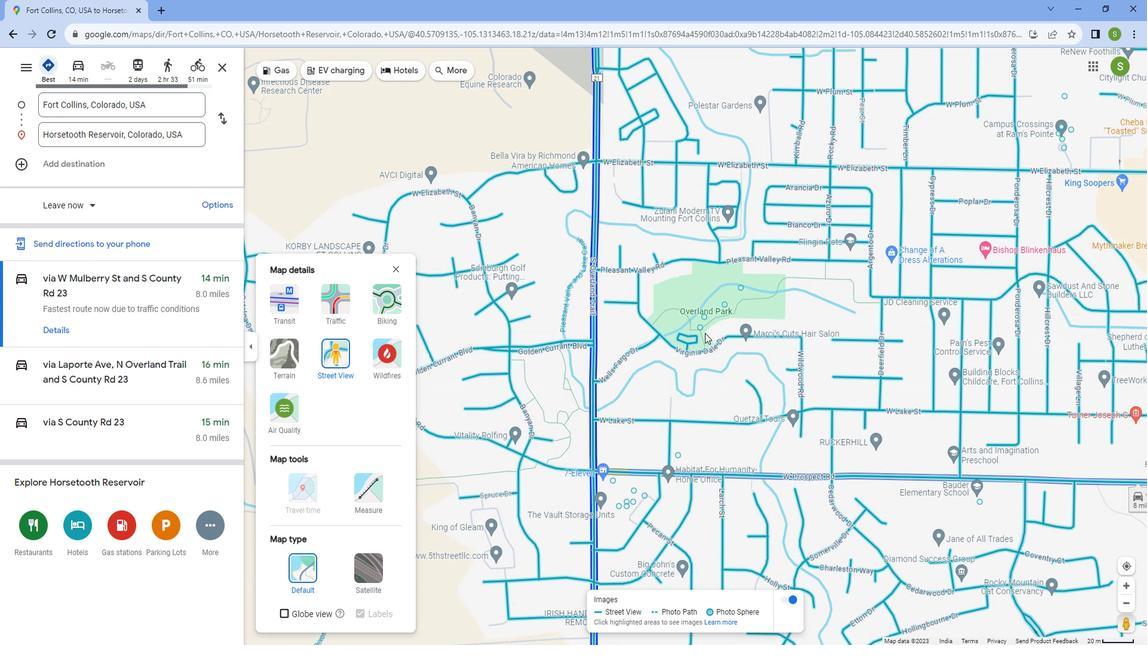 
Action: Mouse scrolled (703, 332) with delta (0, 0)
Screenshot: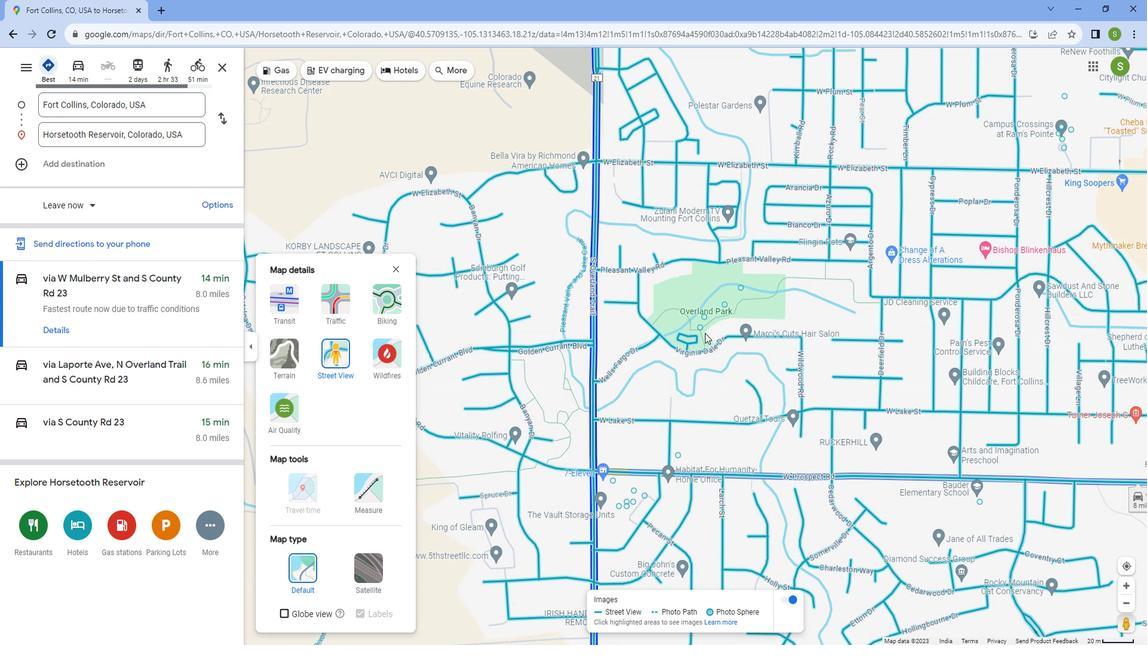 
Action: Mouse scrolled (703, 332) with delta (0, 0)
Screenshot: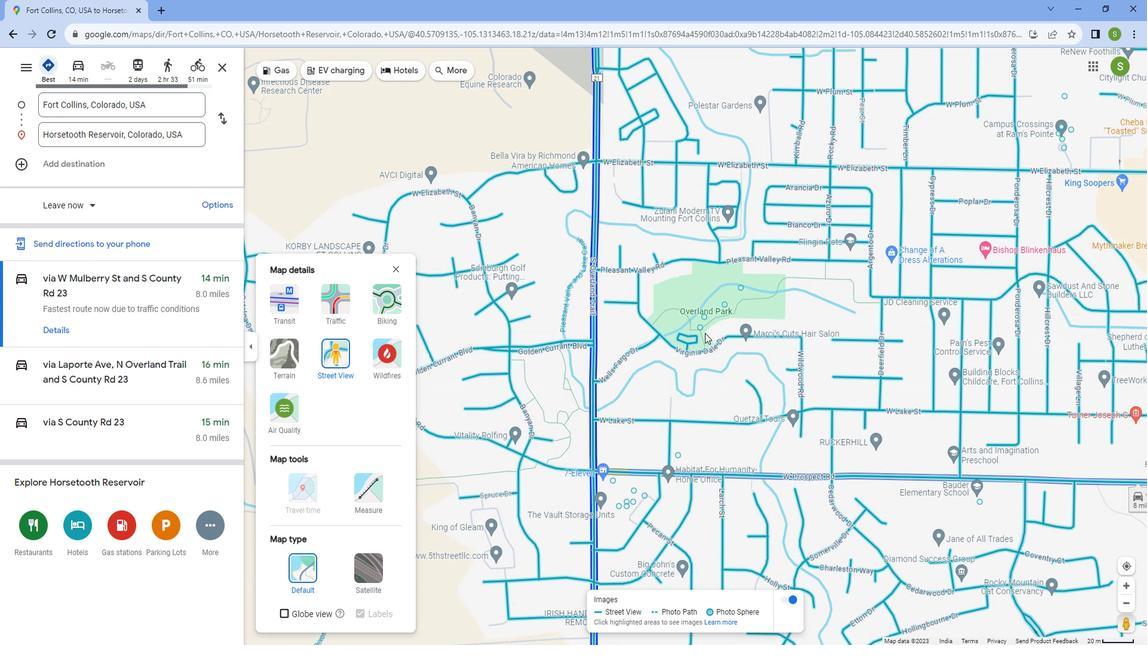 
Action: Mouse scrolled (703, 332) with delta (0, 0)
Screenshot: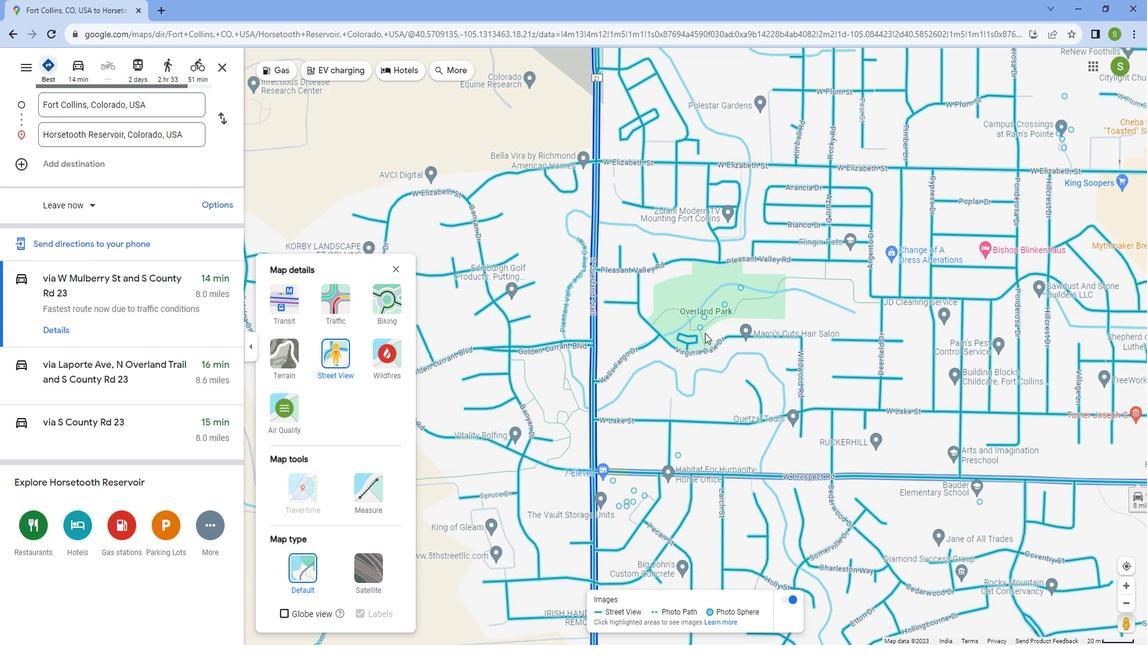 
Action: Mouse scrolled (703, 333) with delta (0, 0)
Screenshot: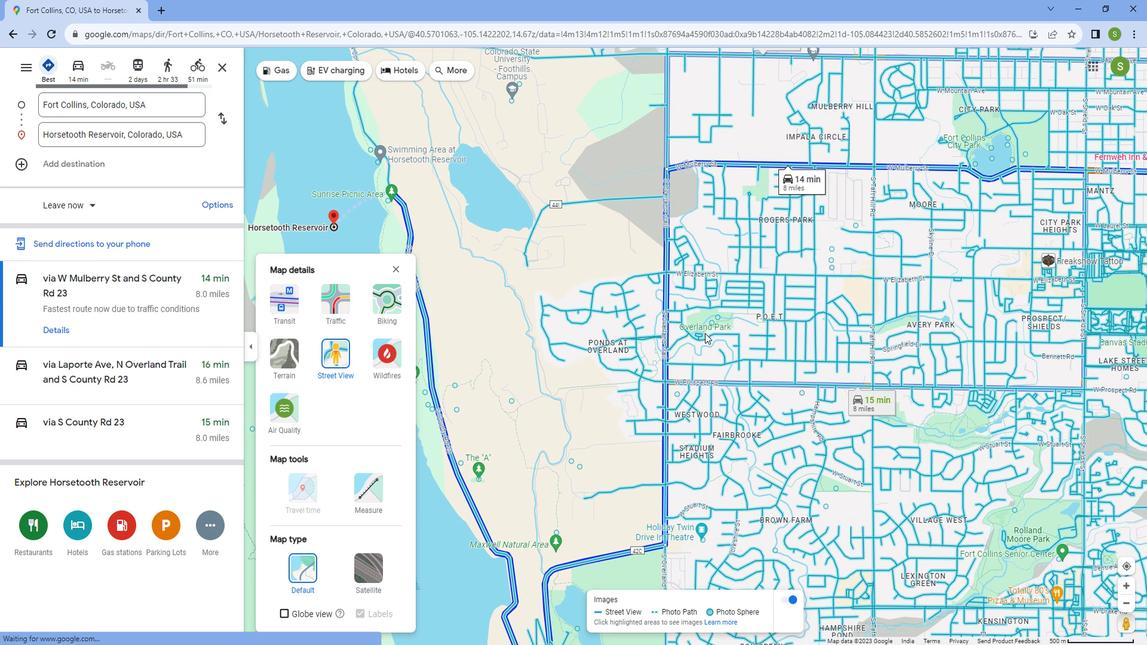 
Action: Mouse scrolled (703, 333) with delta (0, 0)
Screenshot: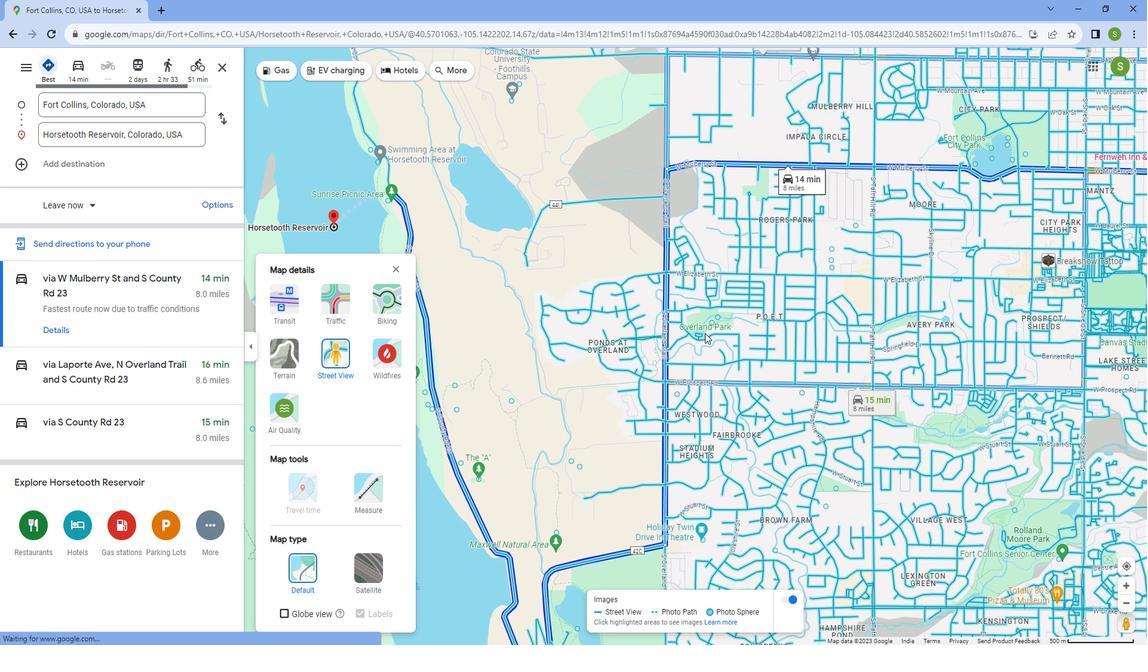 
Action: Mouse scrolled (703, 333) with delta (0, 0)
Screenshot: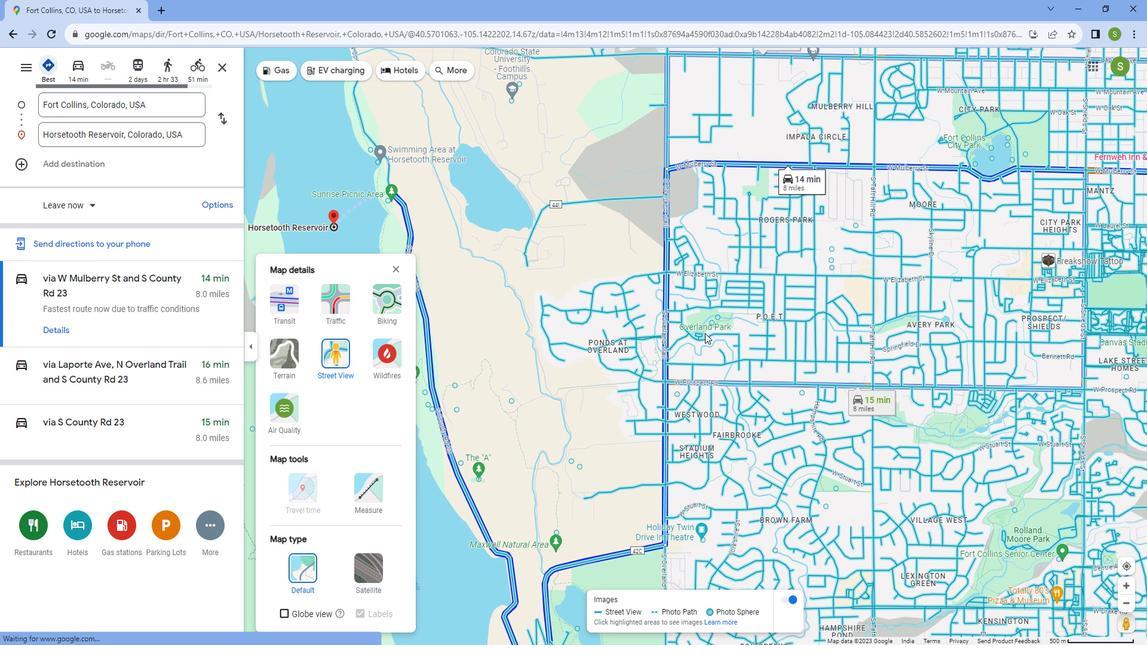 
Action: Mouse scrolled (703, 333) with delta (0, 0)
Screenshot: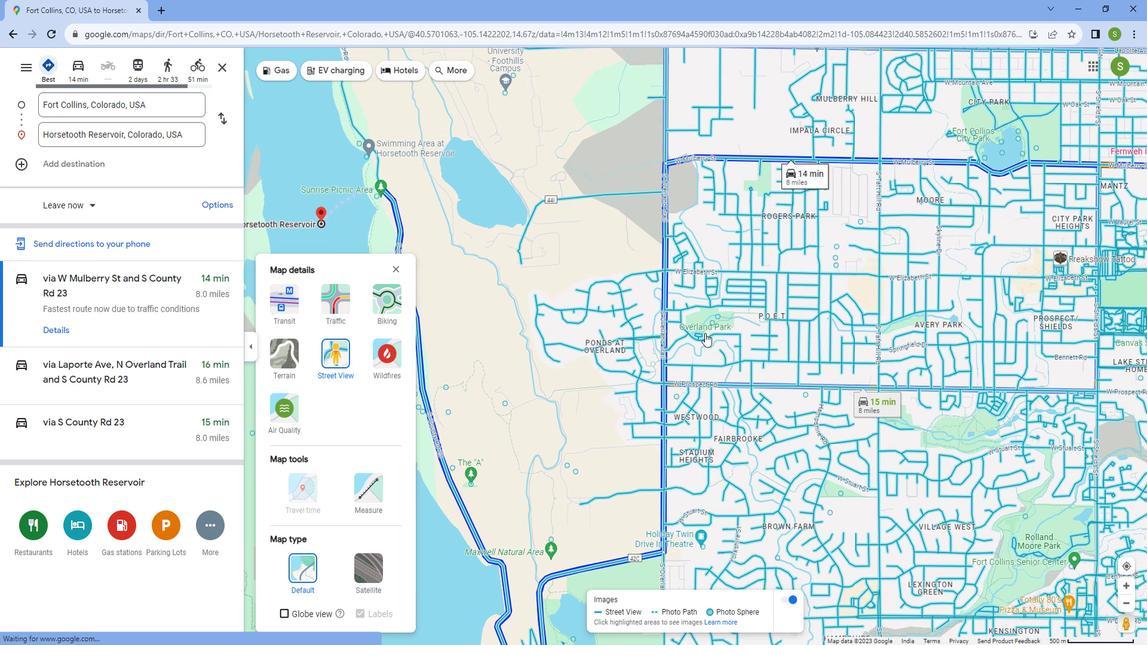 
Action: Mouse moved to (703, 333)
Screenshot: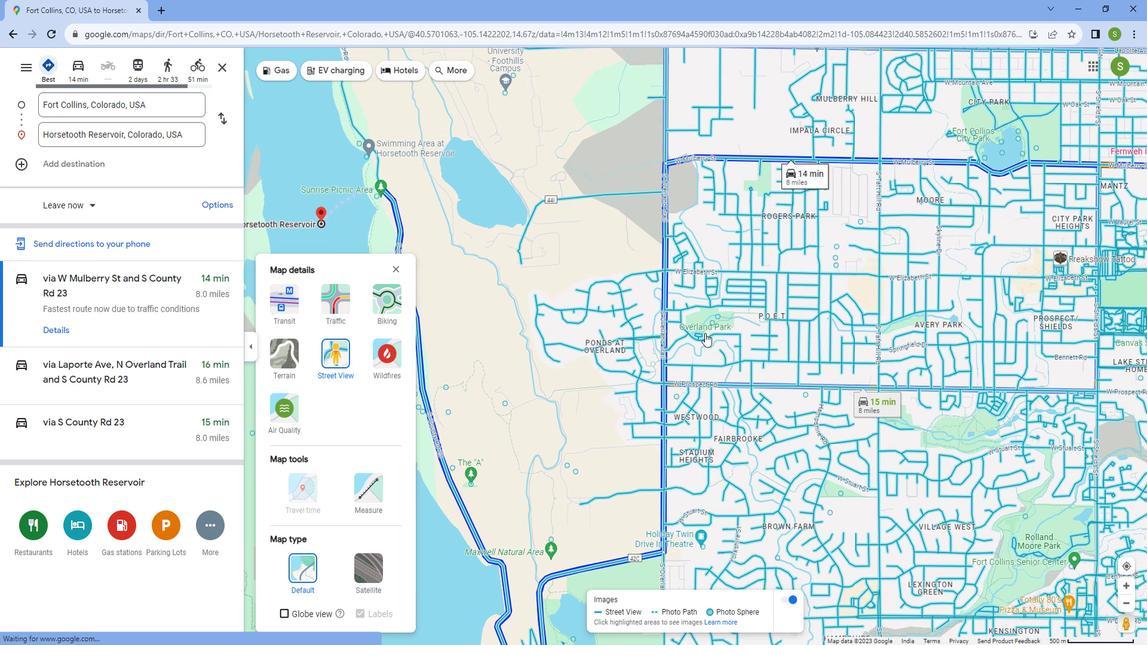 
Action: Mouse scrolled (703, 332) with delta (0, 0)
Screenshot: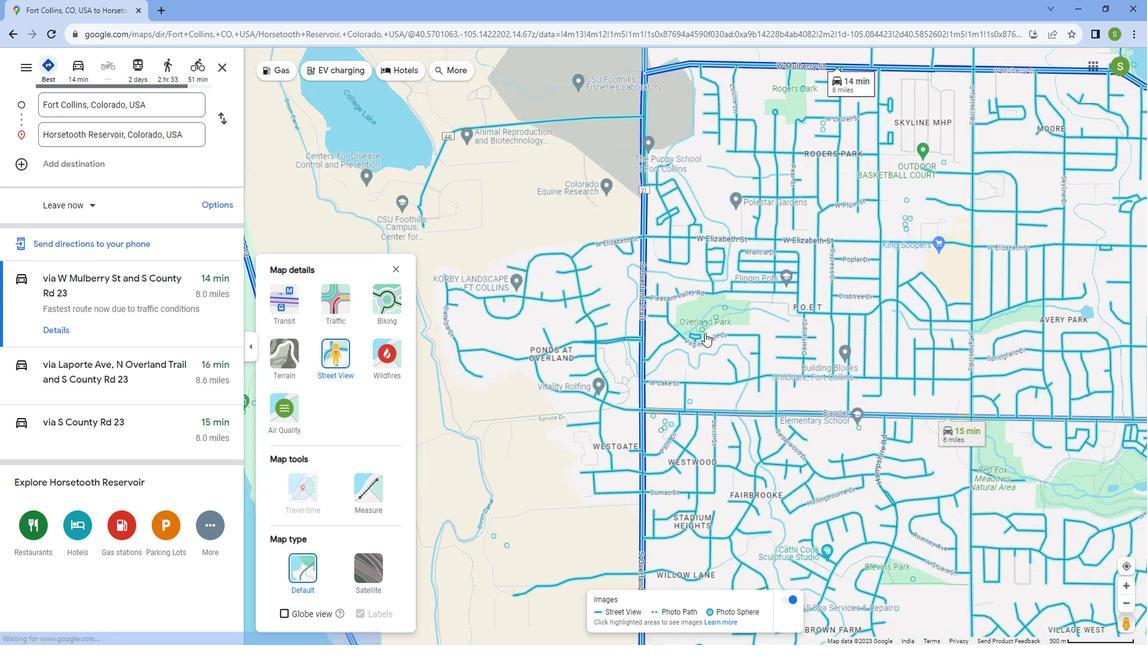 
Action: Mouse scrolled (703, 332) with delta (0, 0)
Screenshot: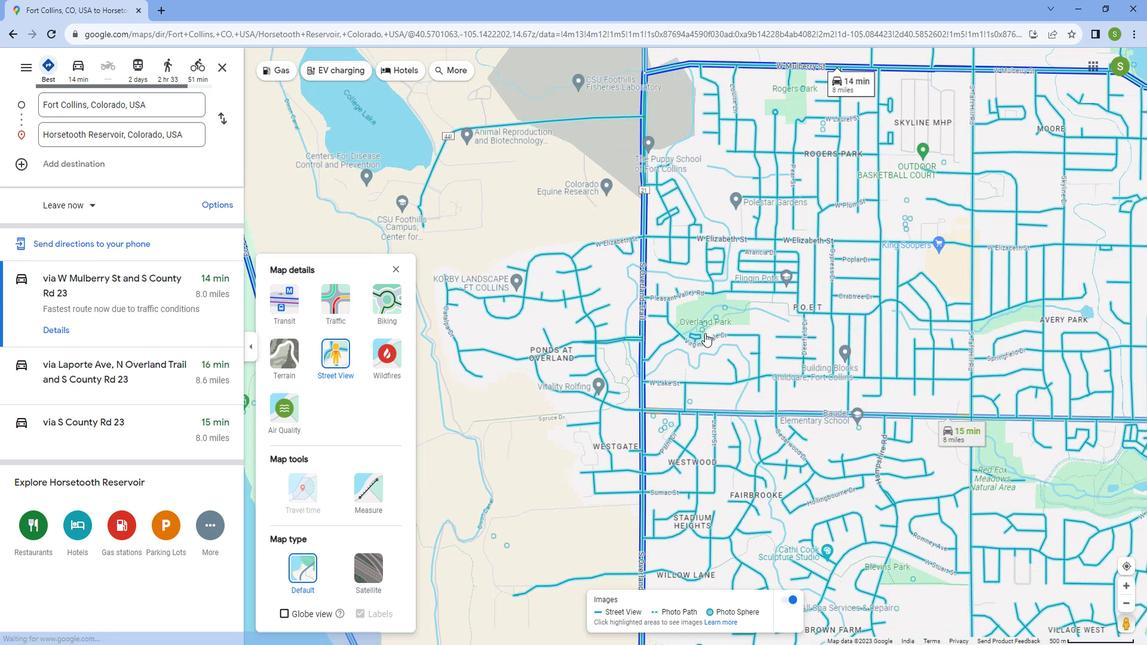 
Action: Mouse scrolled (703, 332) with delta (0, 0)
Screenshot: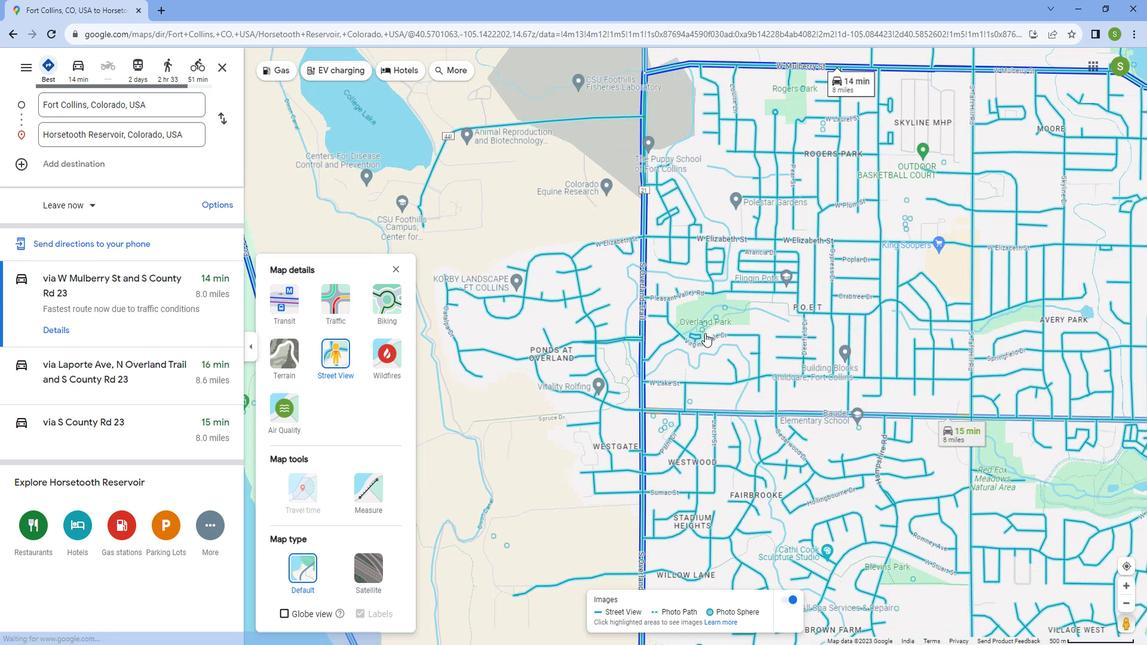 
Action: Mouse scrolled (703, 332) with delta (0, 0)
Screenshot: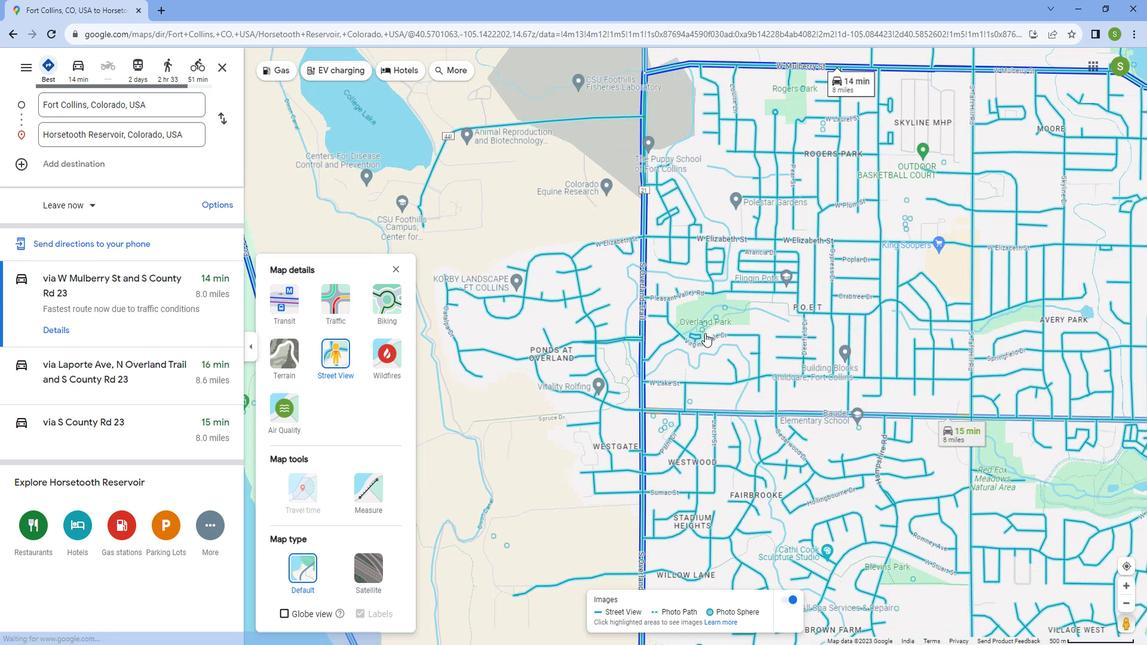 
Action: Mouse scrolled (703, 332) with delta (0, 0)
Screenshot: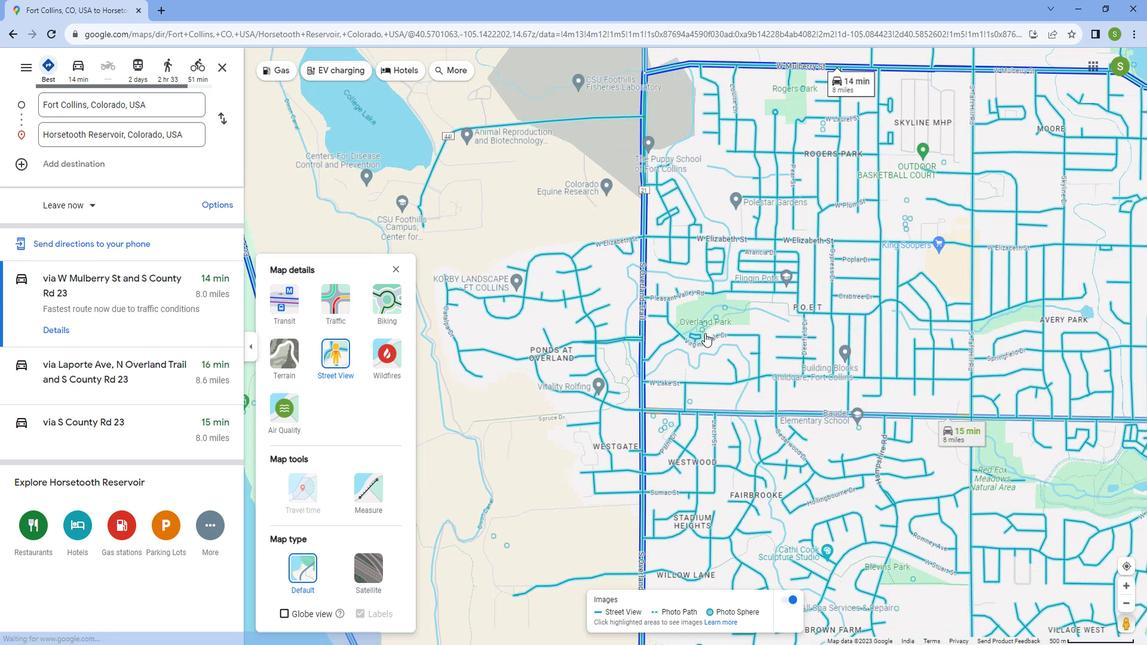 
Action: Mouse scrolled (703, 332) with delta (0, 0)
Screenshot: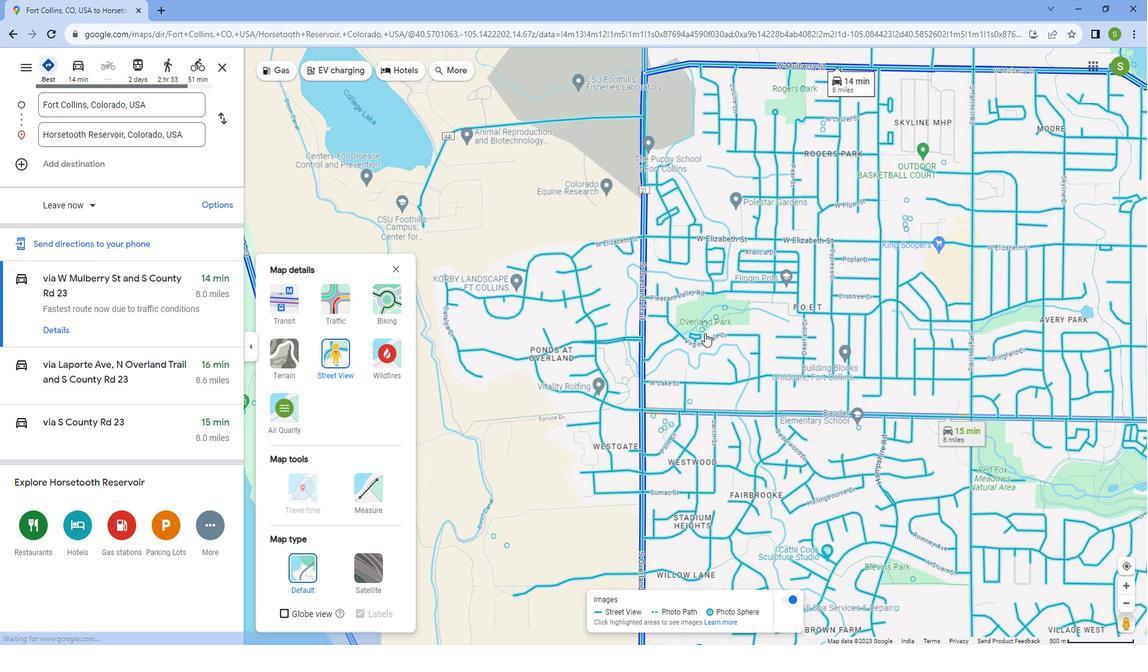 
Action: Mouse scrolled (703, 332) with delta (0, 0)
Screenshot: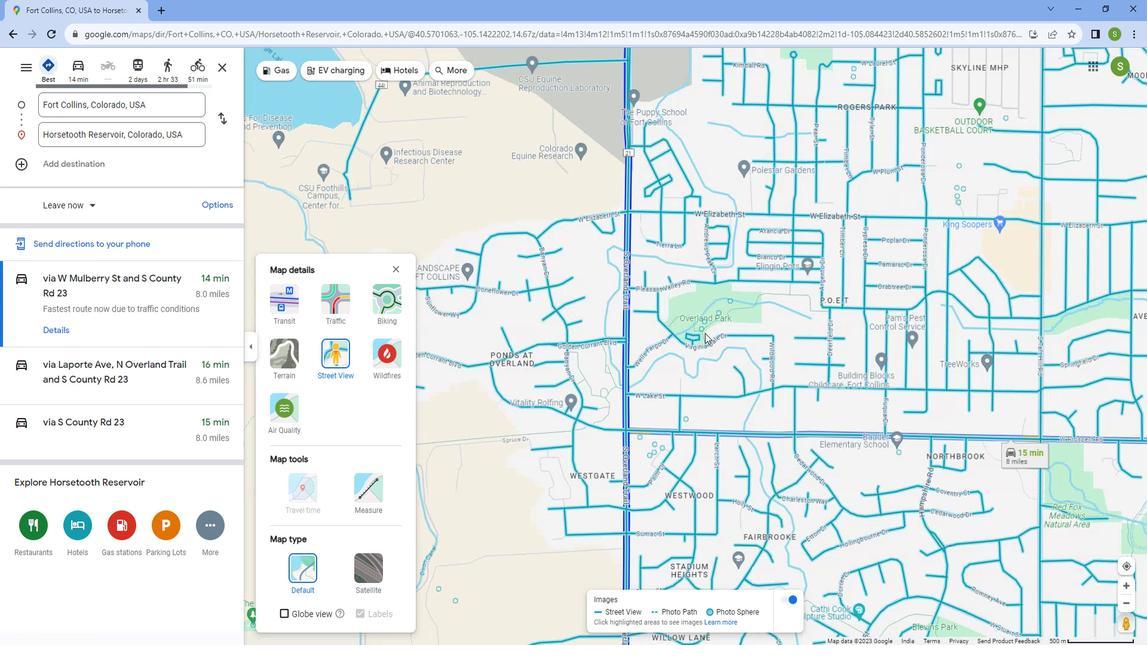 
Action: Mouse scrolled (703, 332) with delta (0, 0)
Screenshot: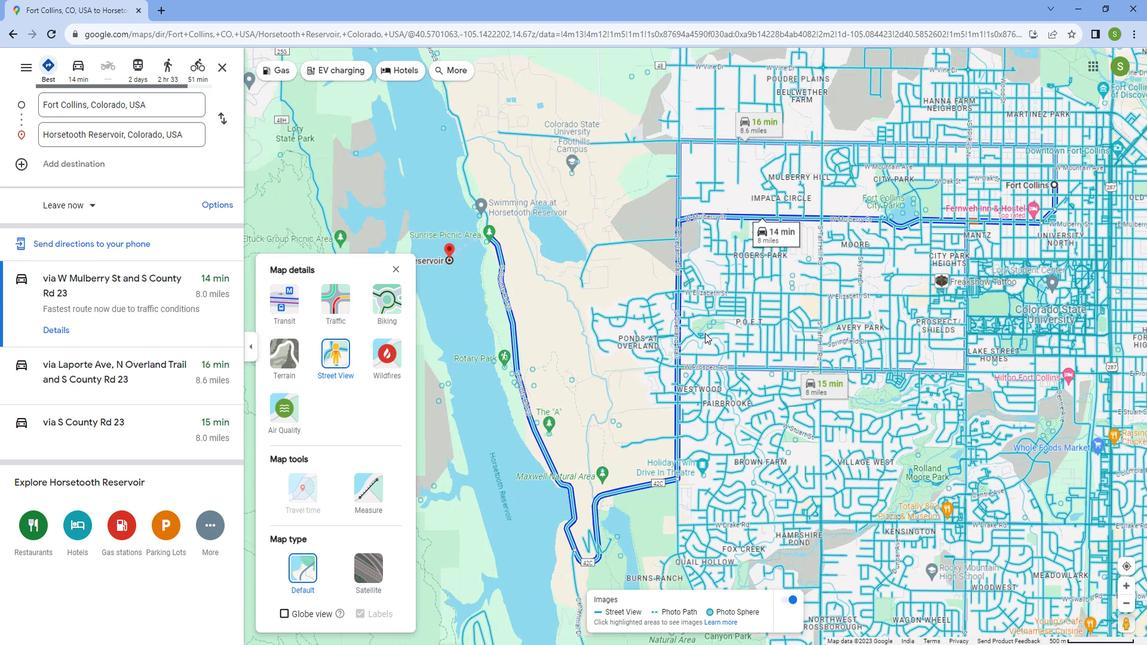 
Action: Mouse scrolled (703, 332) with delta (0, 0)
Screenshot: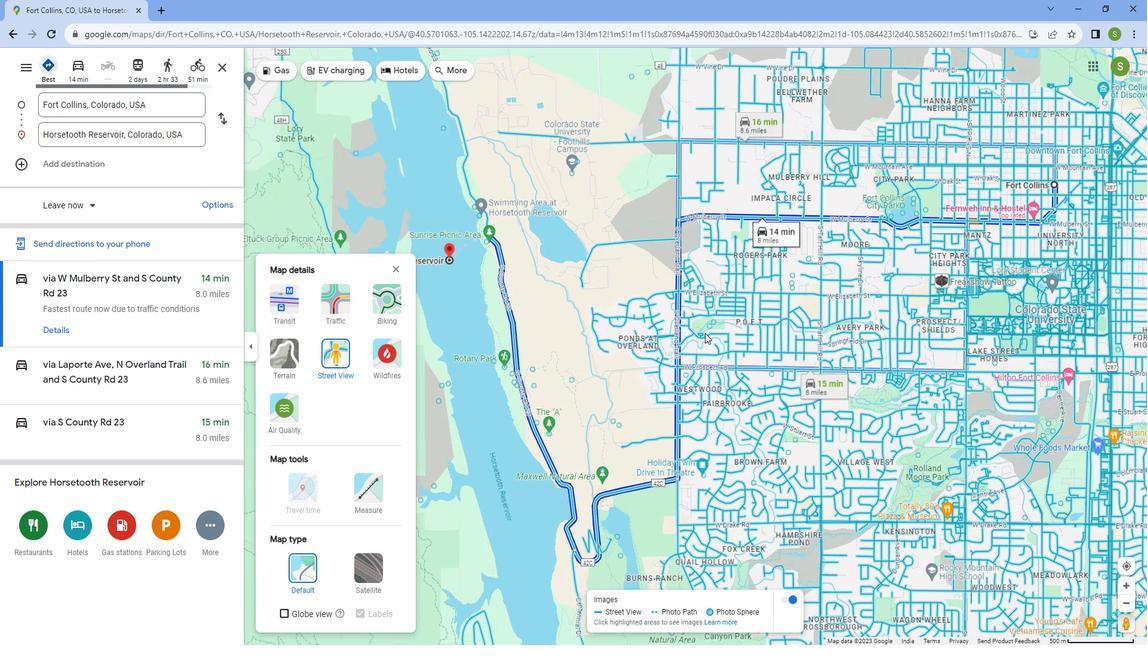 
Action: Mouse scrolled (703, 332) with delta (0, 0)
Screenshot: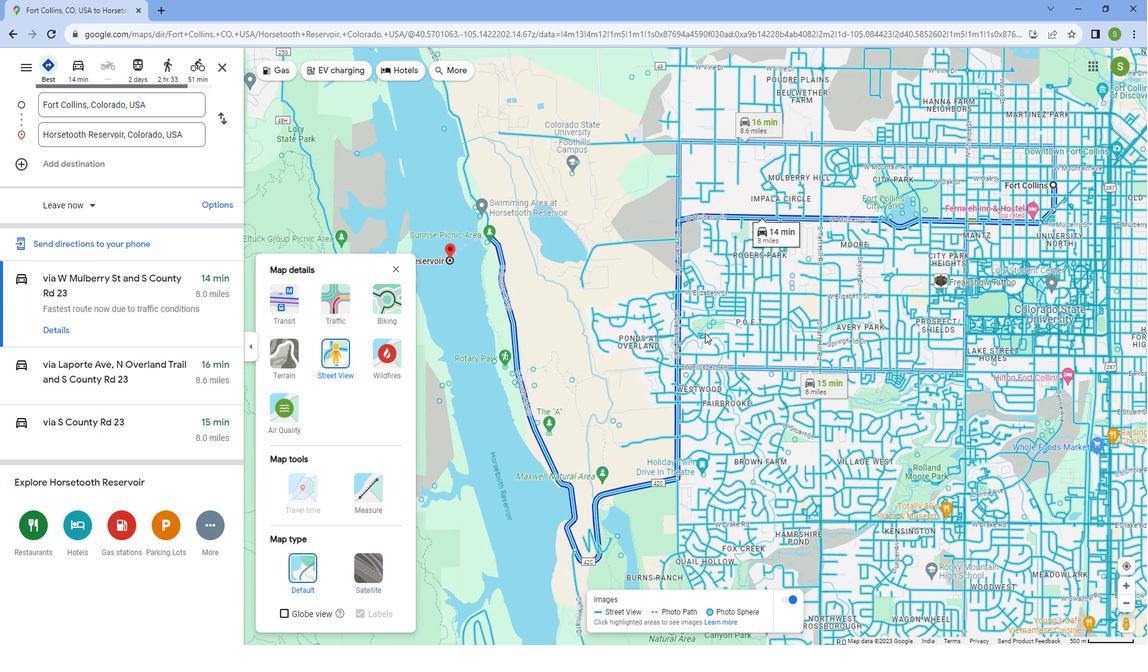 
Action: Mouse scrolled (703, 332) with delta (0, 0)
Screenshot: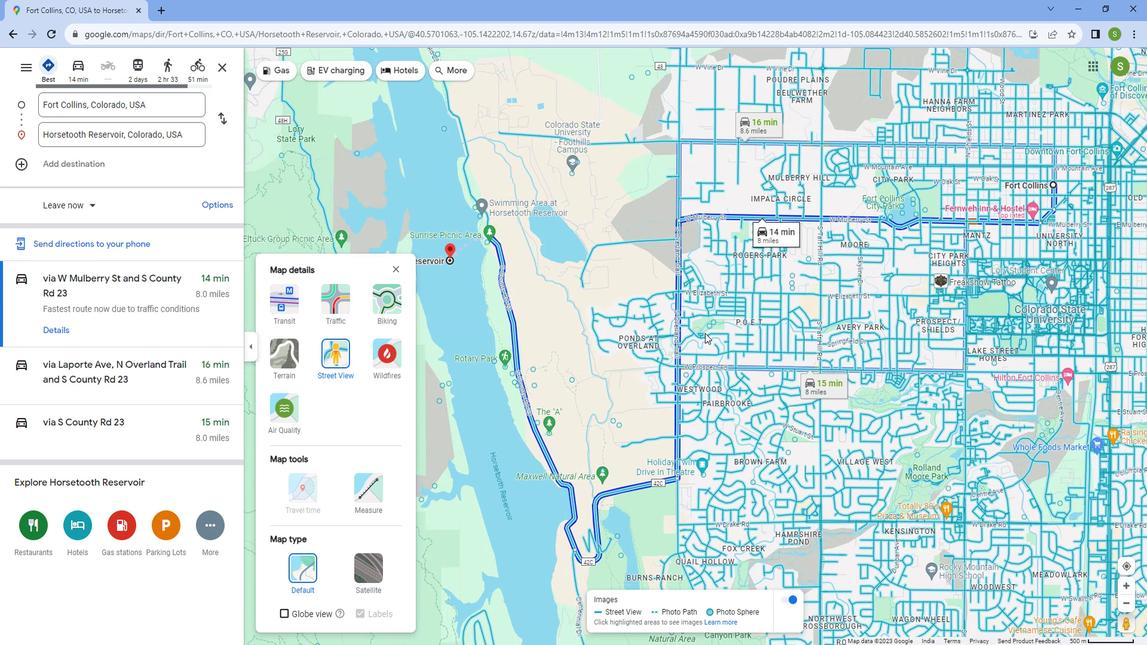 
Action: Mouse scrolled (703, 332) with delta (0, 0)
Screenshot: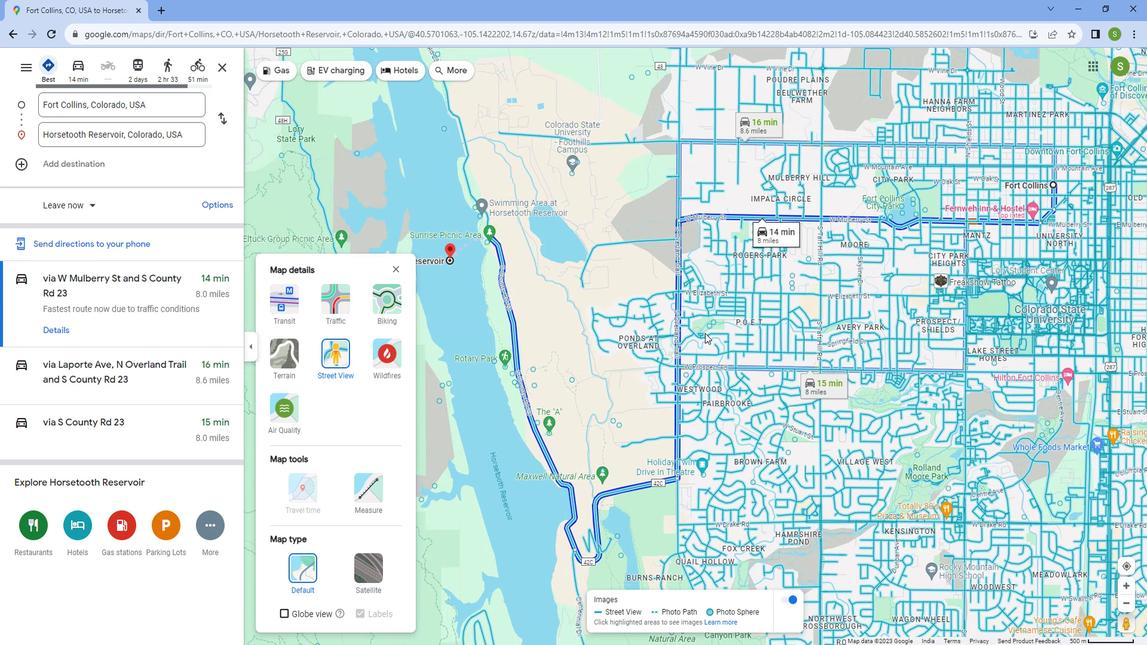 
Action: Mouse moved to (620, 139)
Screenshot: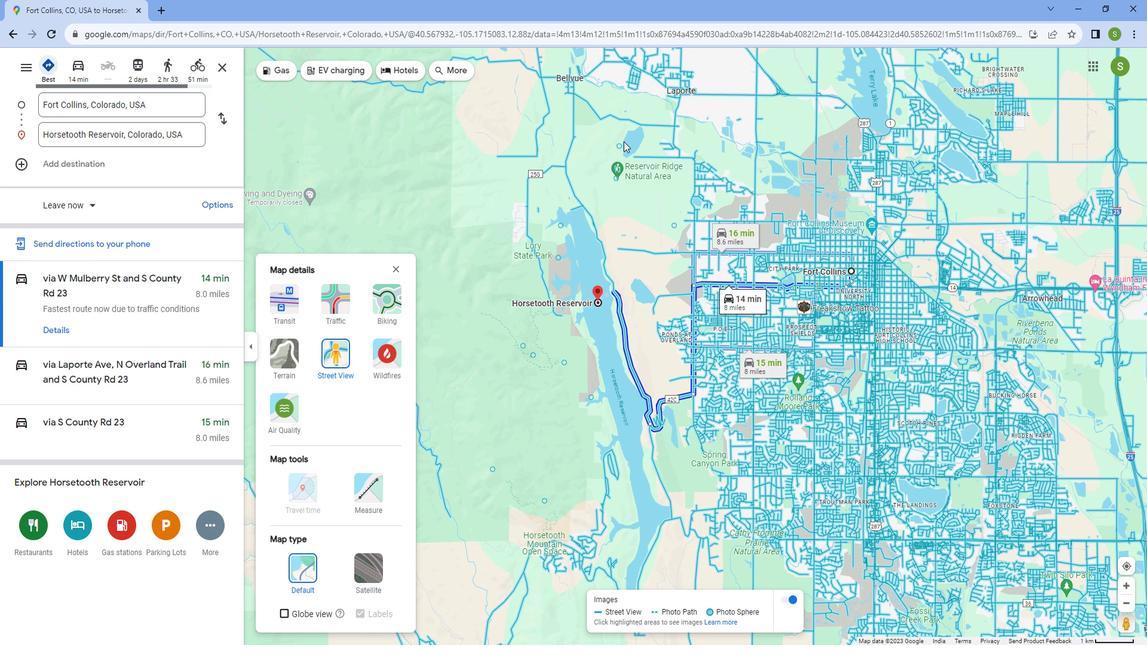 
Action: Mouse scrolled (620, 140) with delta (0, 0)
Screenshot: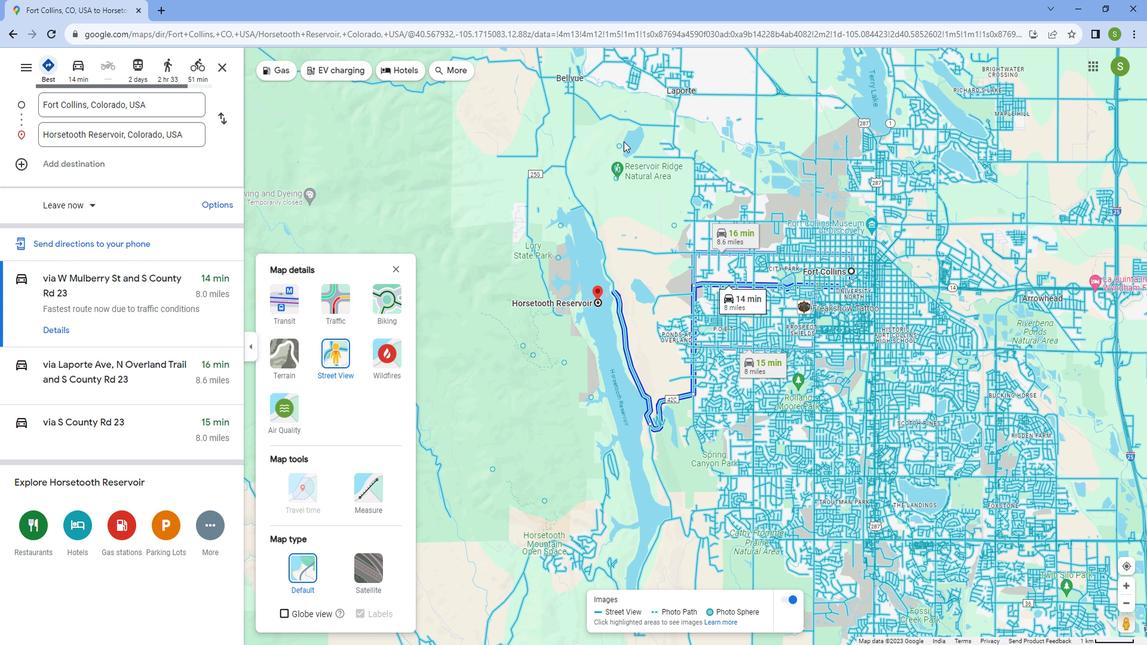 
Action: Mouse moved to (618, 139)
Screenshot: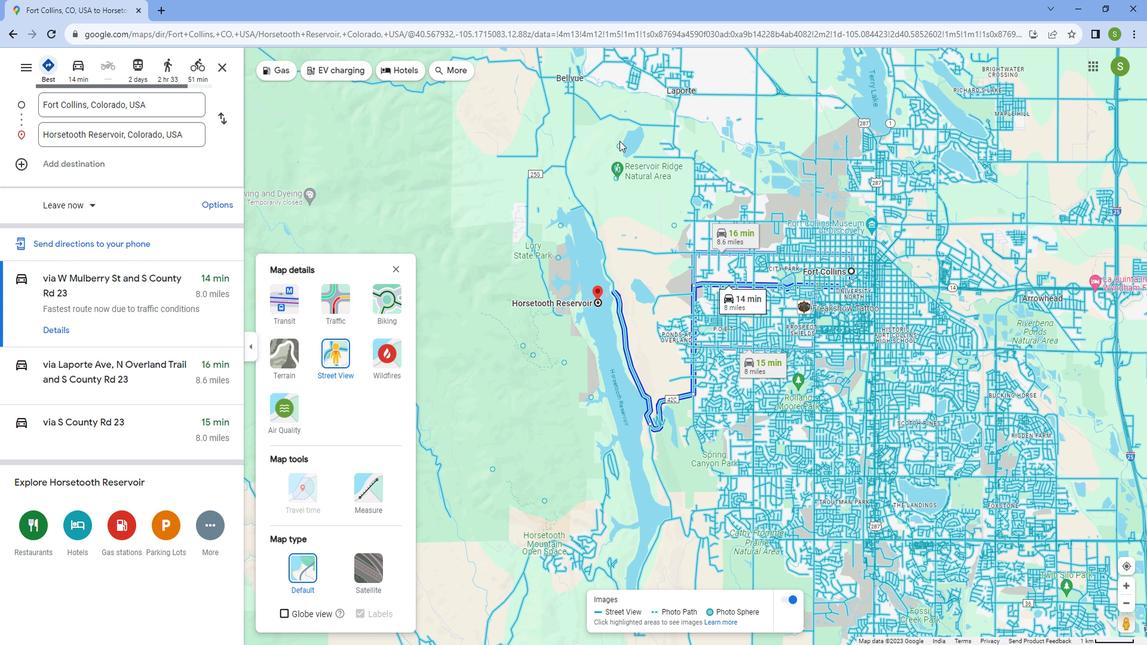 
Action: Mouse scrolled (618, 140) with delta (0, 0)
Screenshot: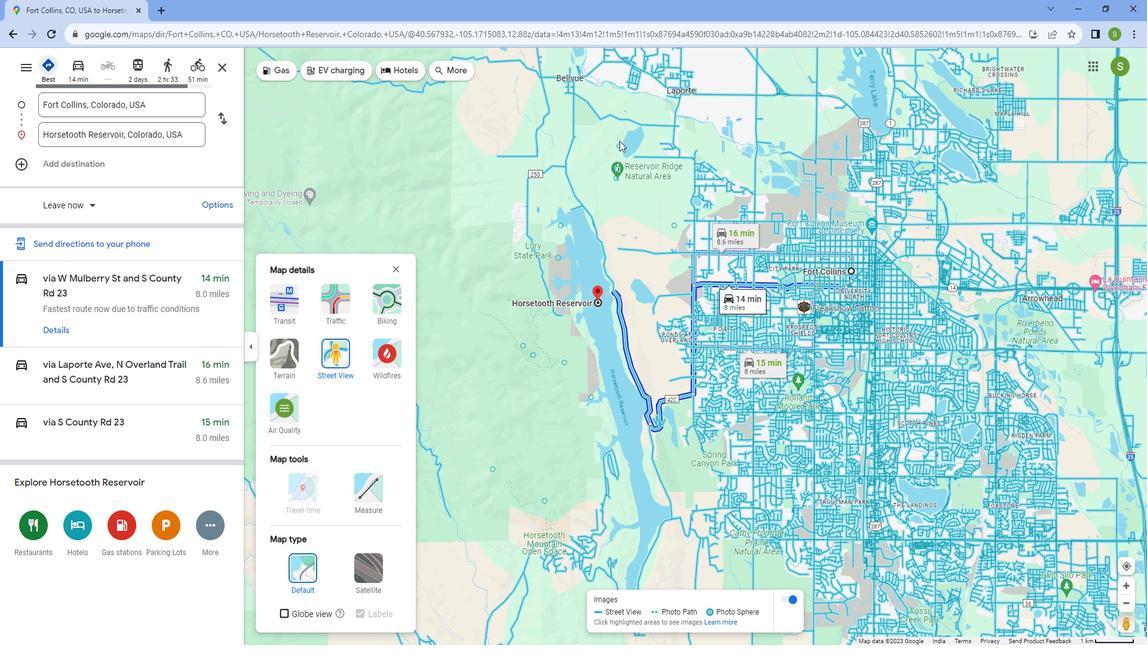 
Action: Mouse scrolled (618, 140) with delta (0, 0)
Screenshot: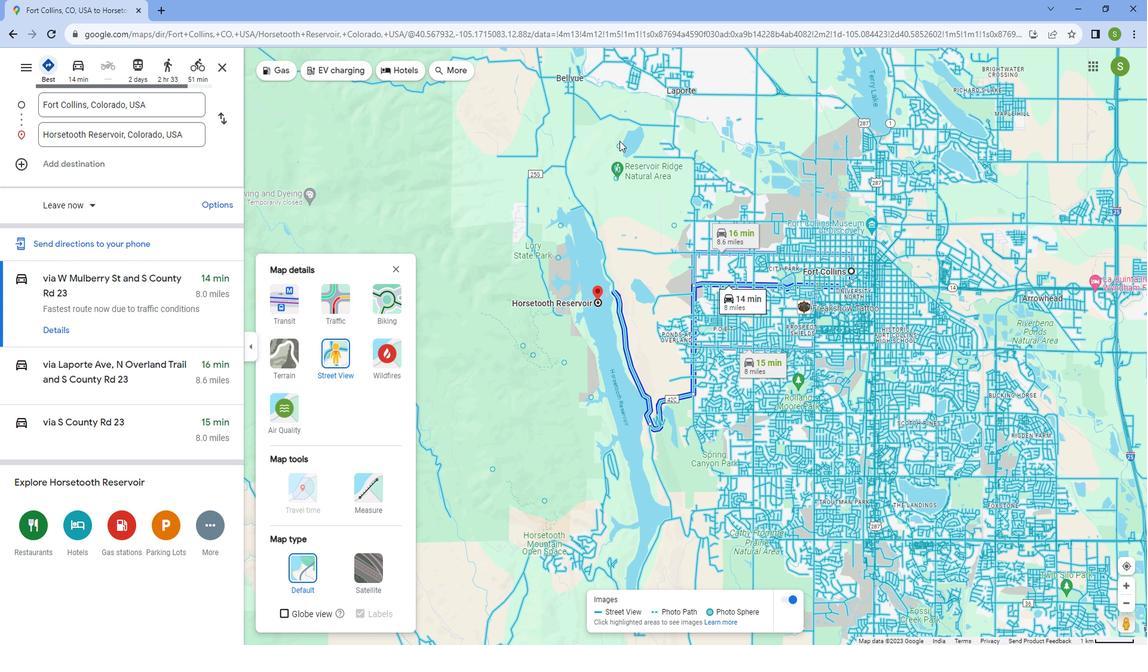 
Action: Mouse scrolled (618, 140) with delta (0, 0)
Screenshot: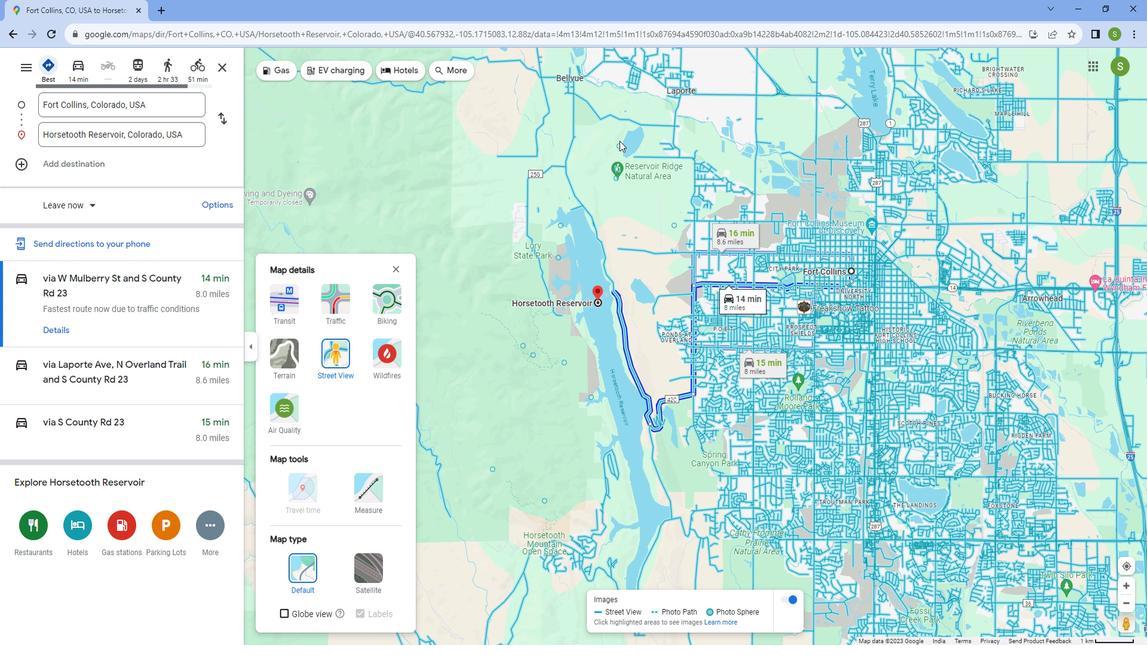 
Action: Mouse moved to (587, 139)
Screenshot: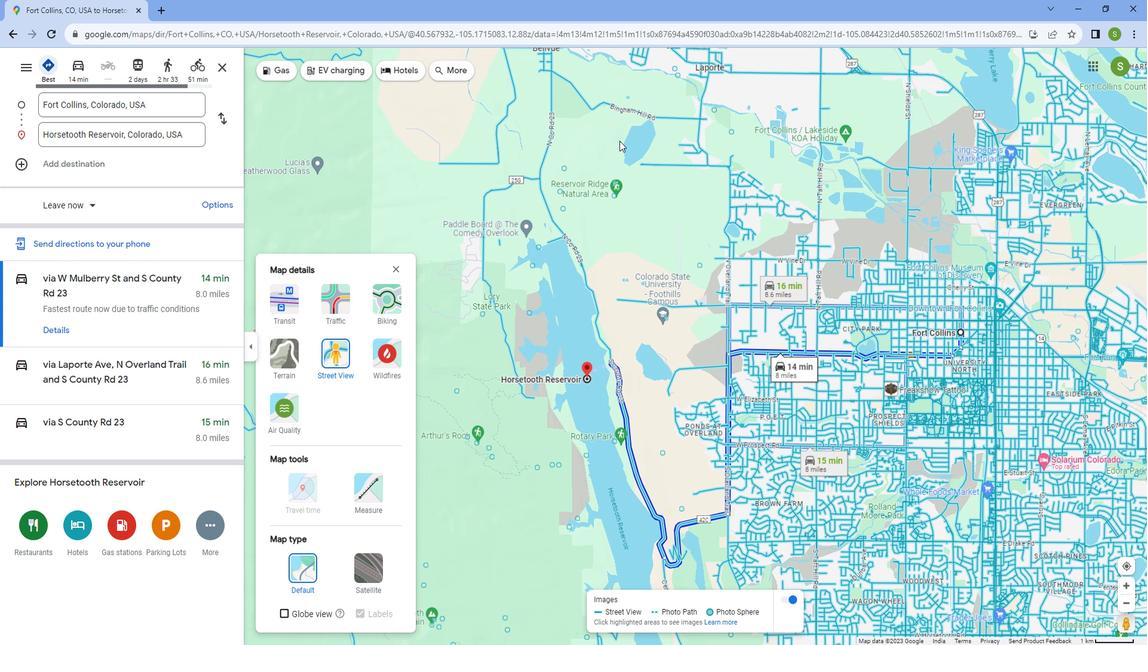 
Action: Mouse scrolled (587, 139) with delta (0, 0)
Screenshot: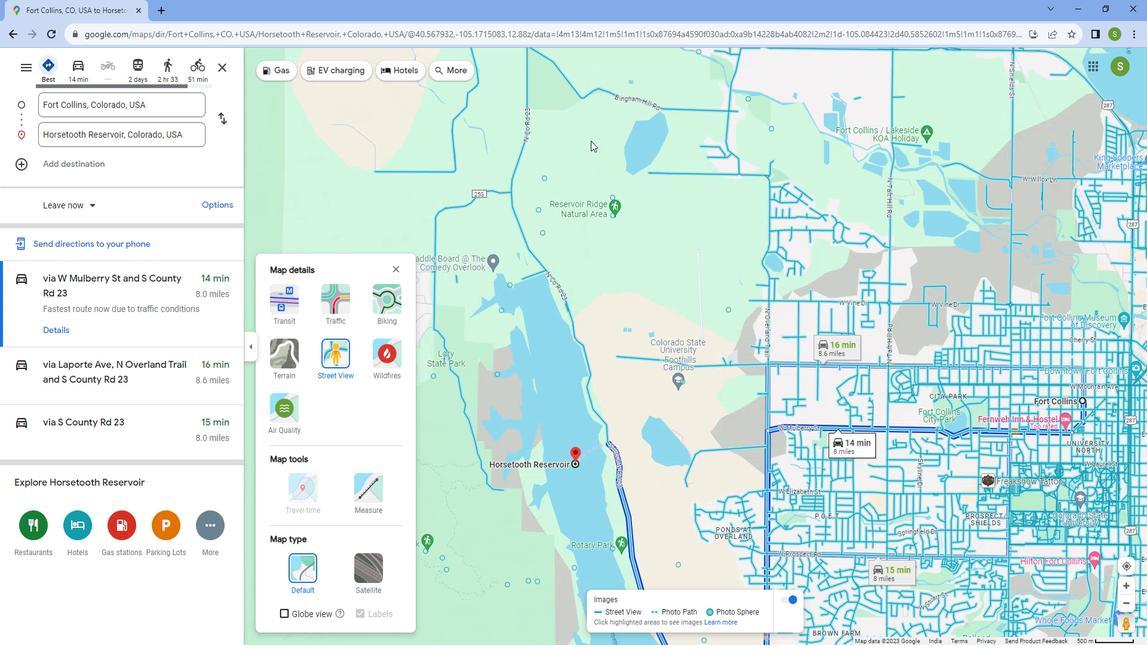 
Action: Mouse scrolled (587, 139) with delta (0, 0)
Screenshot: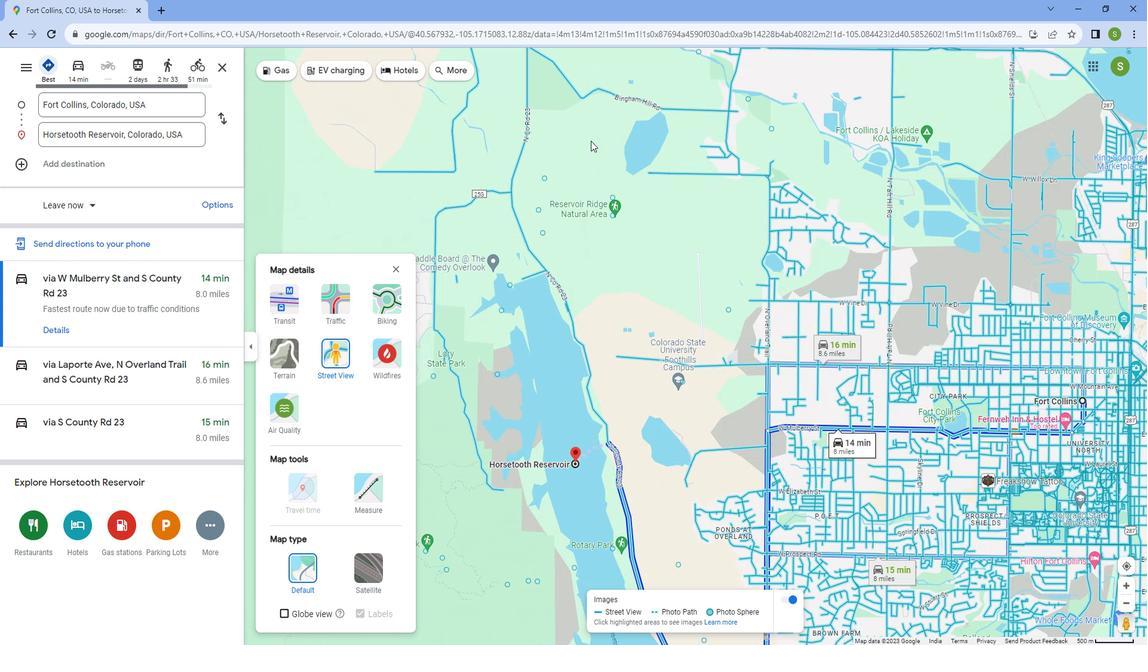 
Action: Mouse scrolled (587, 139) with delta (0, 0)
Screenshot: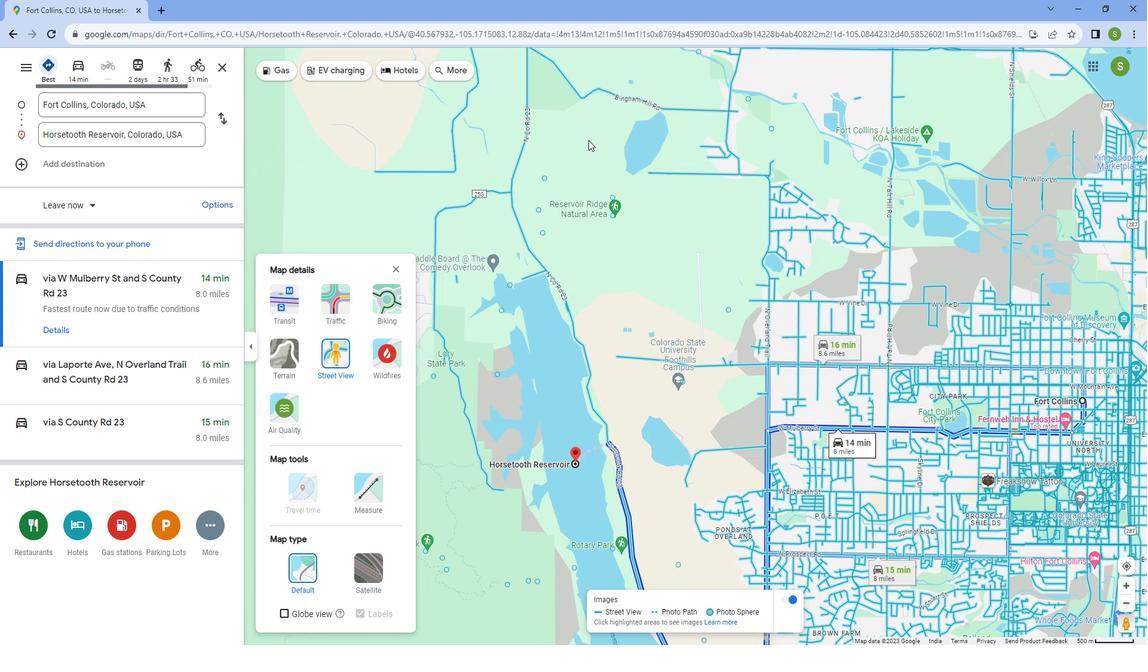 
Action: Mouse scrolled (587, 138) with delta (0, 0)
Screenshot: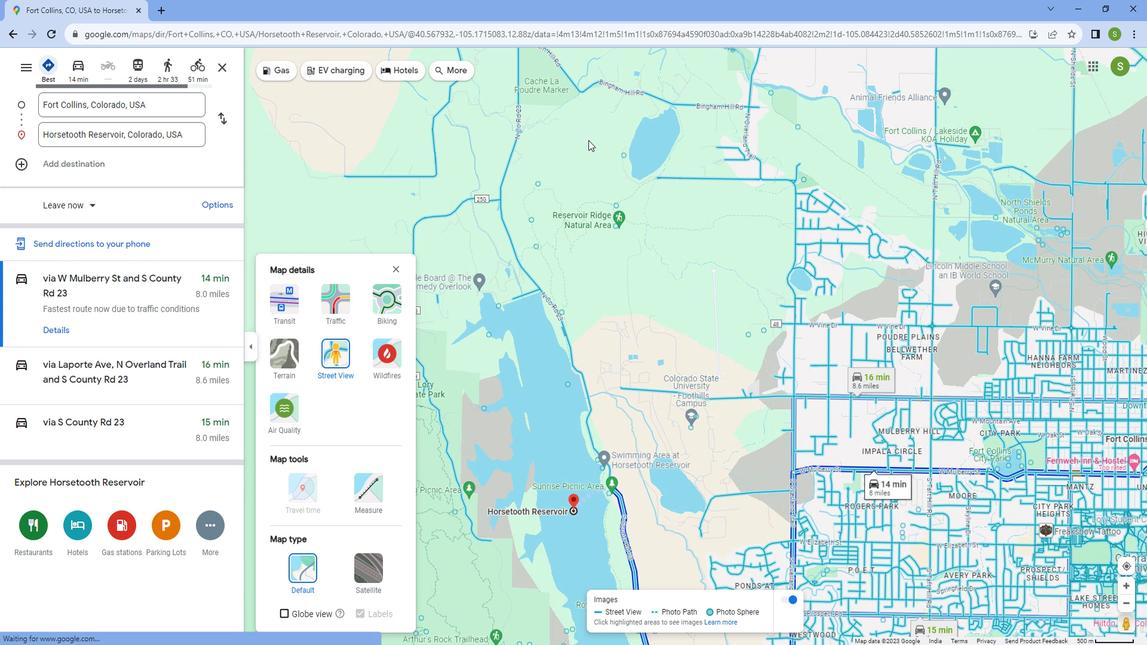 
Action: Mouse scrolled (587, 138) with delta (0, 0)
Screenshot: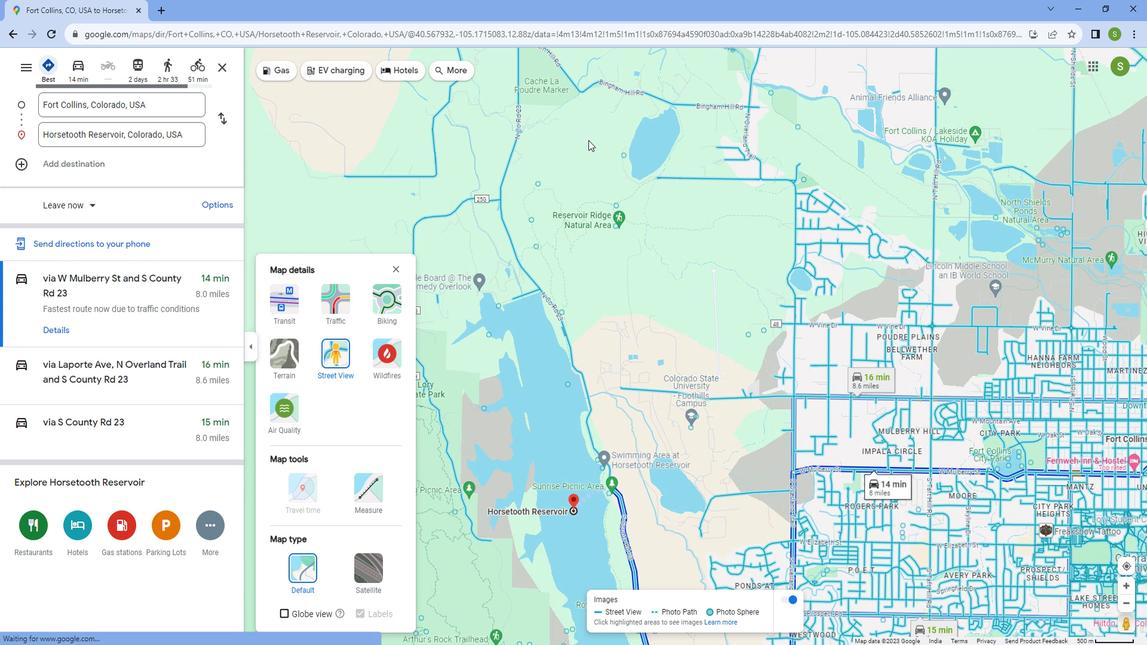 
Action: Mouse scrolled (587, 138) with delta (0, 0)
Screenshot: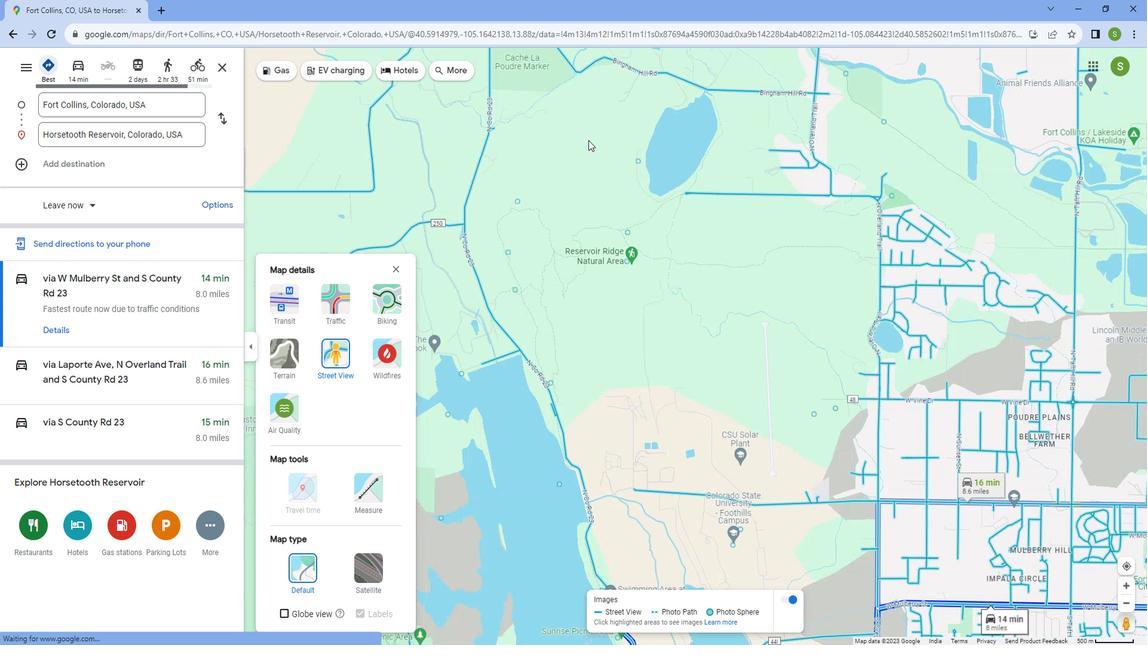 
Action: Mouse scrolled (587, 138) with delta (0, 0)
Screenshot: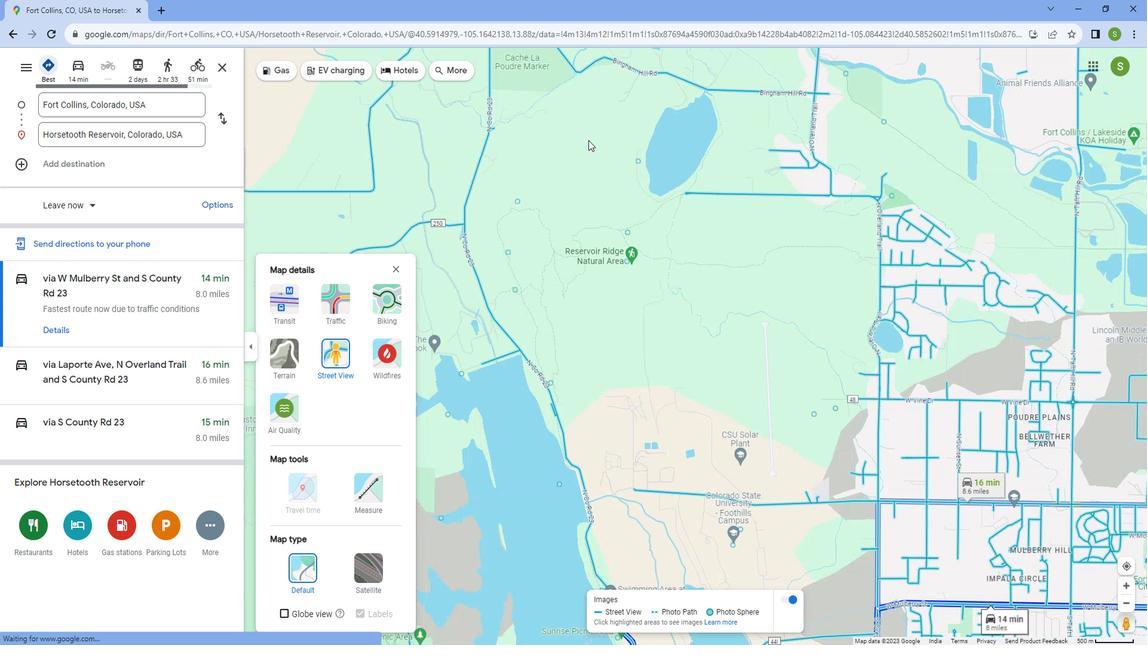 
Action: Mouse scrolled (587, 138) with delta (0, 0)
Screenshot: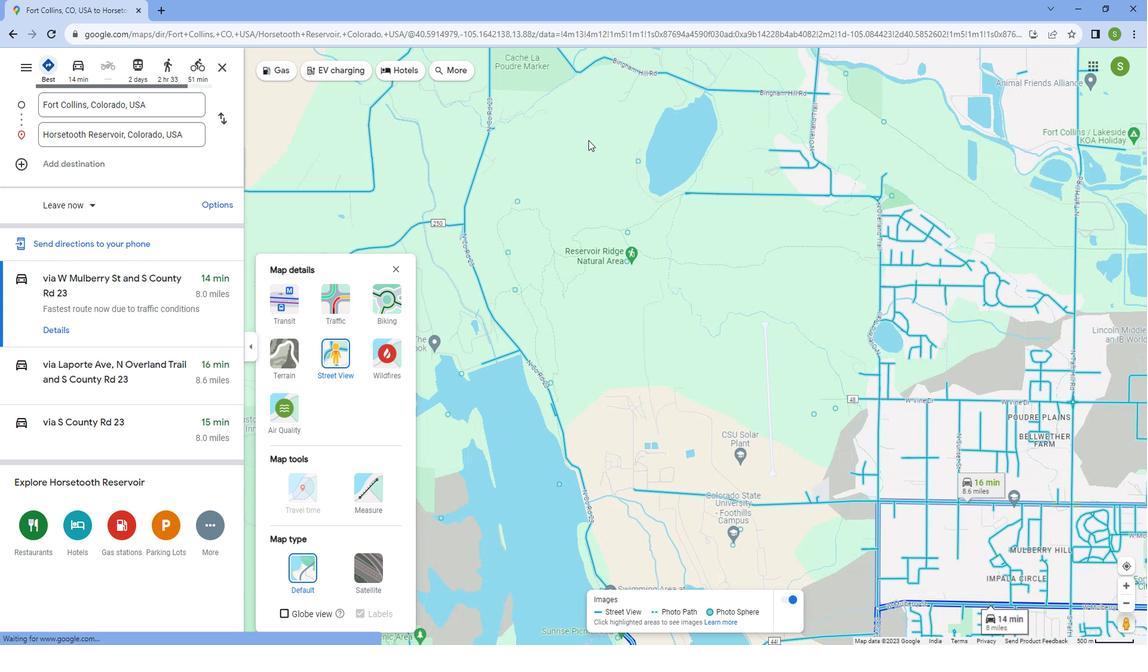 
Action: Mouse scrolled (587, 138) with delta (0, 0)
Screenshot: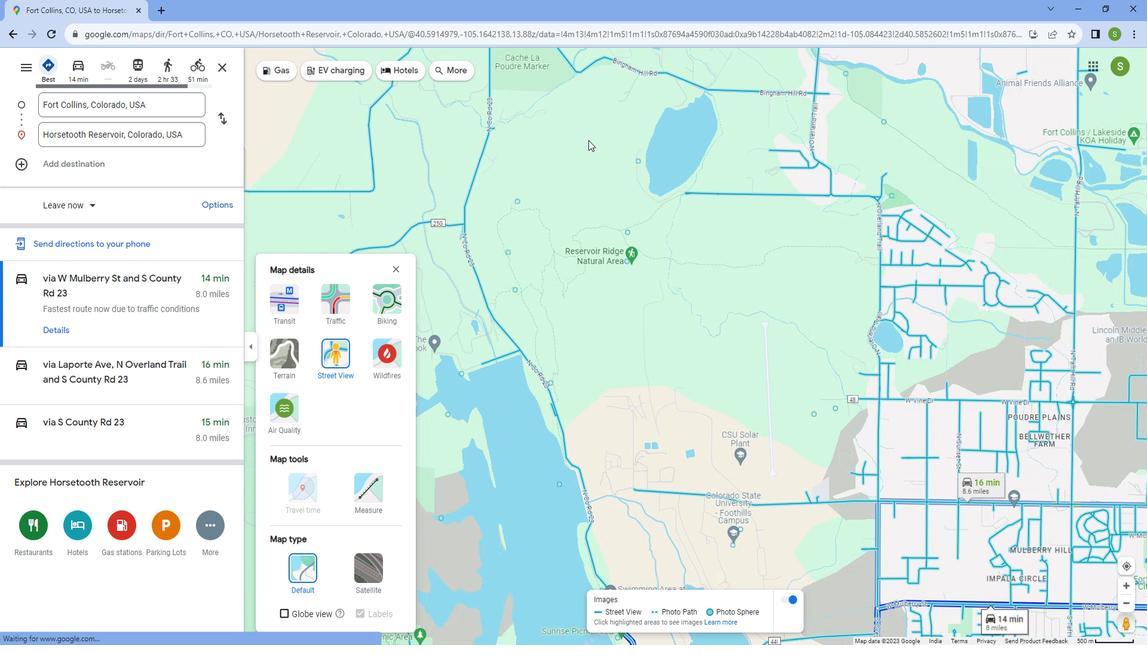 
Action: Mouse scrolled (587, 138) with delta (0, 0)
Screenshot: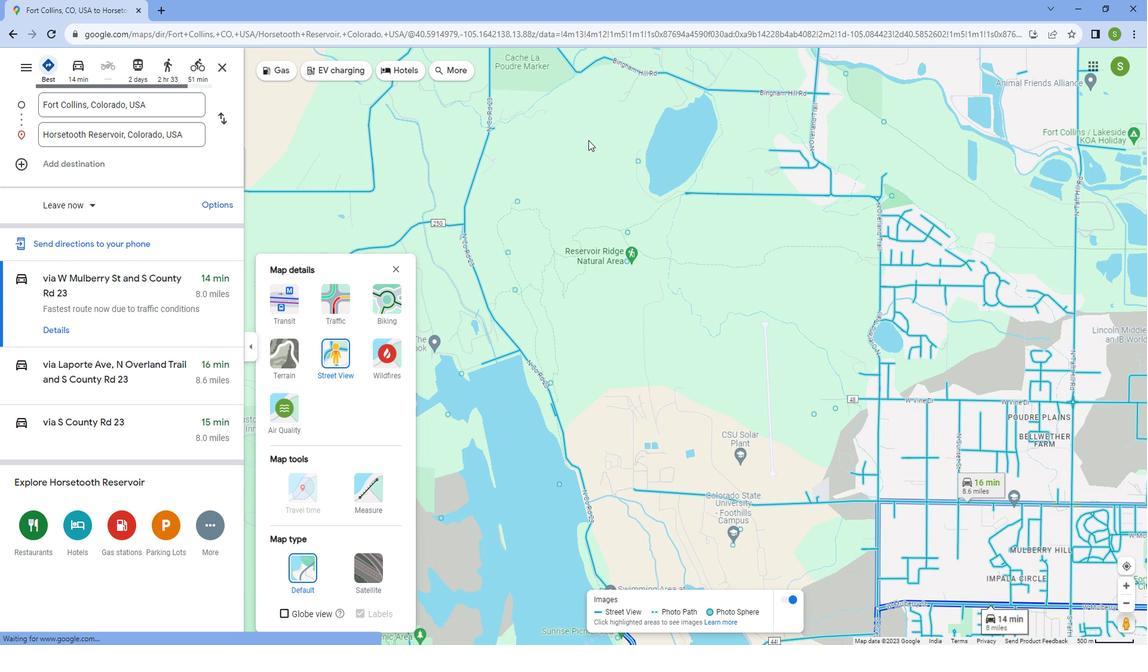 
Action: Mouse moved to (584, 239)
Screenshot: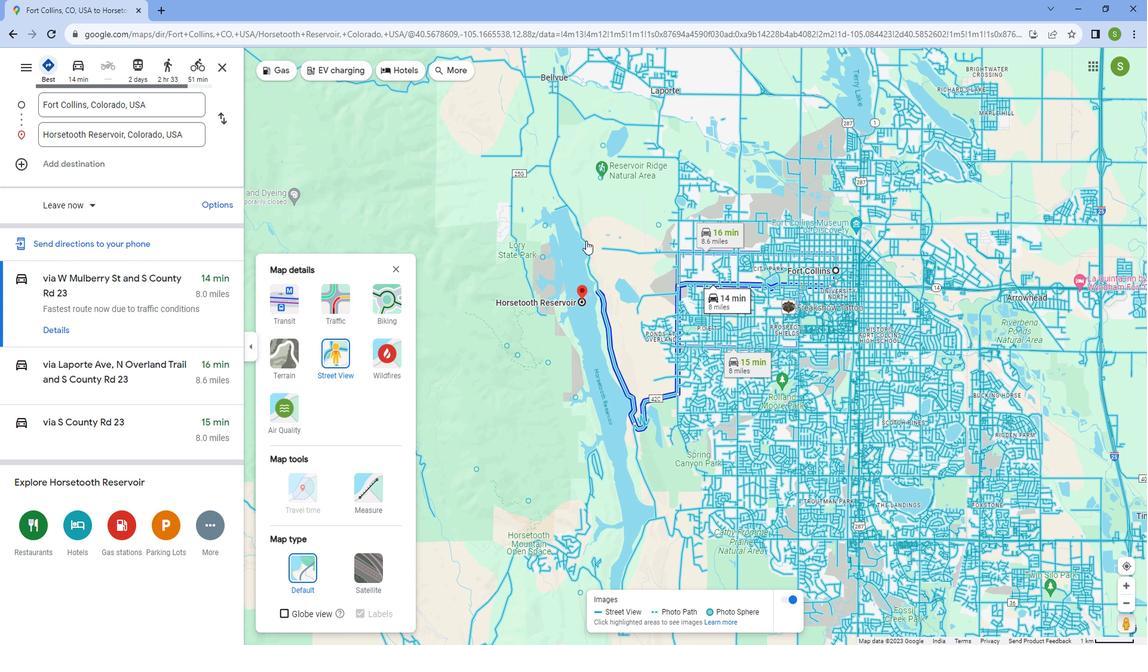 
Action: Mouse pressed left at (584, 239)
Screenshot: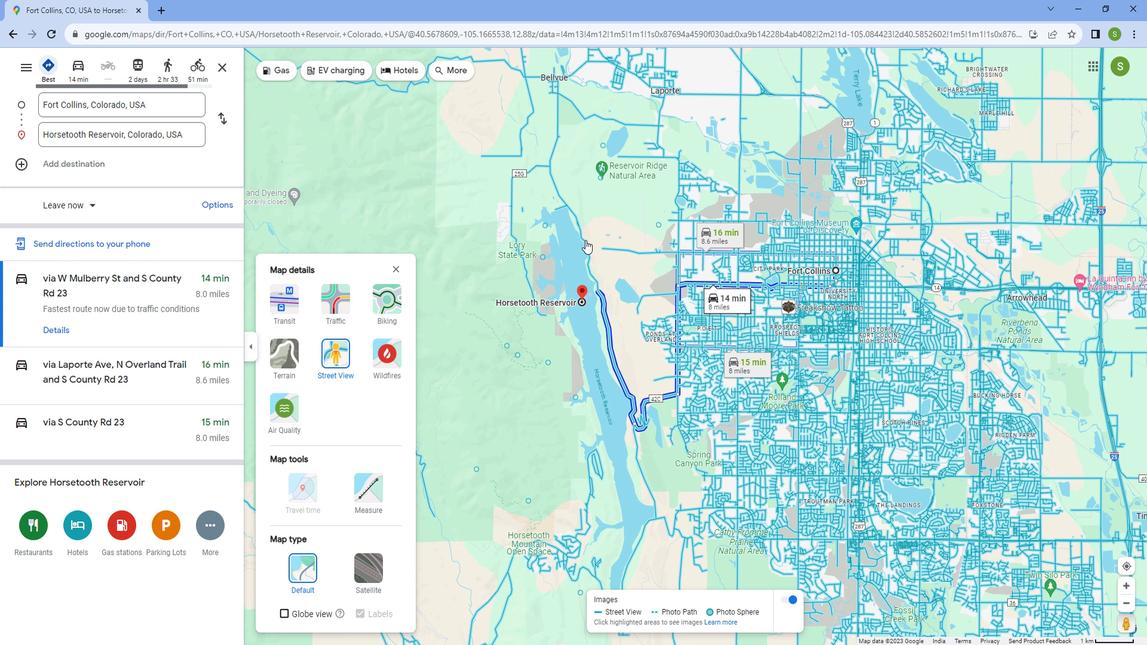 
Action: Mouse pressed left at (584, 239)
Screenshot: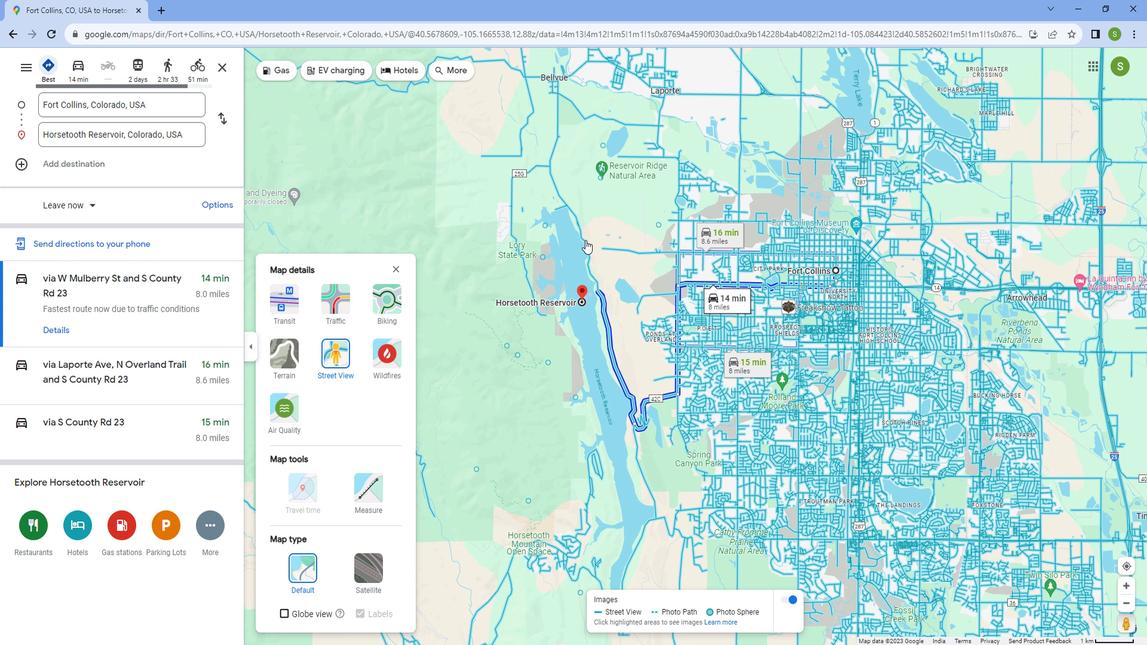 
Action: Mouse scrolled (584, 238) with delta (0, 0)
Screenshot: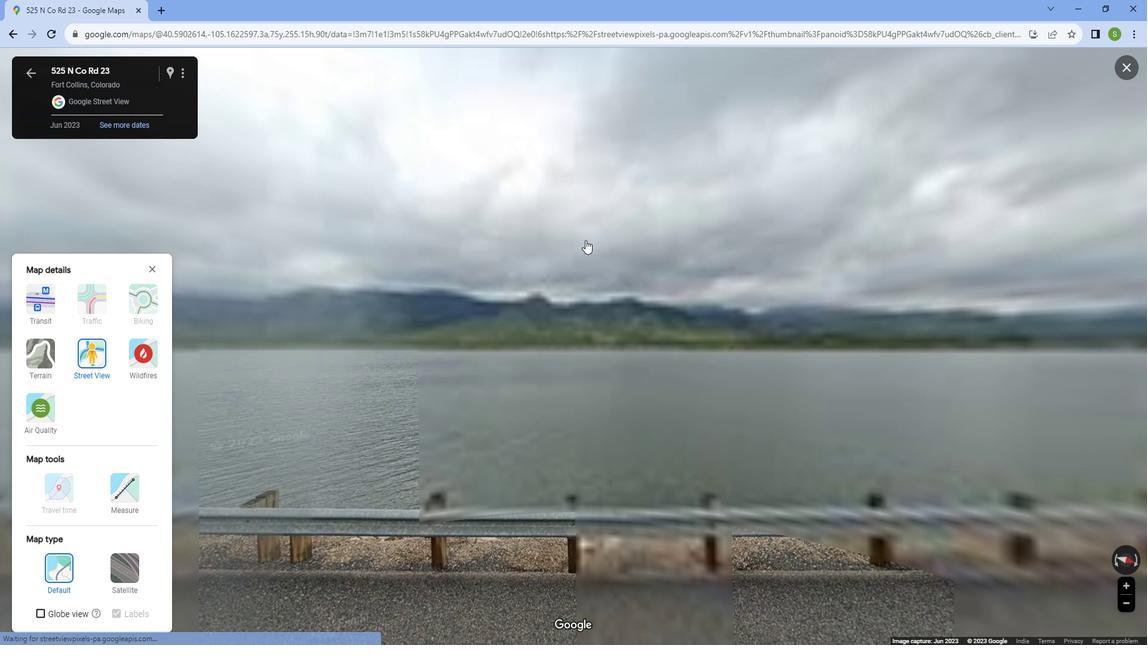 
Action: Mouse scrolled (584, 238) with delta (0, 0)
Screenshot: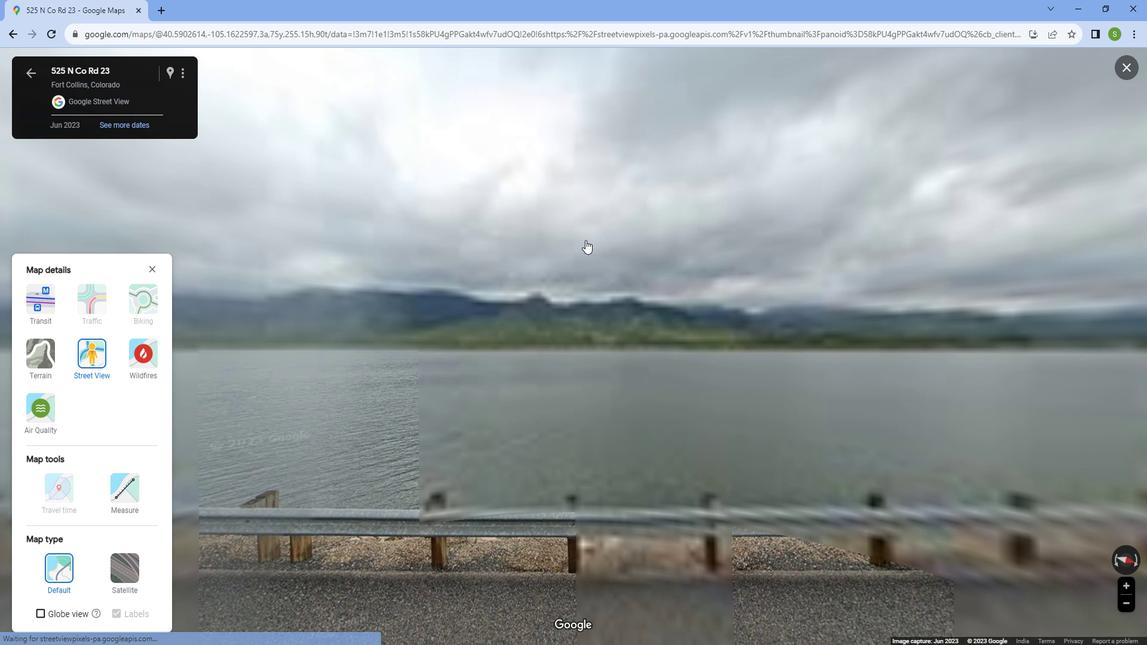 
Action: Mouse scrolled (584, 238) with delta (0, 0)
Screenshot: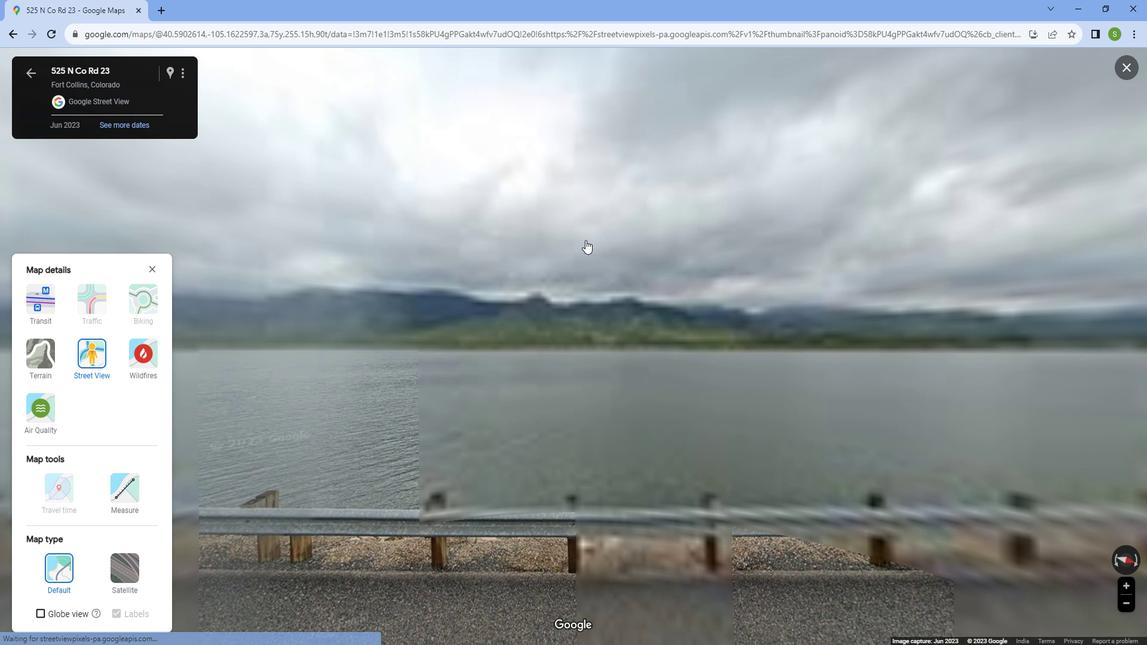 
Action: Mouse scrolled (584, 238) with delta (0, 0)
Screenshot: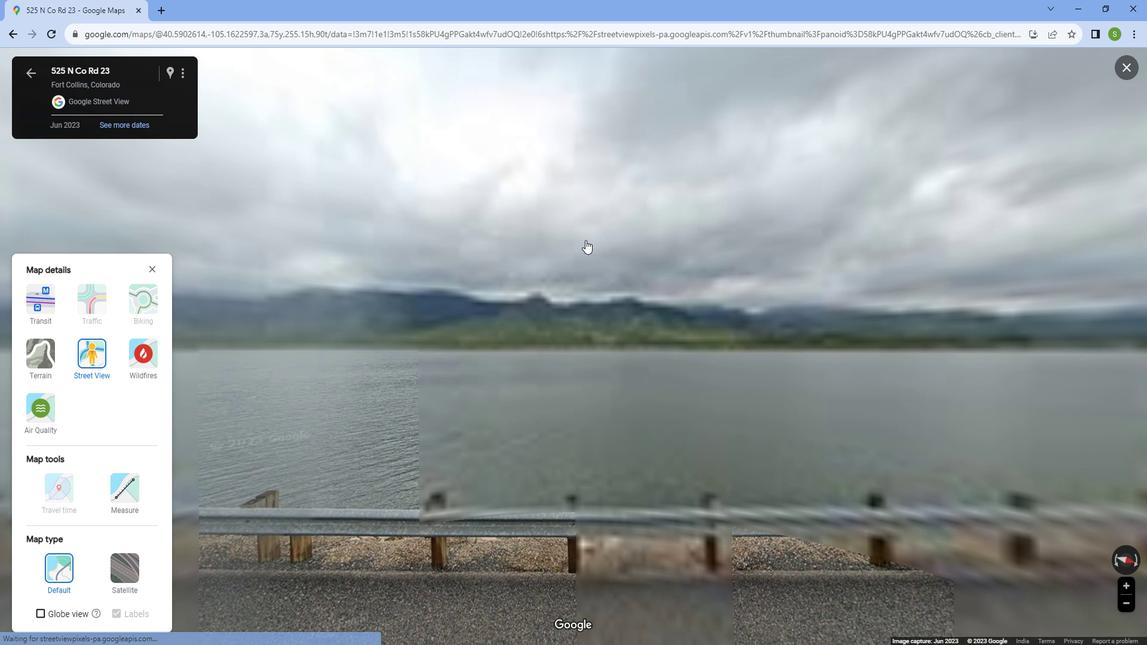 
Action: Mouse scrolled (584, 238) with delta (0, 0)
Screenshot: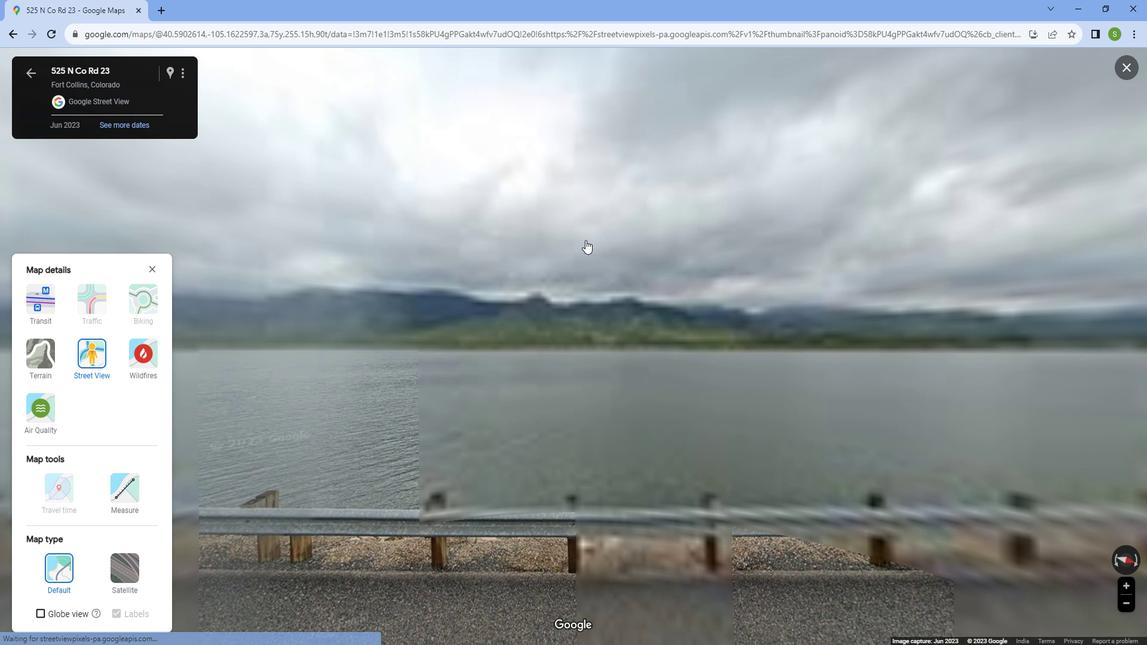 
Action: Mouse scrolled (584, 238) with delta (0, 0)
Screenshot: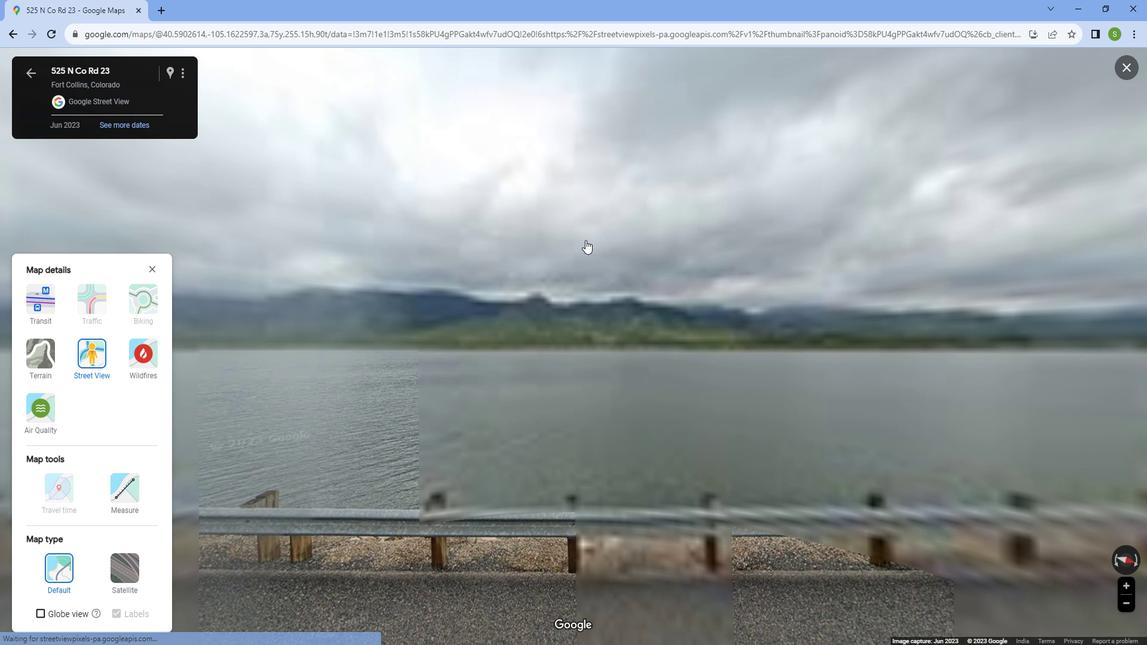 
Action: Mouse scrolled (584, 238) with delta (0, 0)
Screenshot: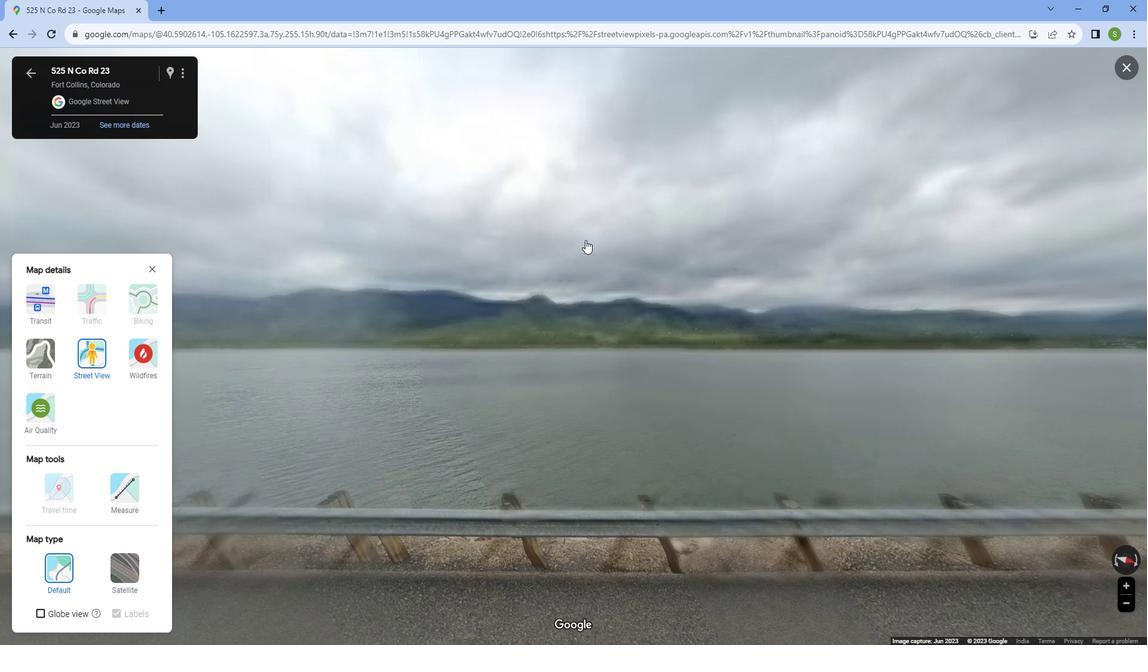 
Action: Mouse scrolled (584, 238) with delta (0, 0)
Screenshot: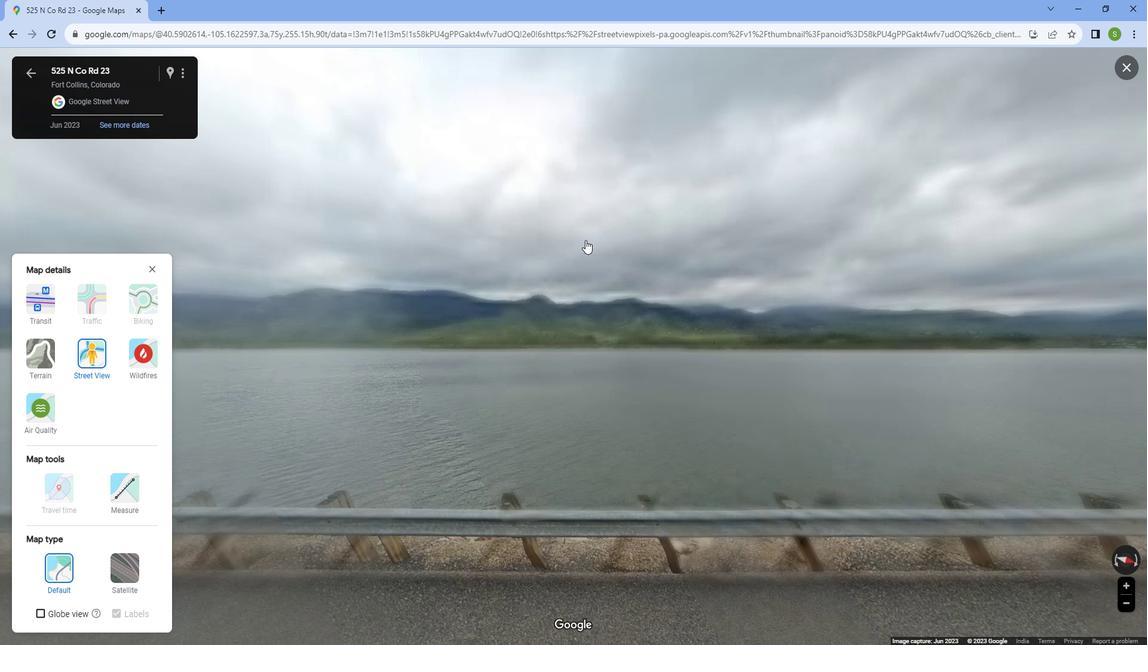 
Action: Mouse scrolled (584, 238) with delta (0, 0)
Screenshot: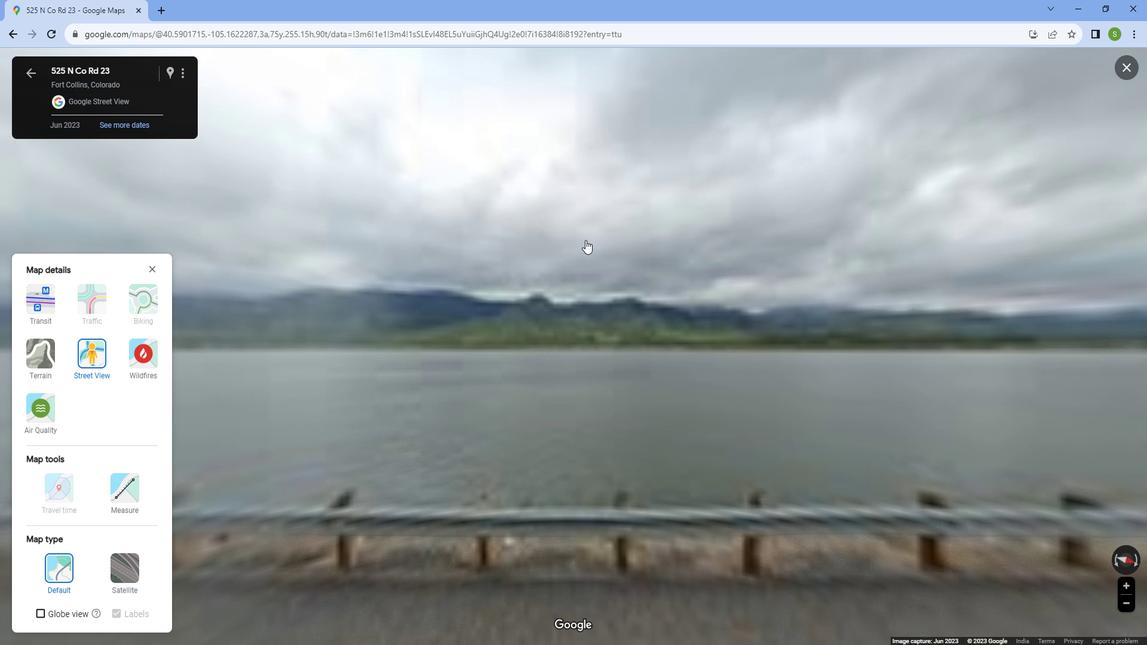 
Action: Mouse scrolled (584, 238) with delta (0, 0)
Screenshot: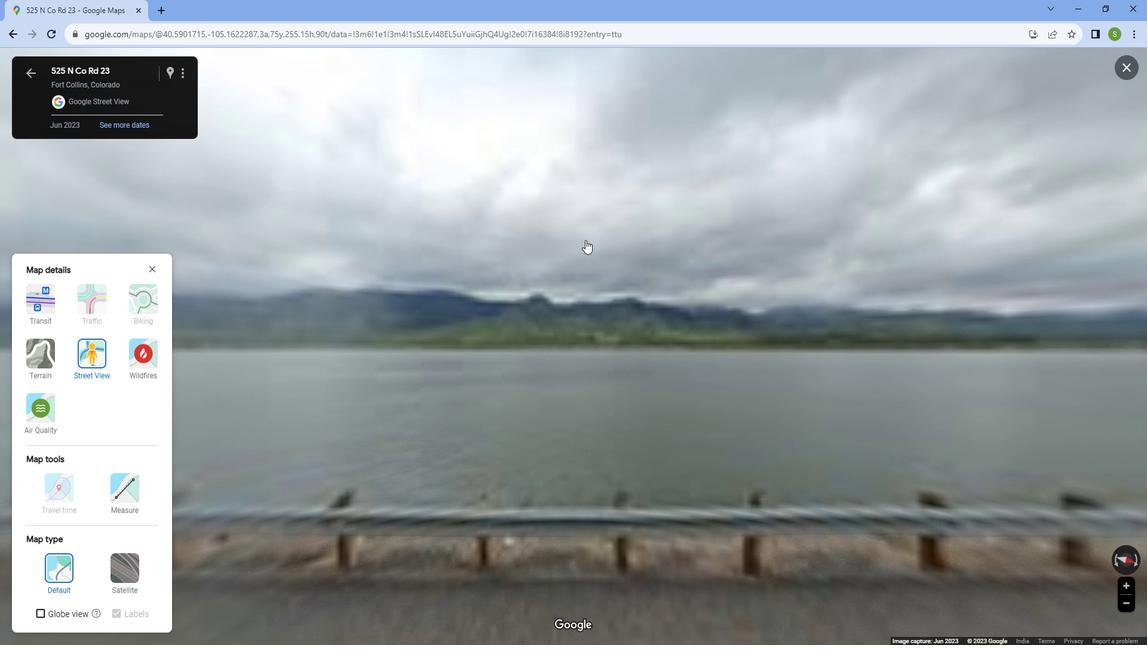 
Action: Mouse scrolled (584, 238) with delta (0, 0)
Screenshot: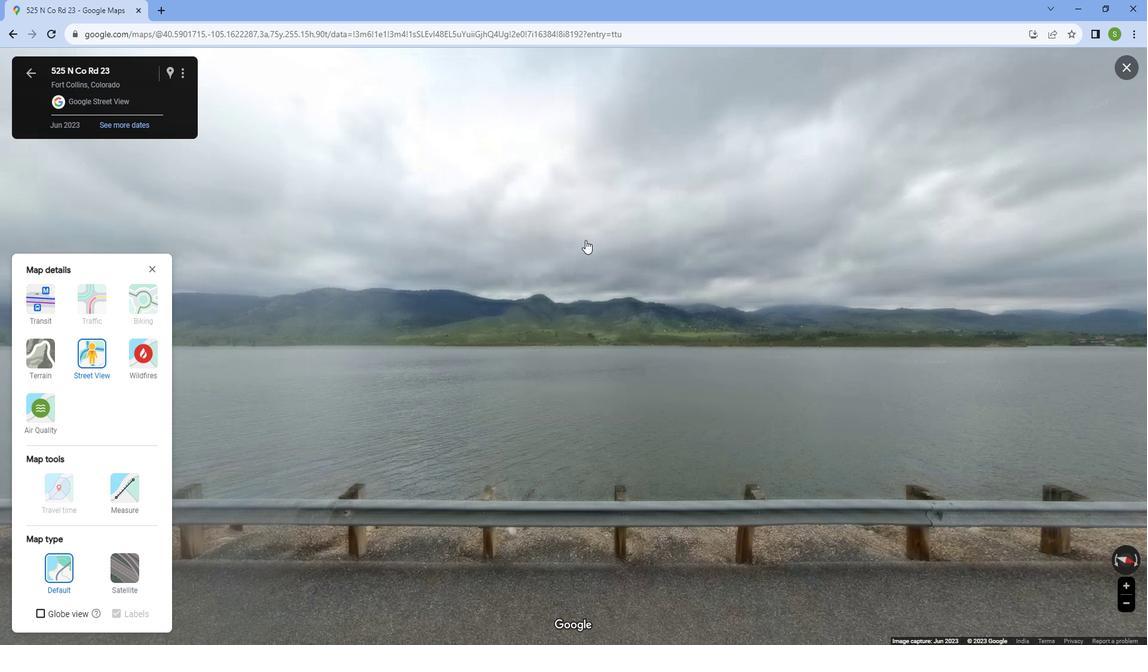 
Action: Mouse scrolled (584, 238) with delta (0, 0)
Screenshot: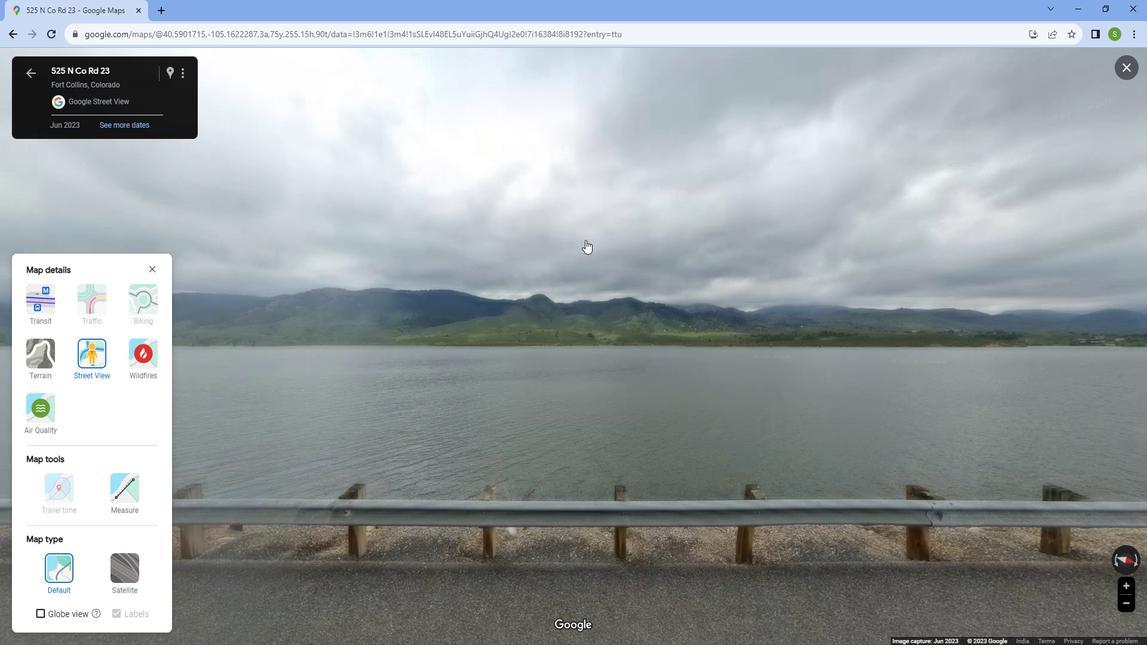 
Action: Mouse scrolled (584, 238) with delta (0, 0)
Screenshot: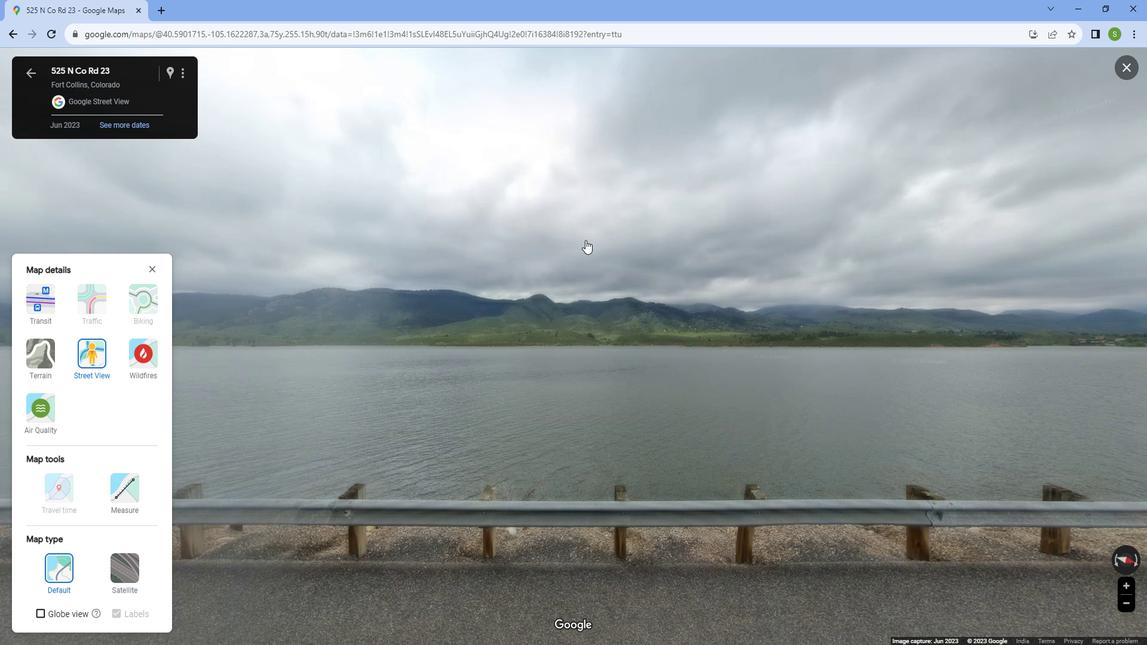 
Action: Mouse scrolled (584, 240) with delta (0, 0)
Screenshot: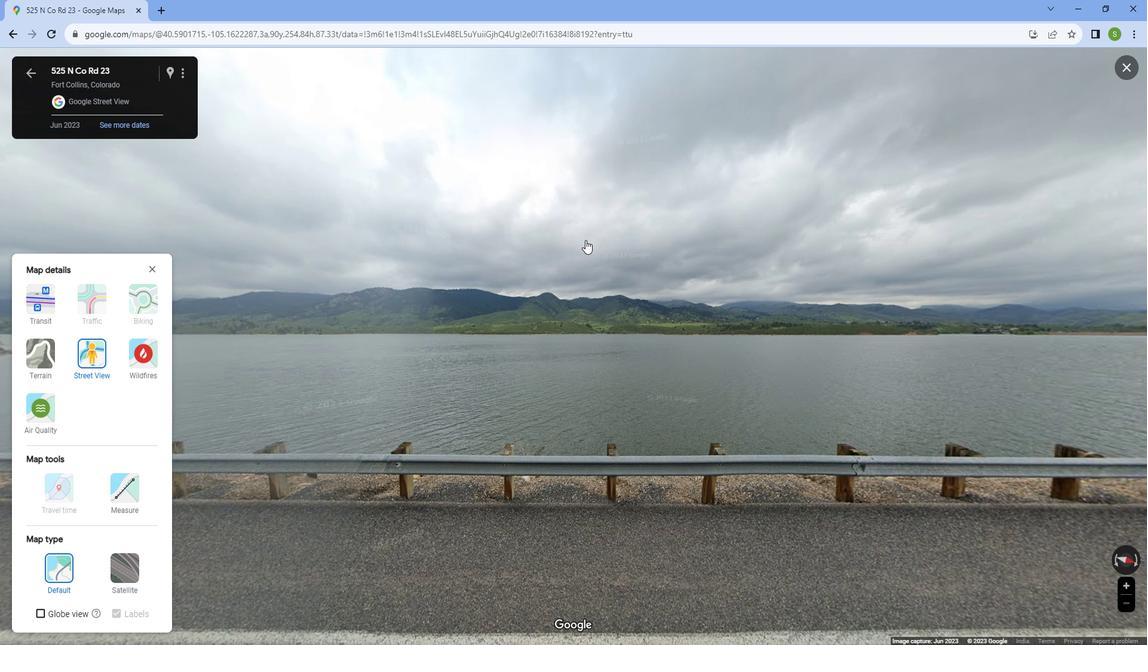 
Action: Mouse scrolled (584, 240) with delta (0, 0)
Screenshot: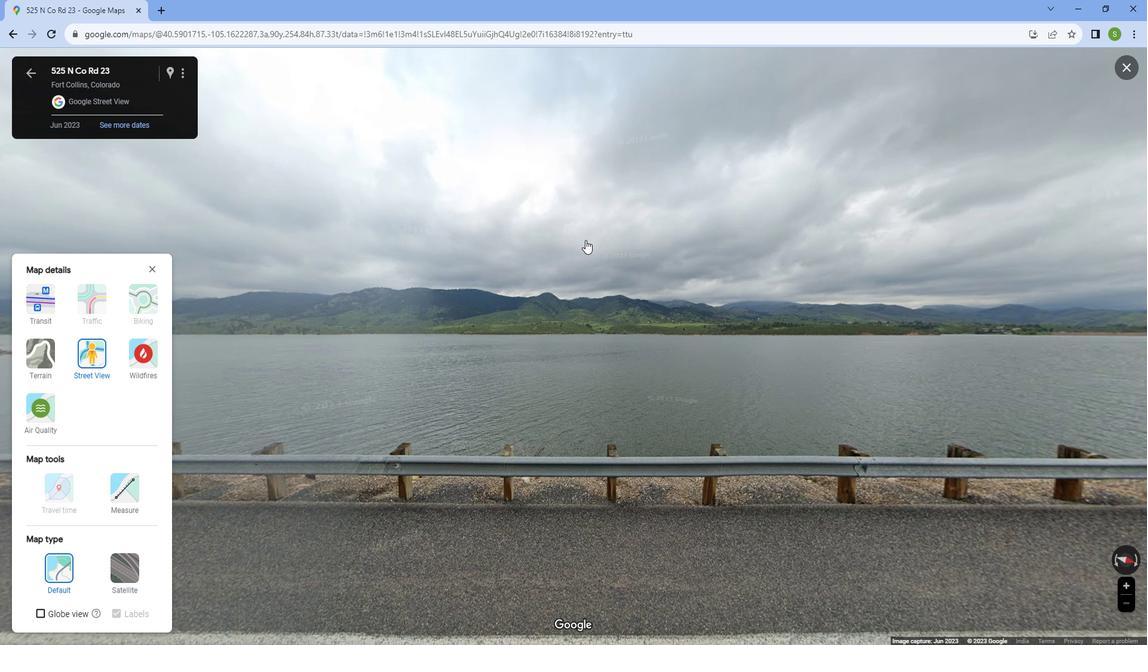 
Action: Mouse scrolled (584, 238) with delta (0, 0)
Screenshot: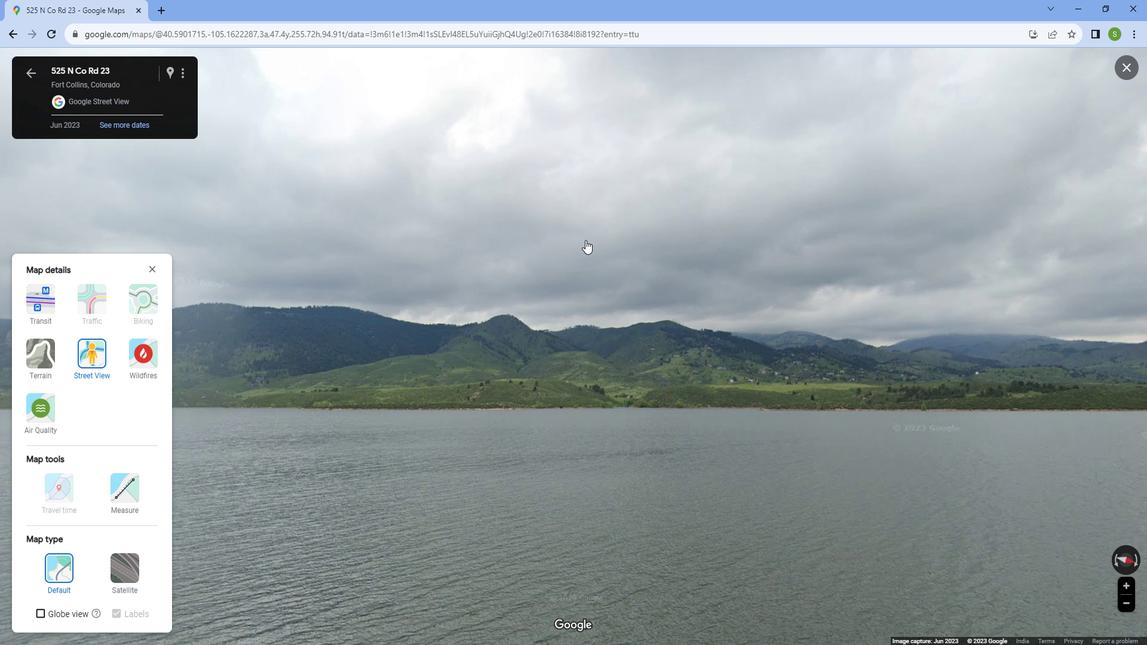 
Action: Mouse scrolled (584, 238) with delta (0, 0)
Screenshot: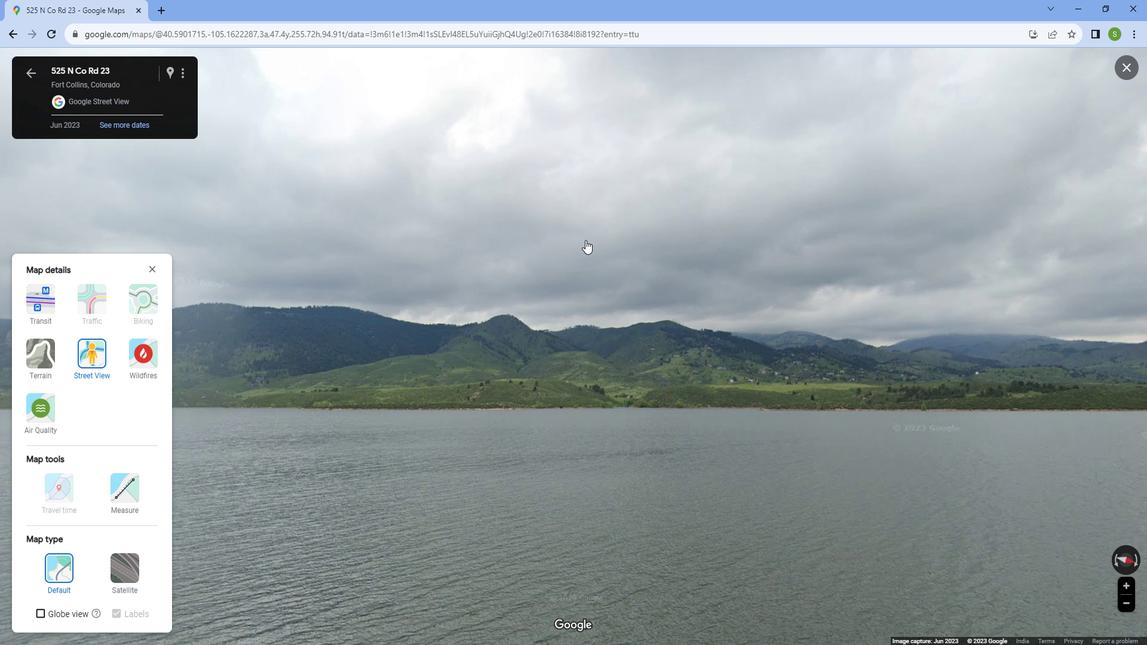 
Action: Mouse scrolled (584, 238) with delta (0, 0)
Screenshot: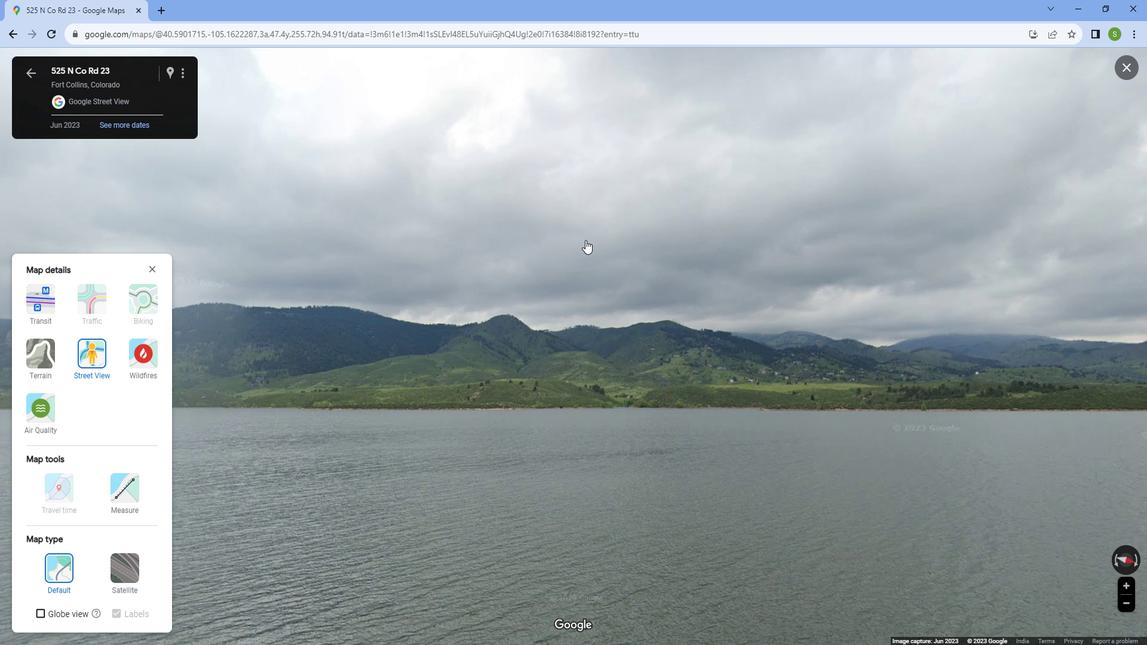 
Action: Mouse scrolled (584, 238) with delta (0, 0)
Screenshot: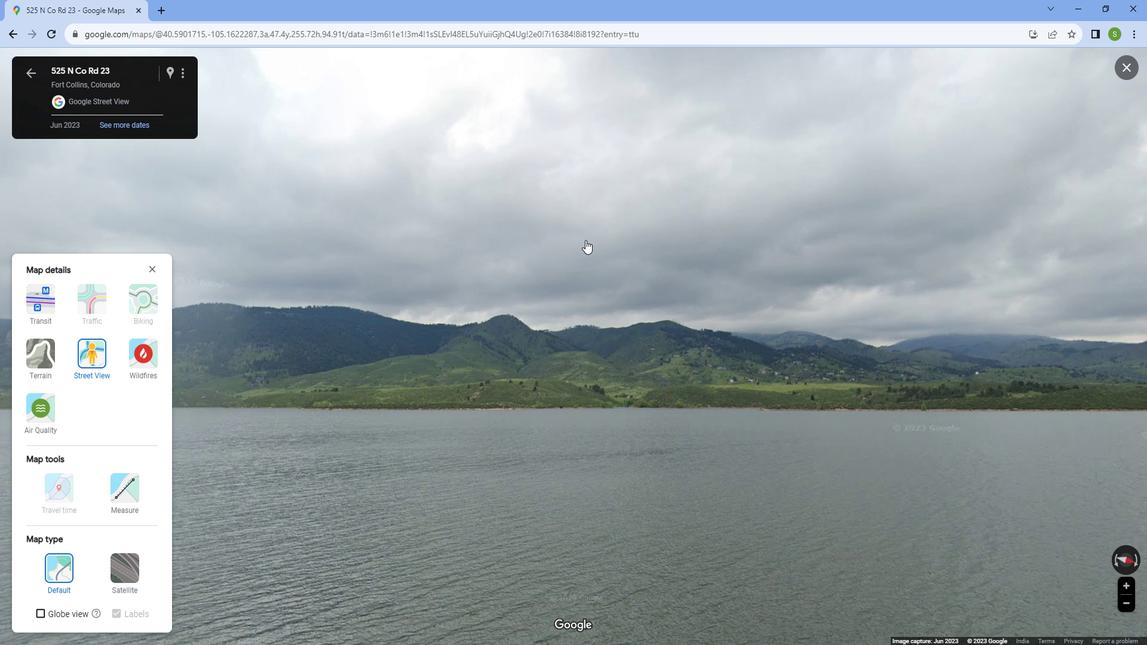 
Action: Mouse scrolled (584, 238) with delta (0, 0)
Screenshot: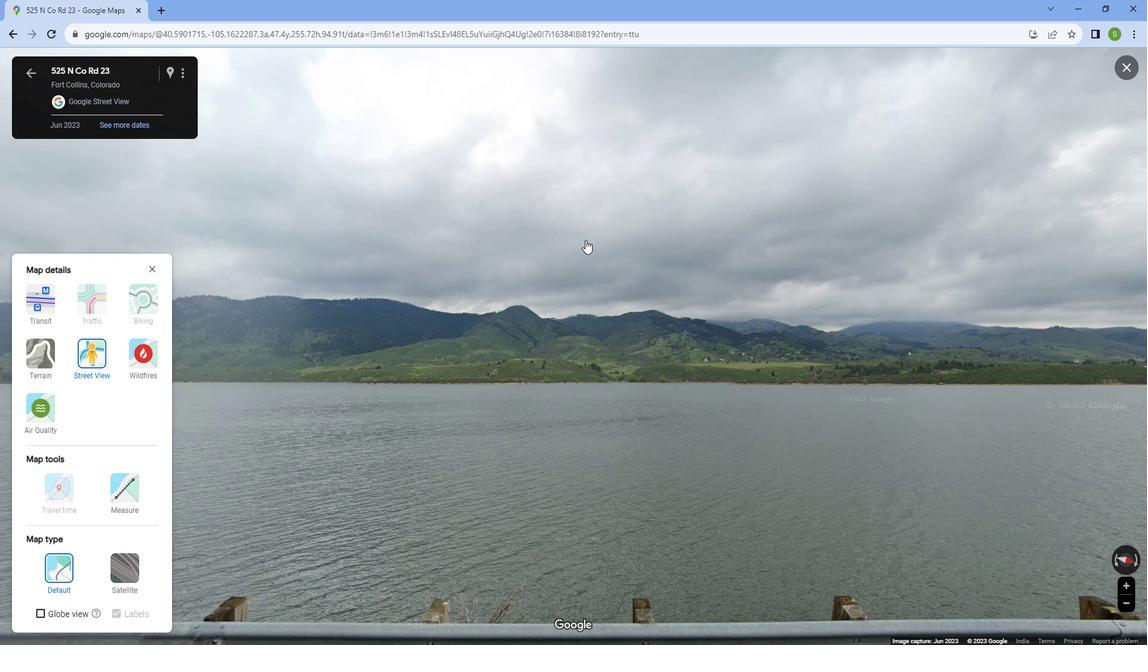 
